 Task: Find connections with filter location Fāqūs with filter topic #personalbrandingwith filter profile language Potuguese with filter current company Board International with filter school Uttaranchal University with filter industry Primary Metal Manufacturing with filter service category Training with filter keywords title Community Volunteer Jobs
Action: Mouse moved to (588, 81)
Screenshot: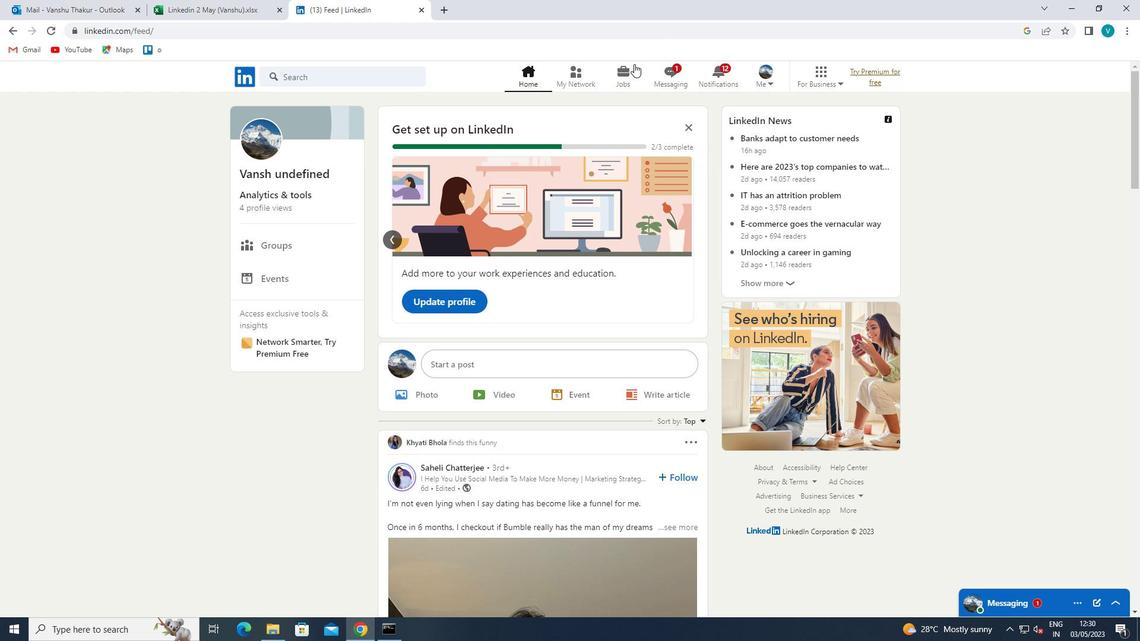 
Action: Mouse pressed left at (588, 81)
Screenshot: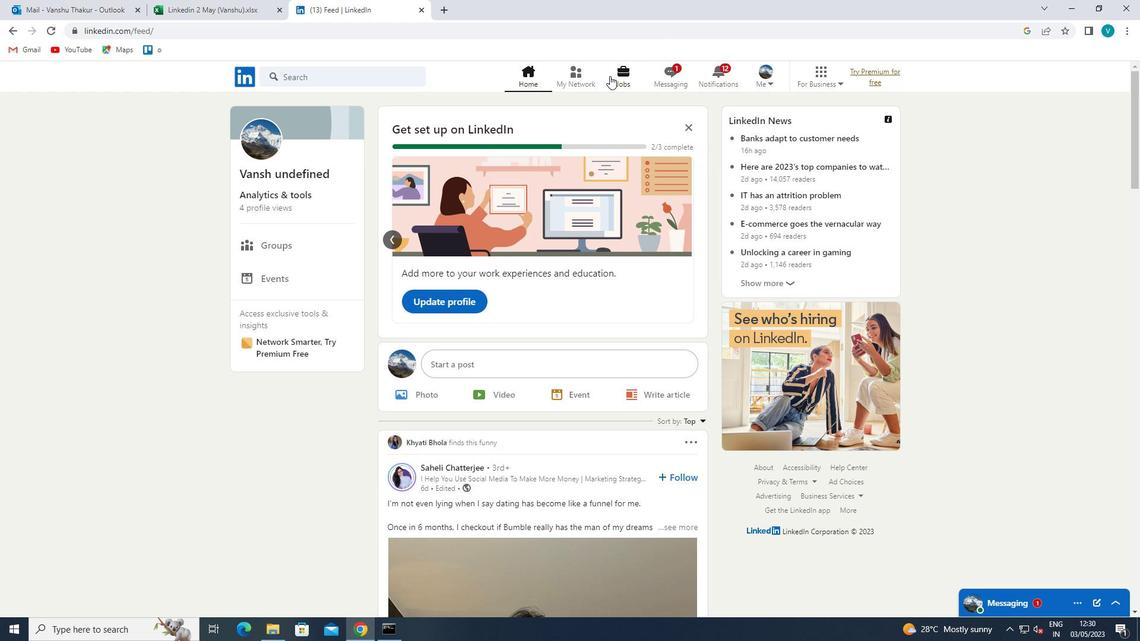
Action: Mouse moved to (324, 137)
Screenshot: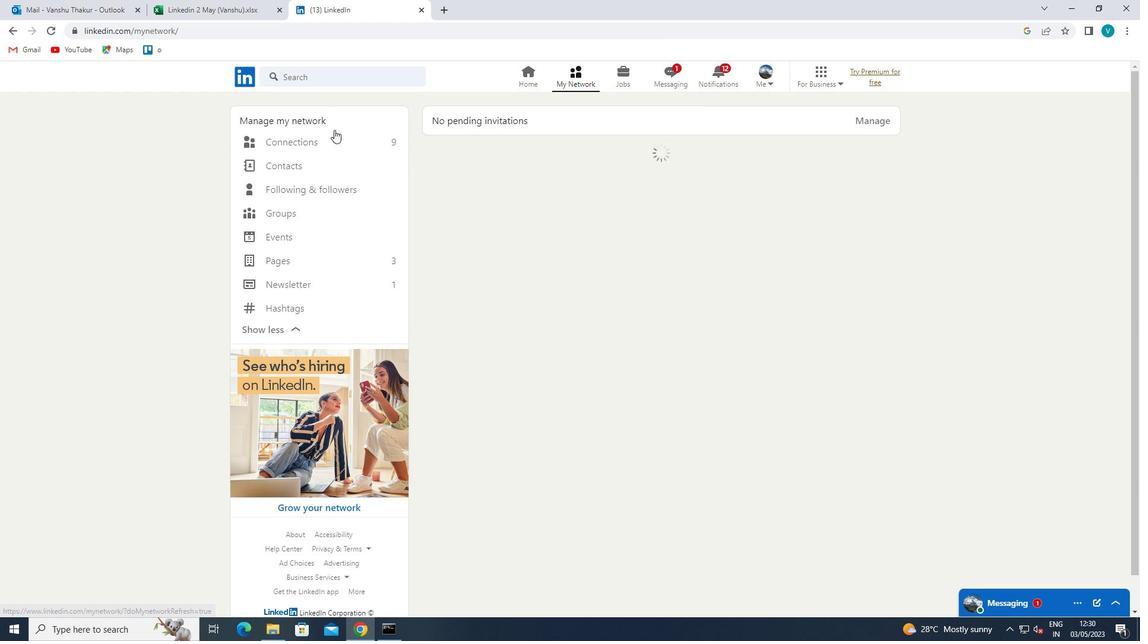 
Action: Mouse pressed left at (324, 137)
Screenshot: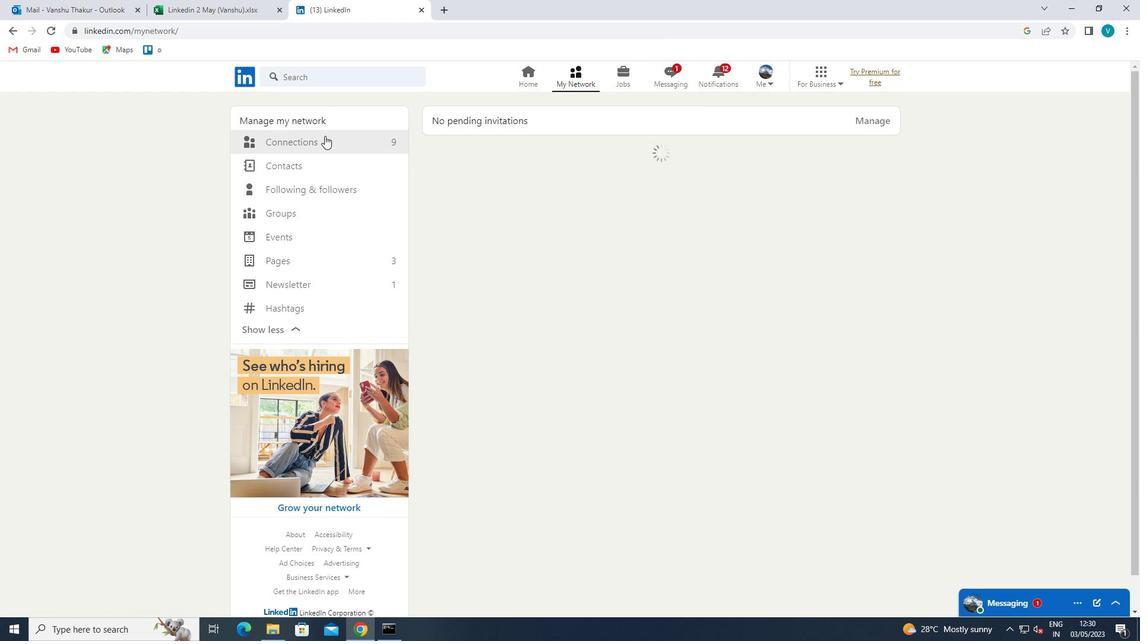 
Action: Mouse moved to (678, 150)
Screenshot: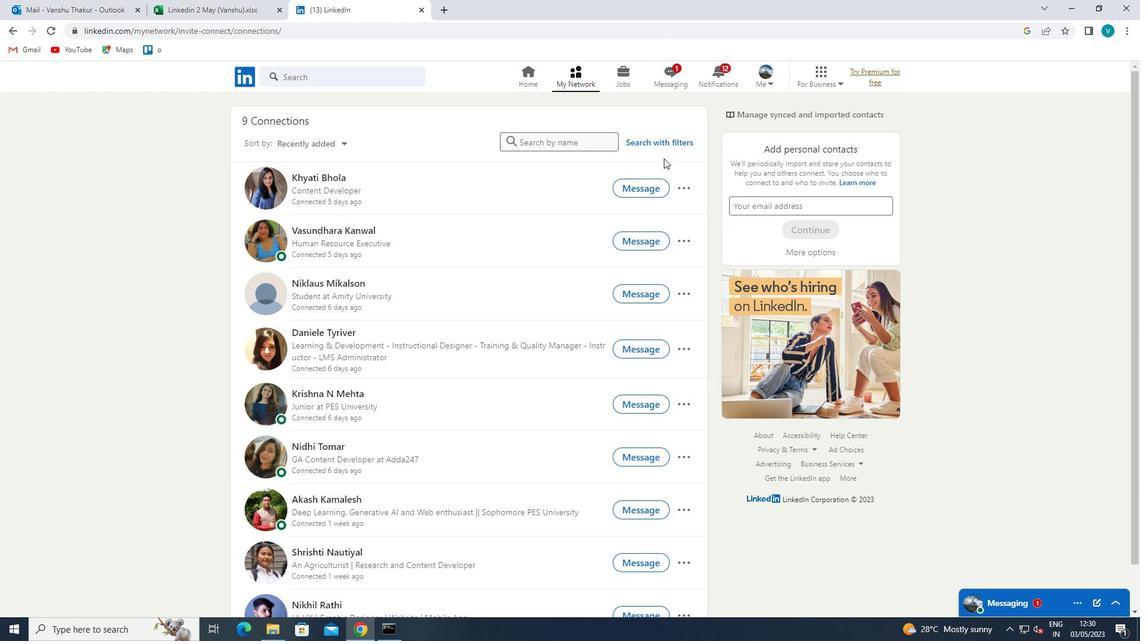 
Action: Mouse pressed left at (678, 150)
Screenshot: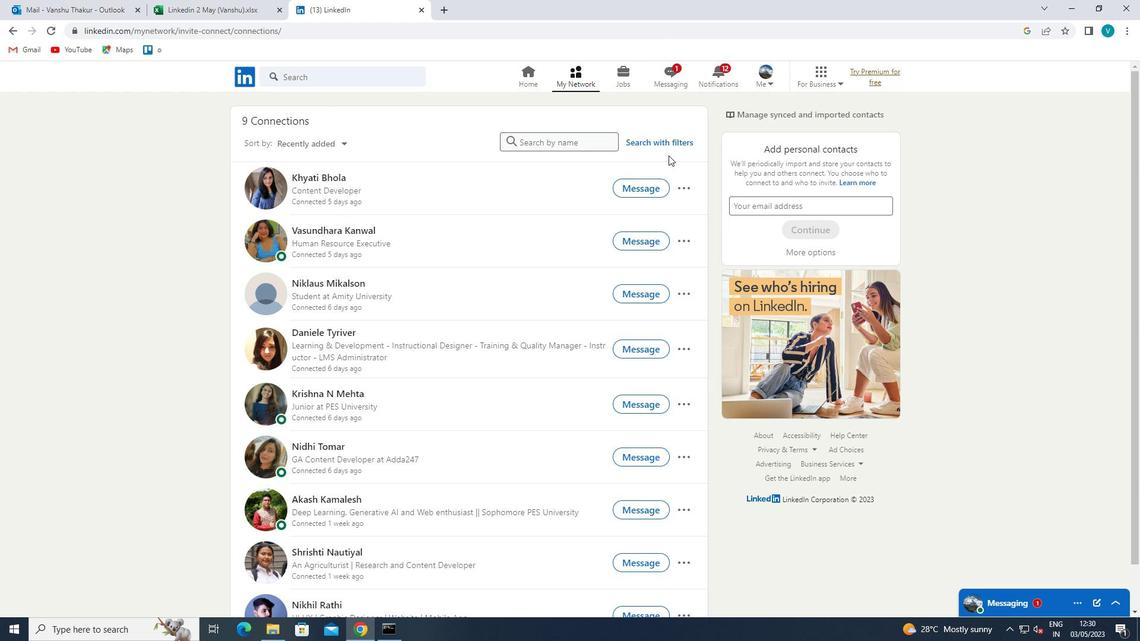 
Action: Mouse moved to (683, 147)
Screenshot: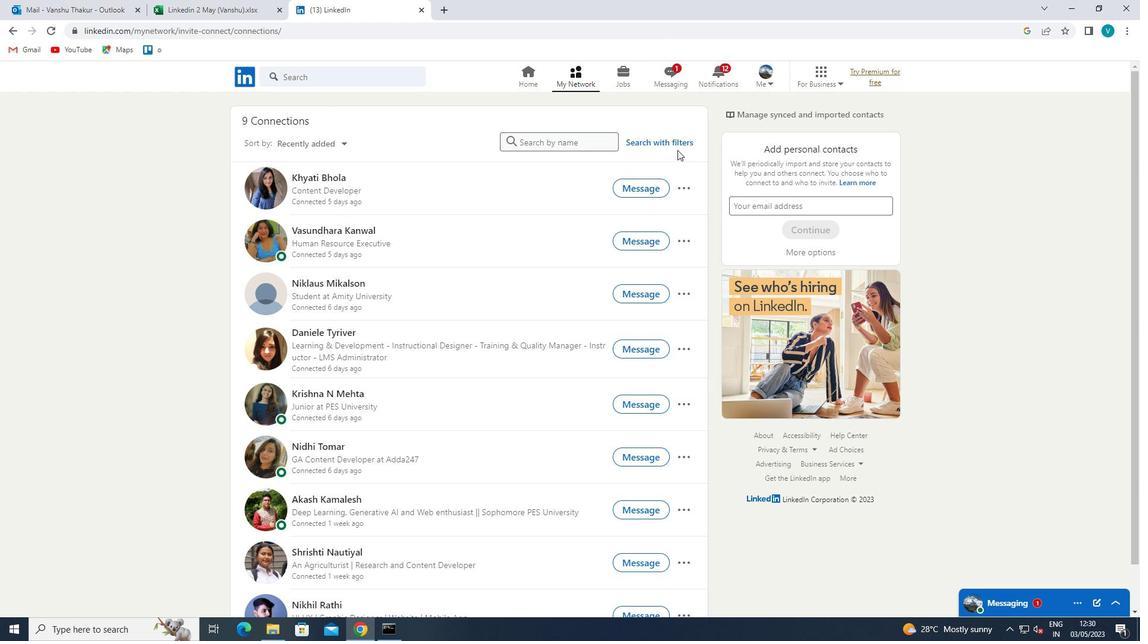 
Action: Mouse pressed left at (683, 147)
Screenshot: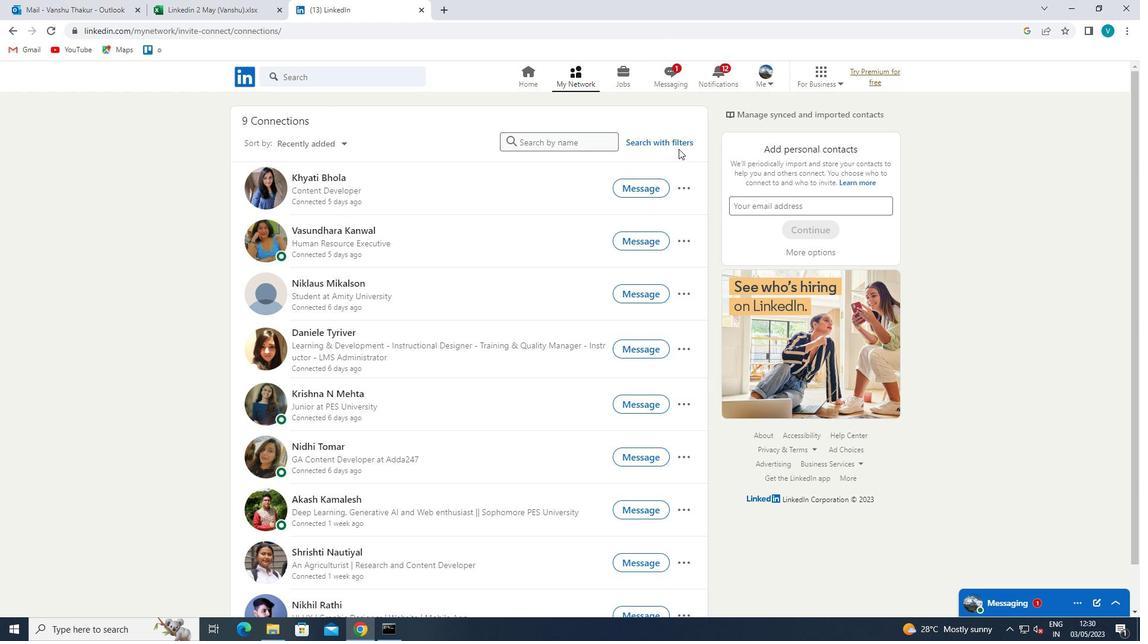 
Action: Mouse moved to (574, 114)
Screenshot: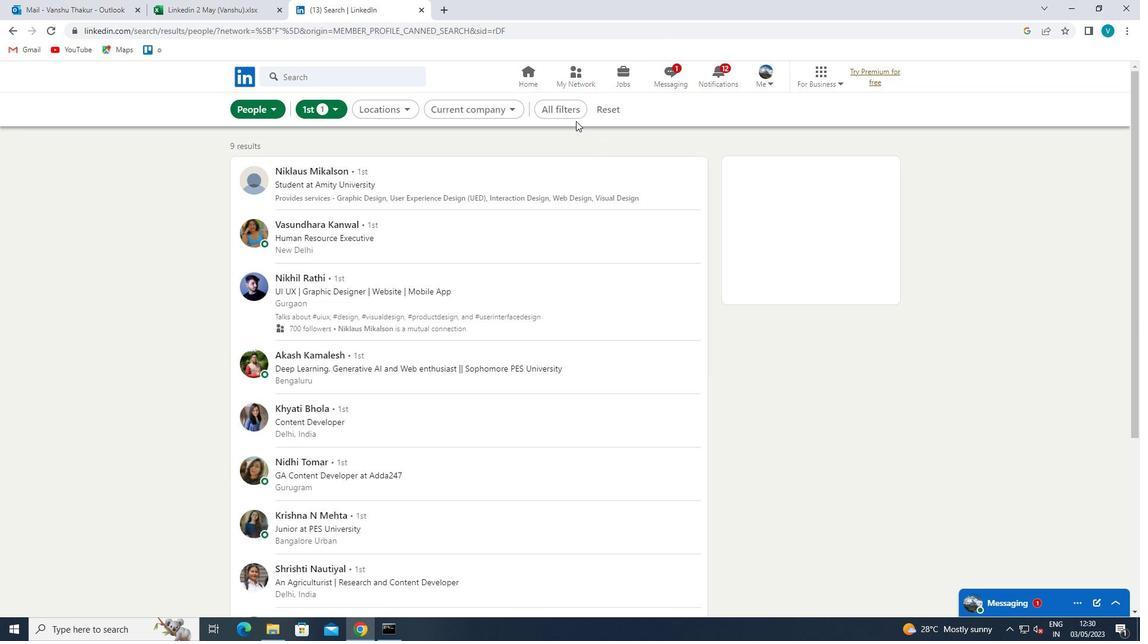
Action: Mouse pressed left at (574, 114)
Screenshot: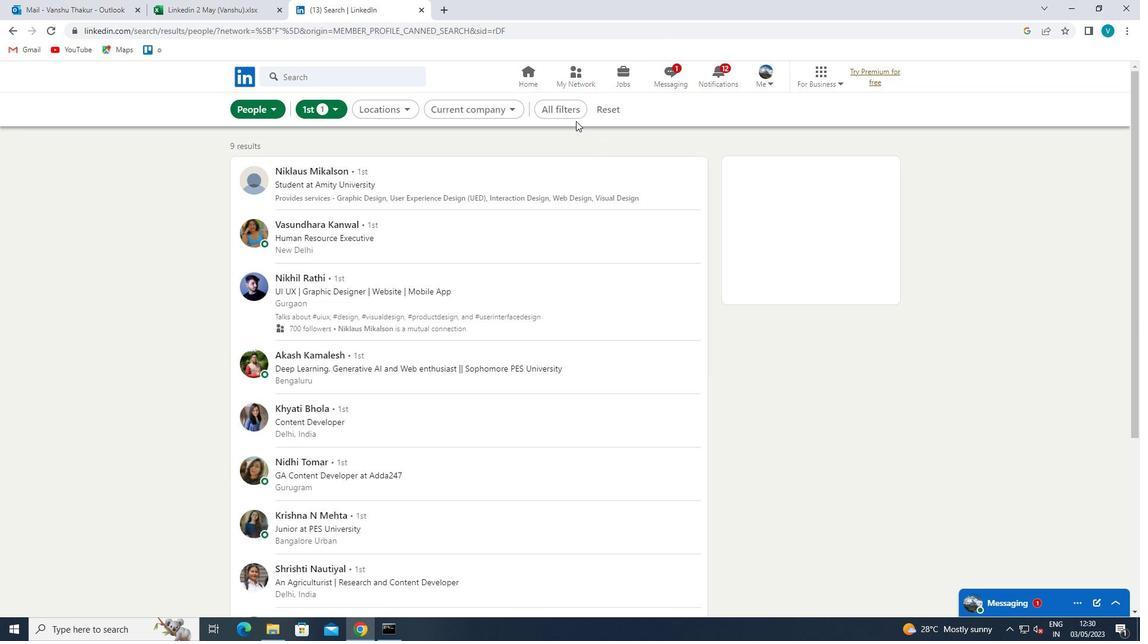 
Action: Mouse moved to (916, 253)
Screenshot: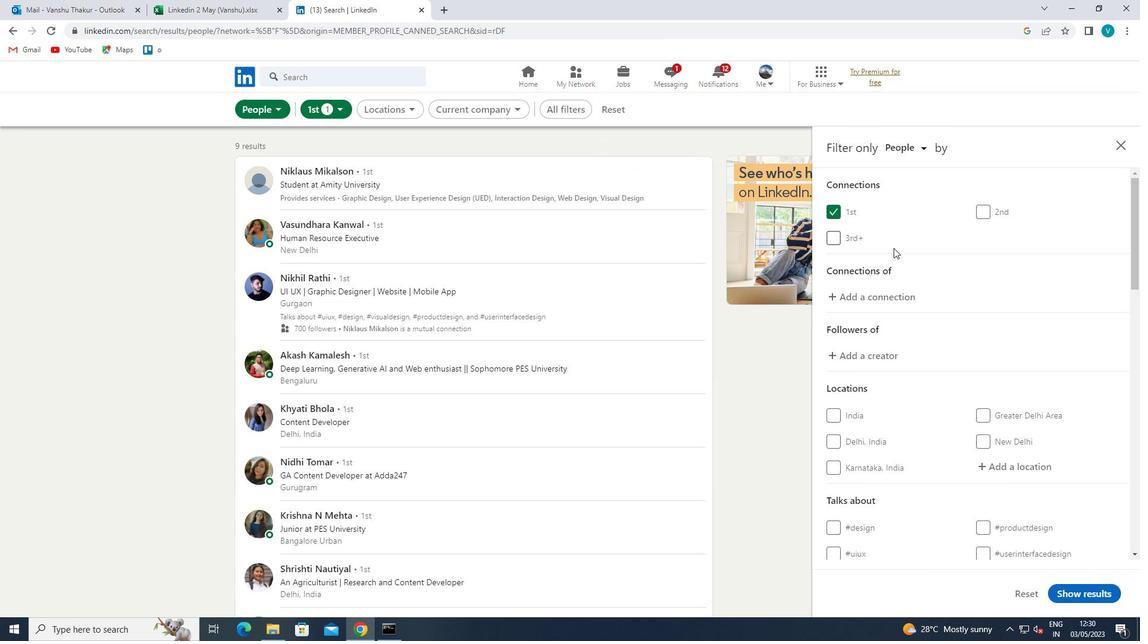 
Action: Mouse scrolled (916, 252) with delta (0, 0)
Screenshot: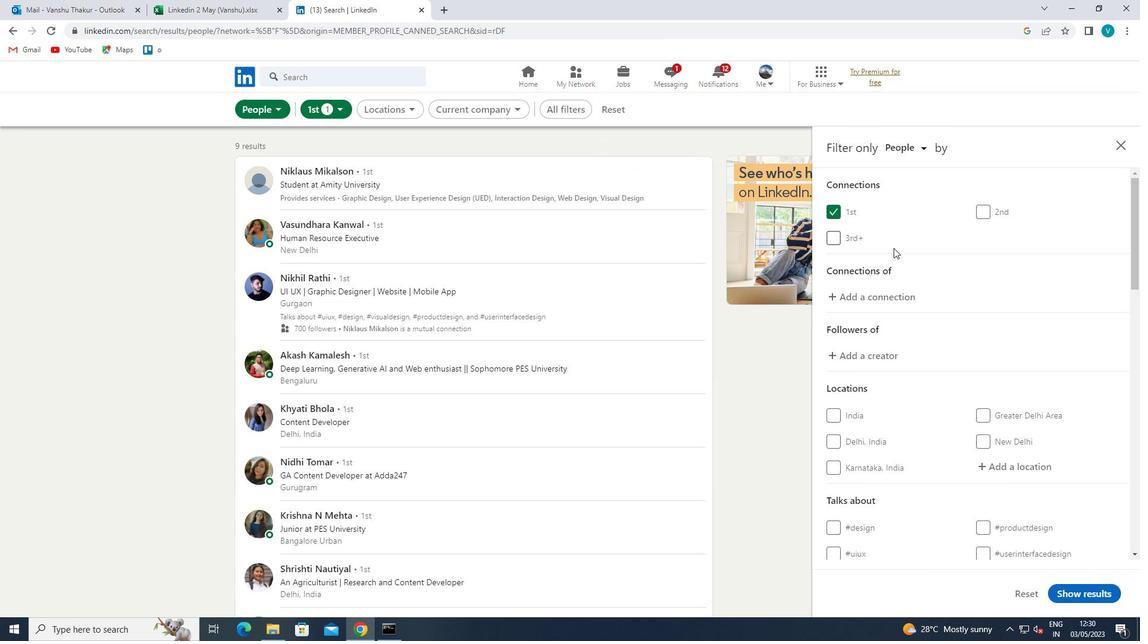
Action: Mouse moved to (918, 254)
Screenshot: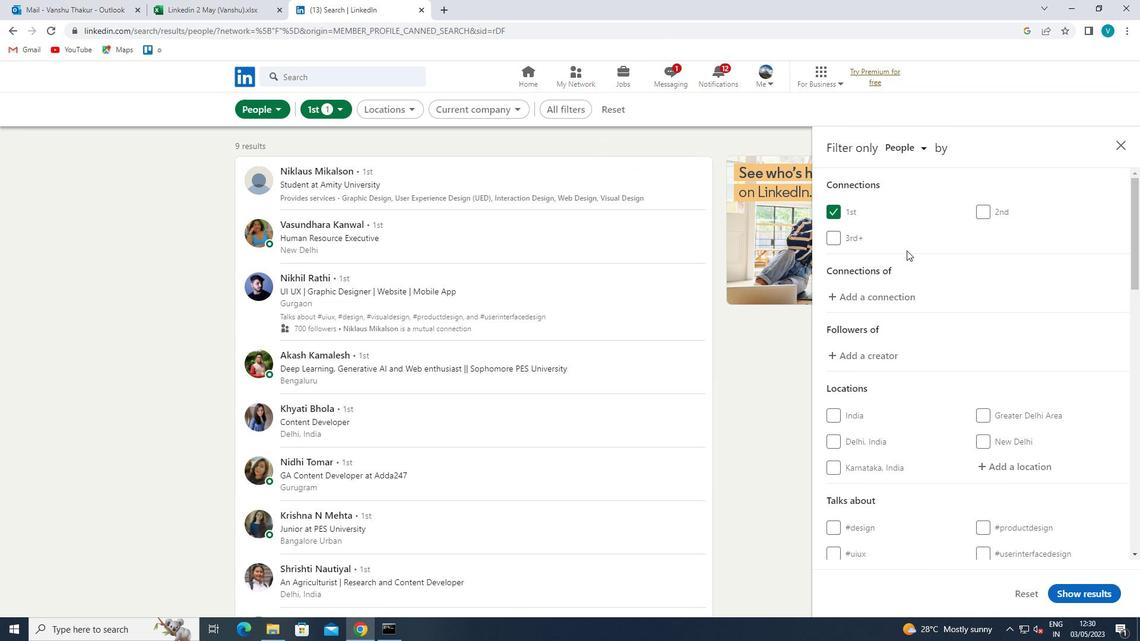 
Action: Mouse scrolled (918, 253) with delta (0, 0)
Screenshot: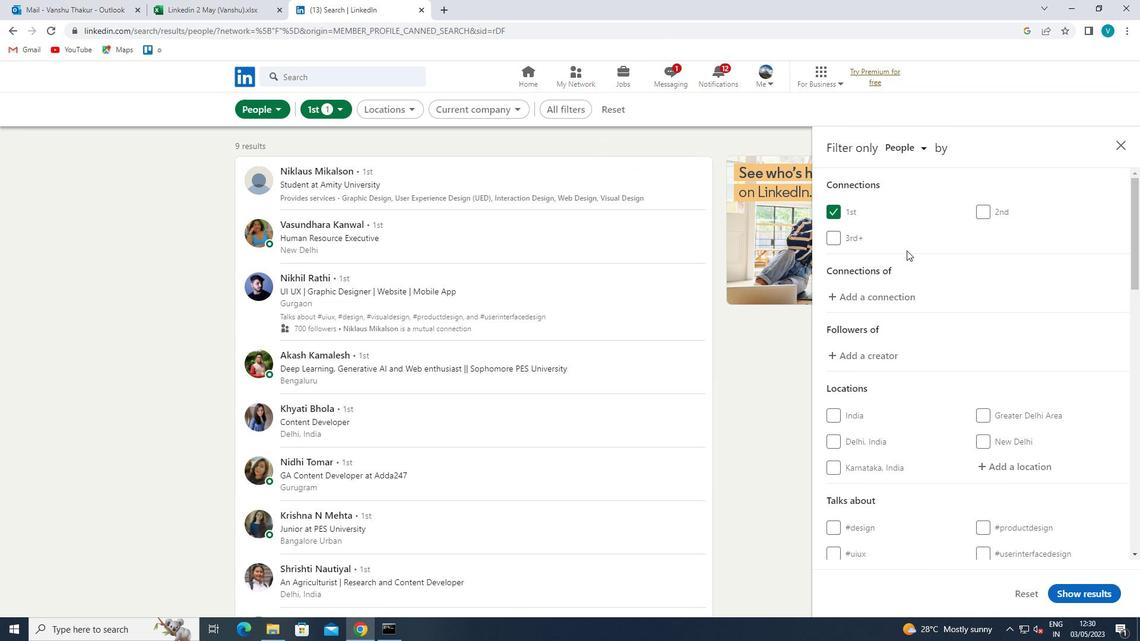 
Action: Mouse moved to (1027, 349)
Screenshot: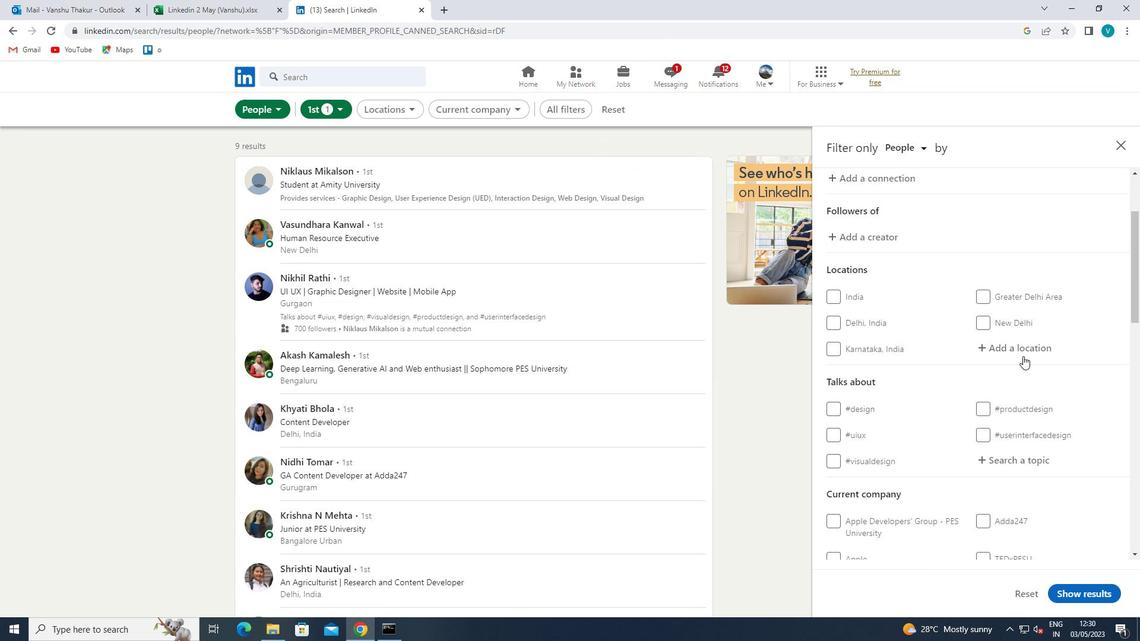 
Action: Mouse pressed left at (1027, 349)
Screenshot: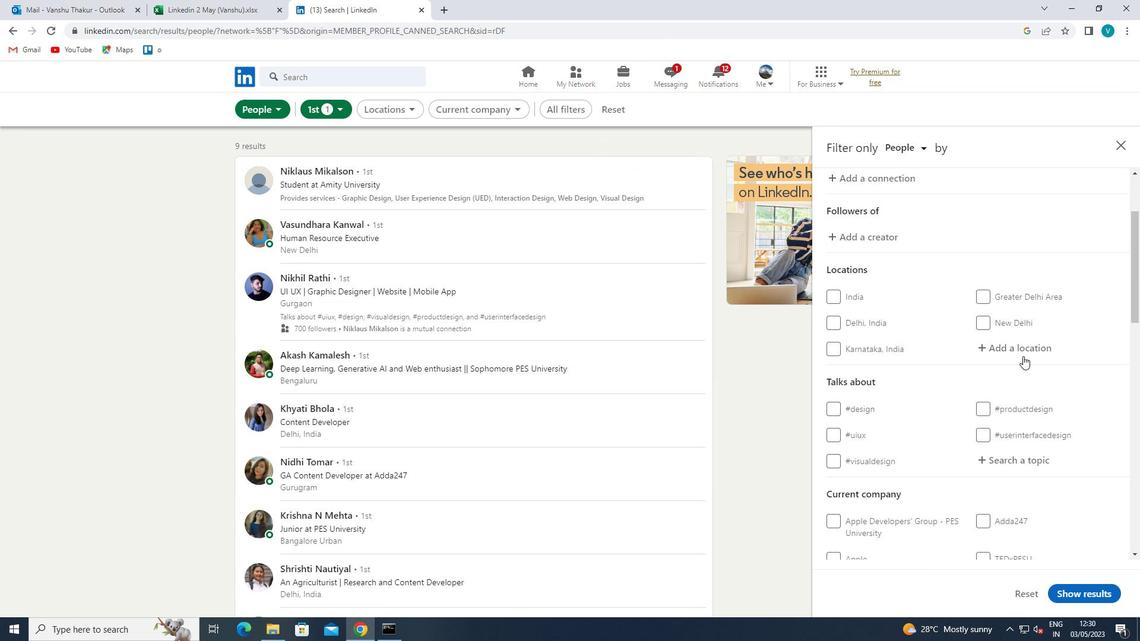 
Action: Mouse moved to (885, 265)
Screenshot: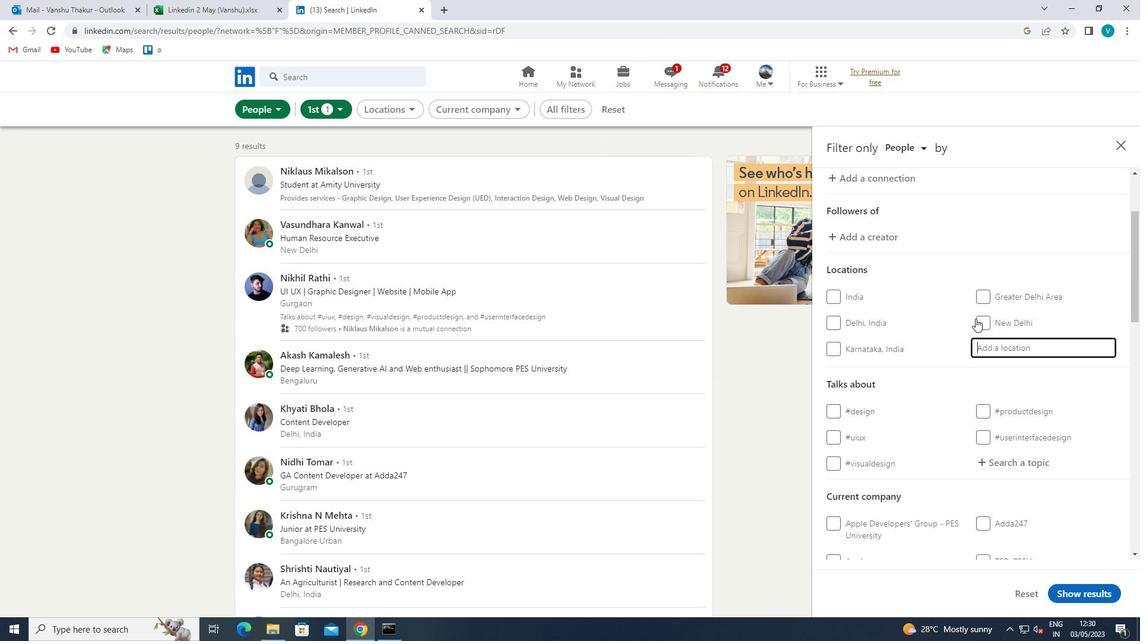 
Action: Key pressed <Key.shift>FAAS
Screenshot: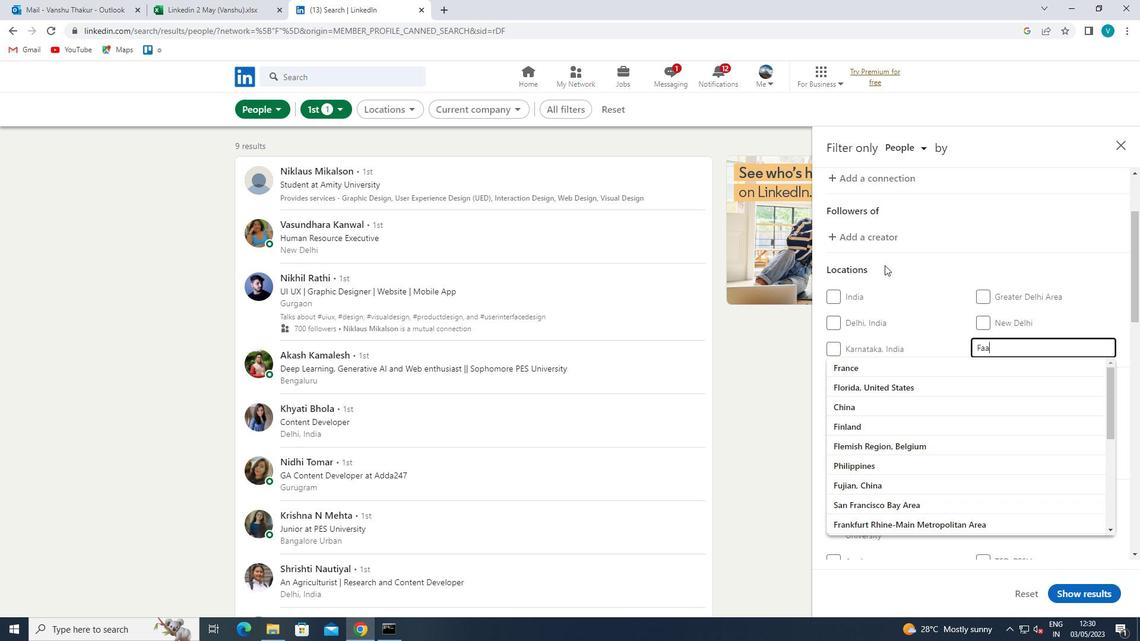 
Action: Mouse moved to (935, 298)
Screenshot: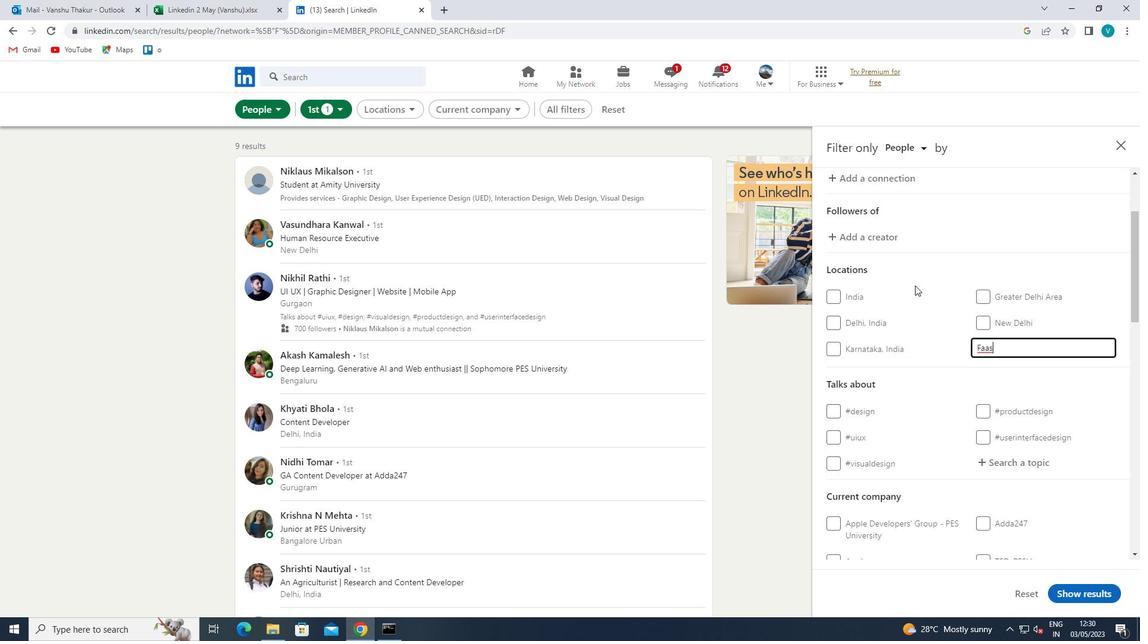 
Action: Key pressed <Key.backspace><Key.backspace>QUS
Screenshot: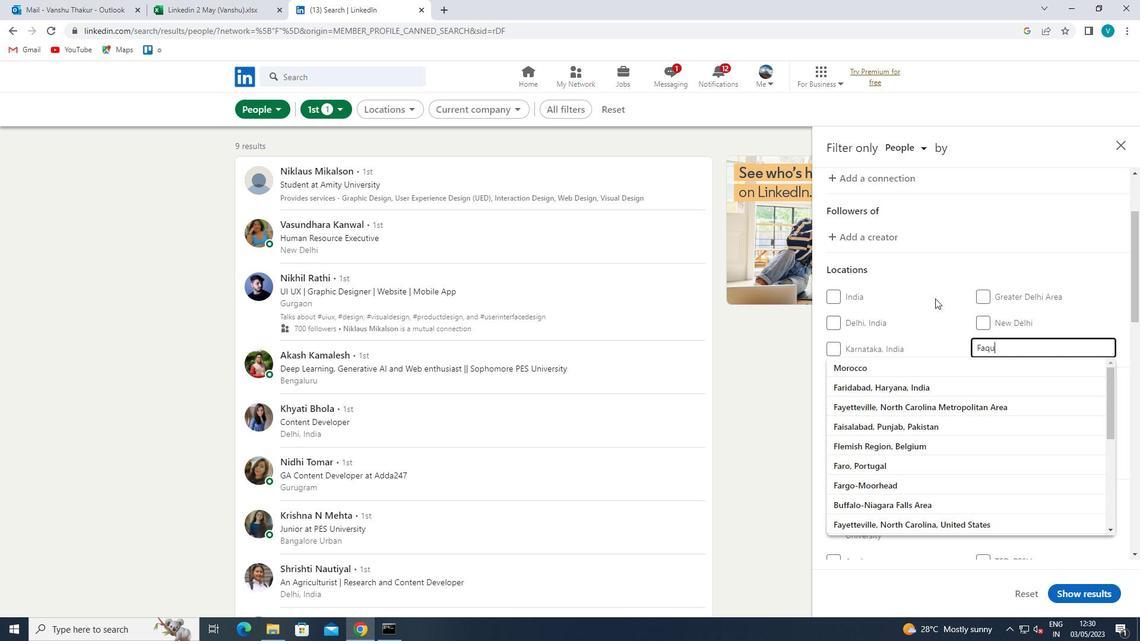 
Action: Mouse moved to (938, 366)
Screenshot: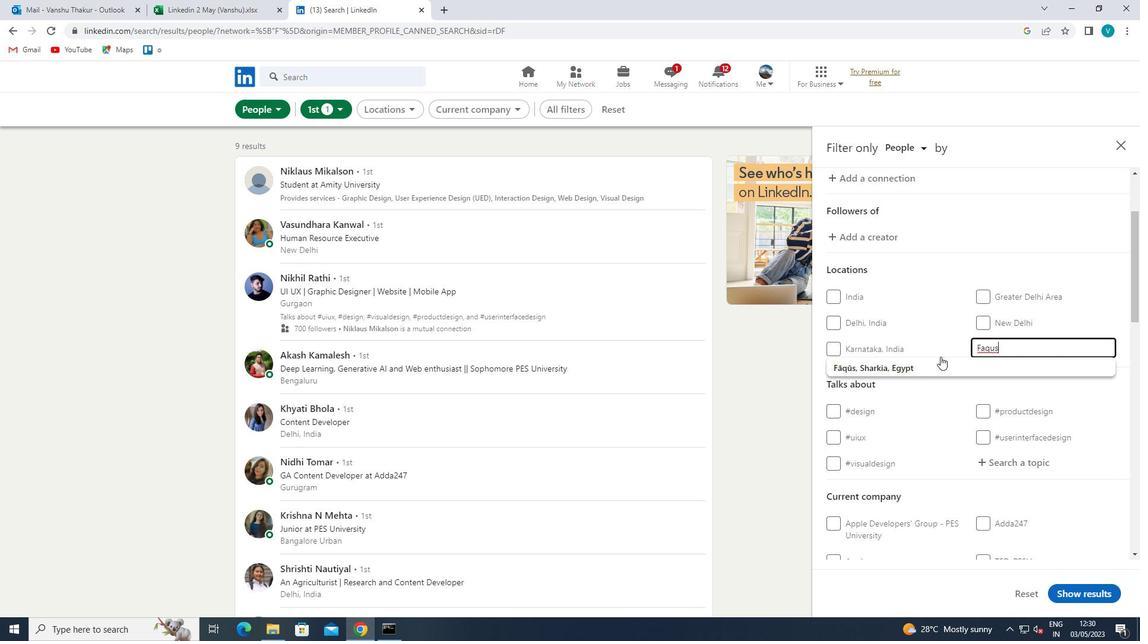 
Action: Mouse pressed left at (938, 366)
Screenshot: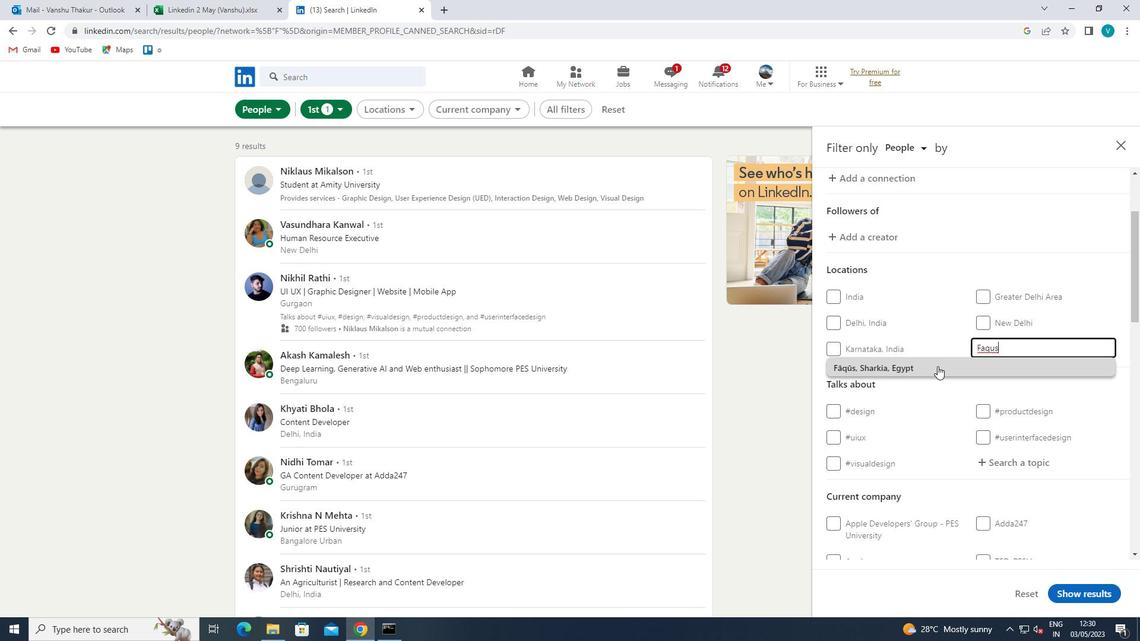 
Action: Mouse moved to (962, 351)
Screenshot: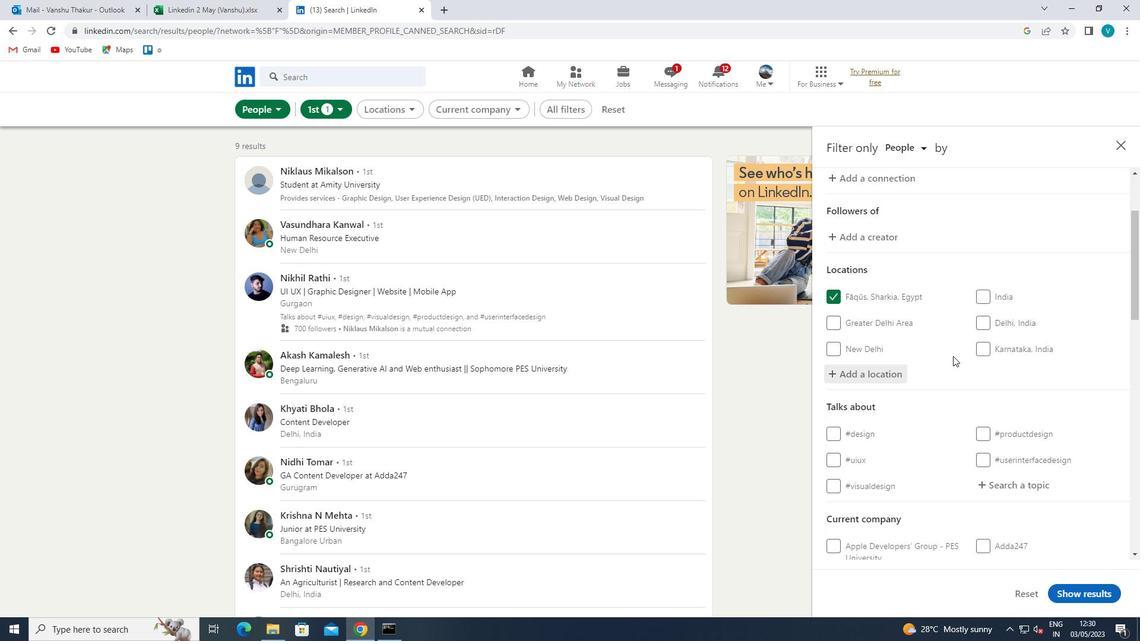 
Action: Mouse scrolled (962, 351) with delta (0, 0)
Screenshot: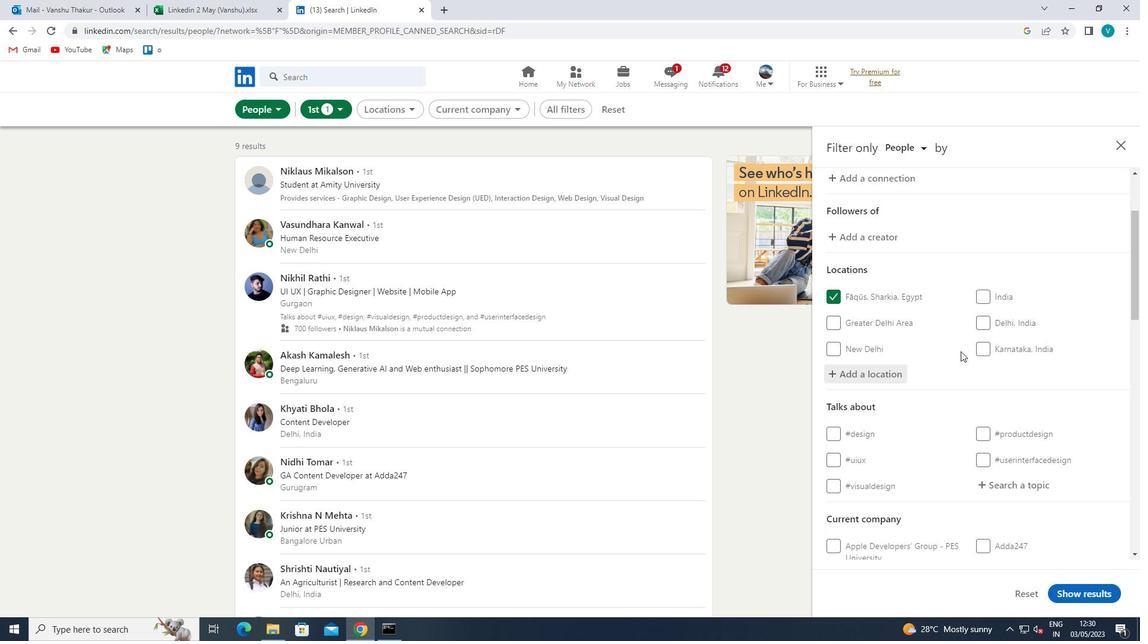 
Action: Mouse scrolled (962, 351) with delta (0, 0)
Screenshot: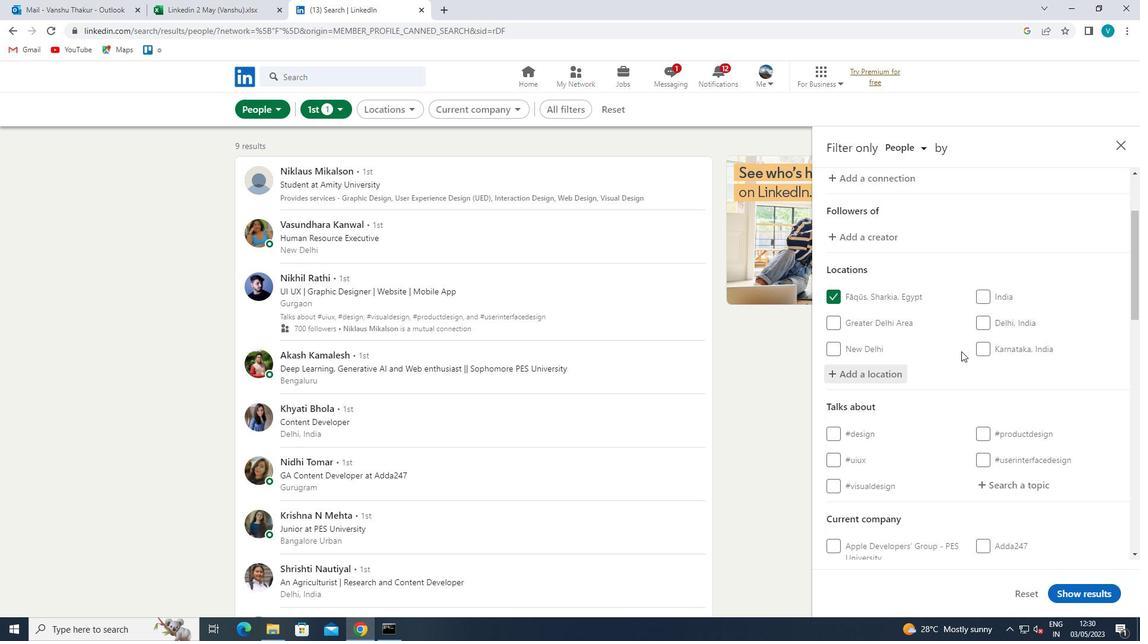 
Action: Mouse moved to (985, 362)
Screenshot: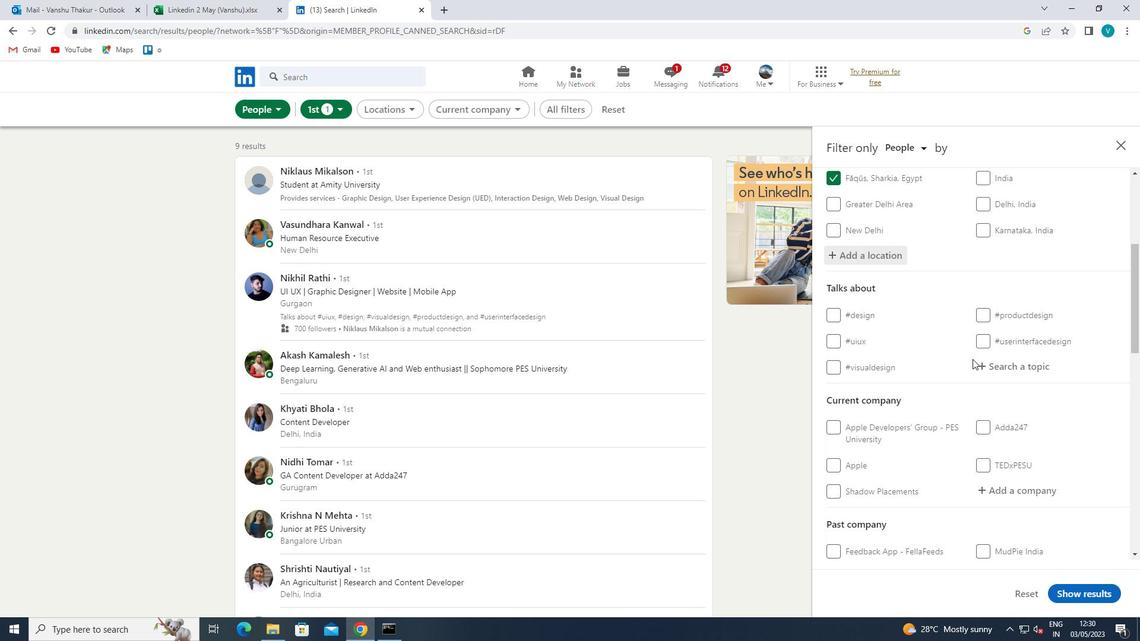 
Action: Mouse pressed left at (985, 362)
Screenshot: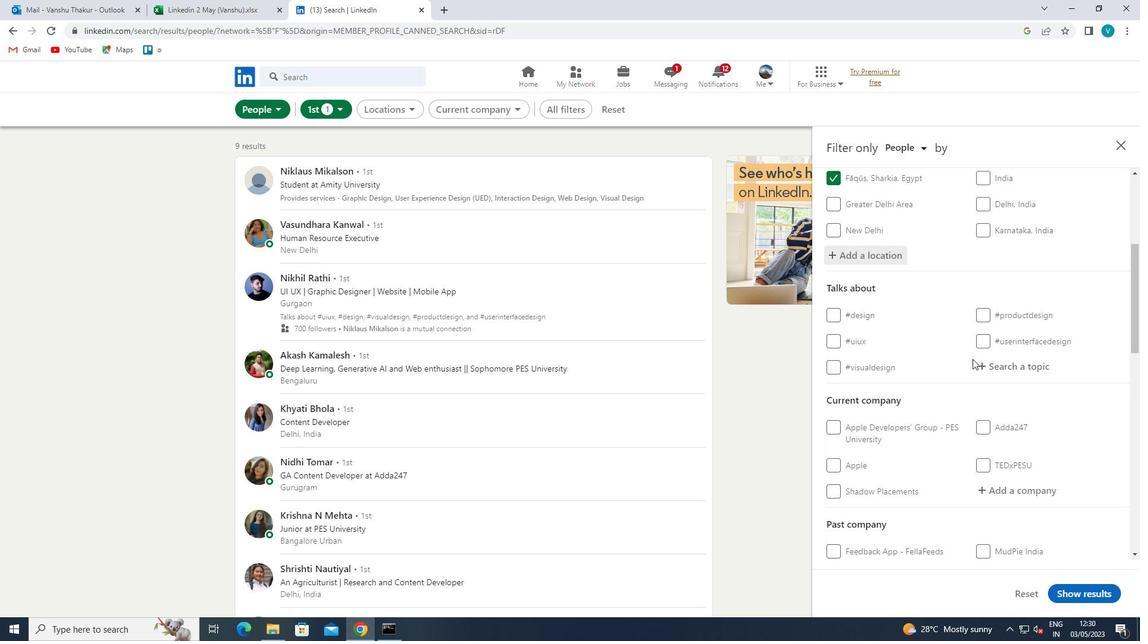 
Action: Mouse moved to (986, 362)
Screenshot: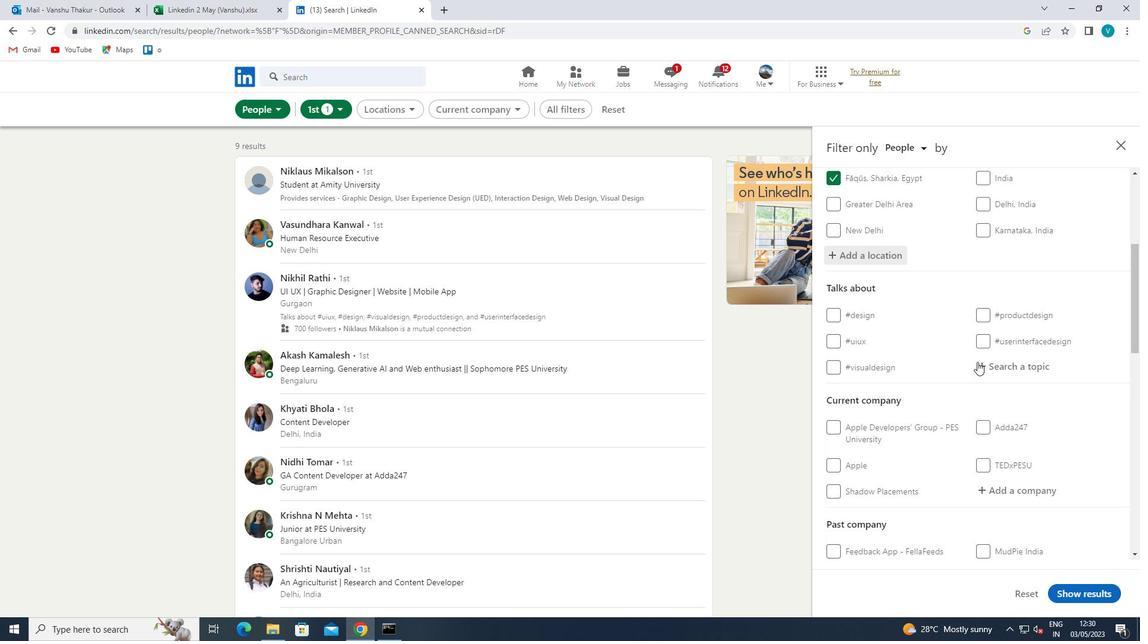 
Action: Key pressed PERSONAL
Screenshot: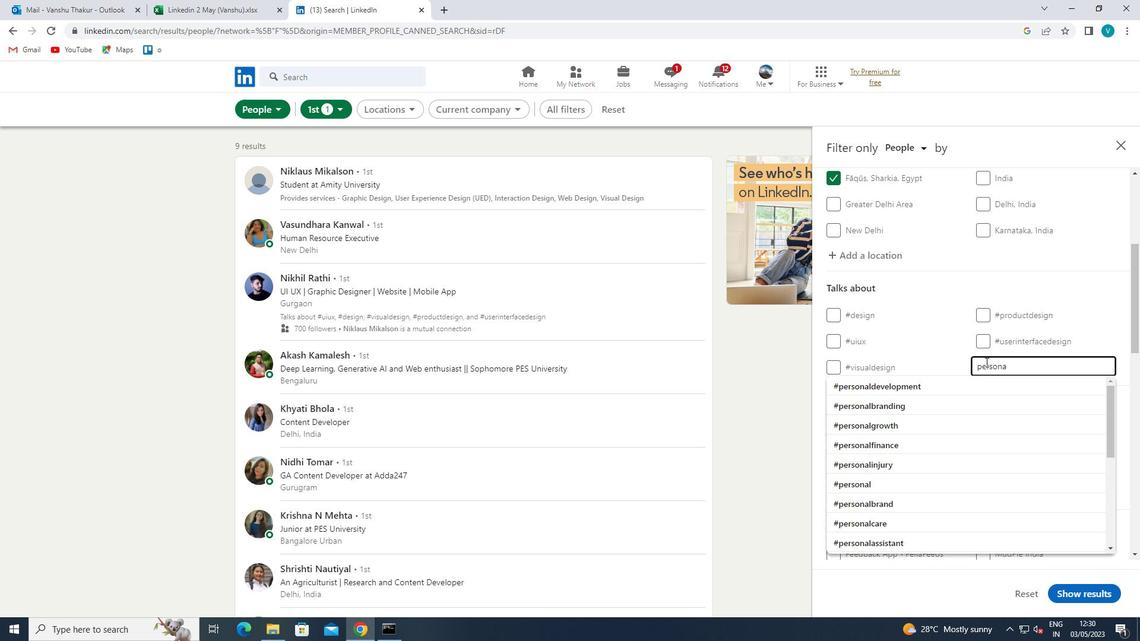 
Action: Mouse moved to (939, 403)
Screenshot: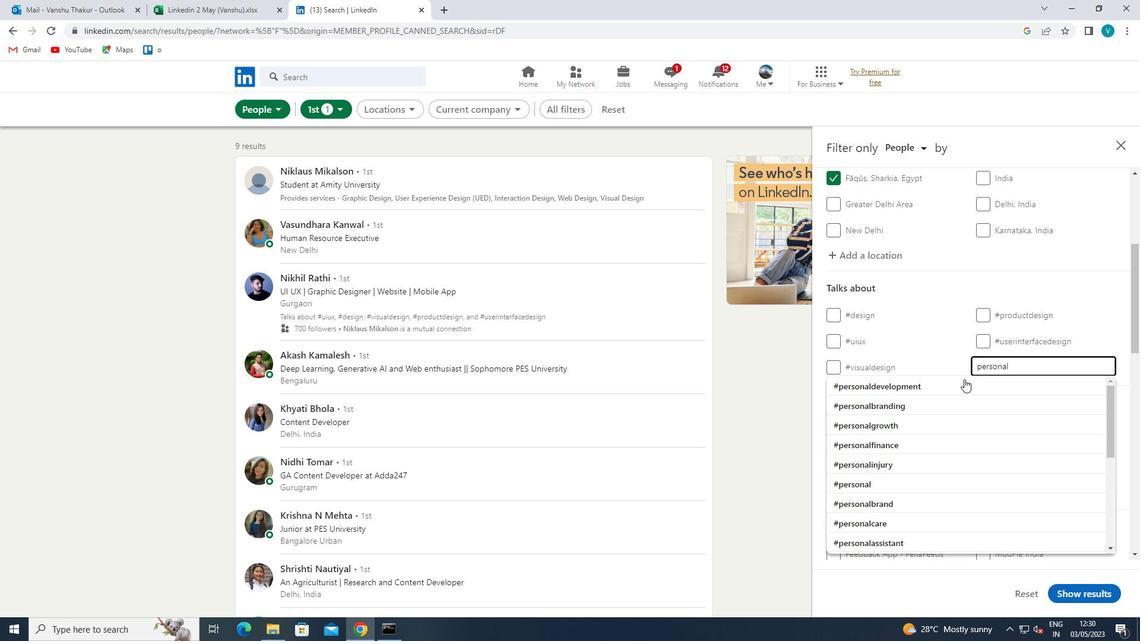
Action: Mouse pressed left at (939, 403)
Screenshot: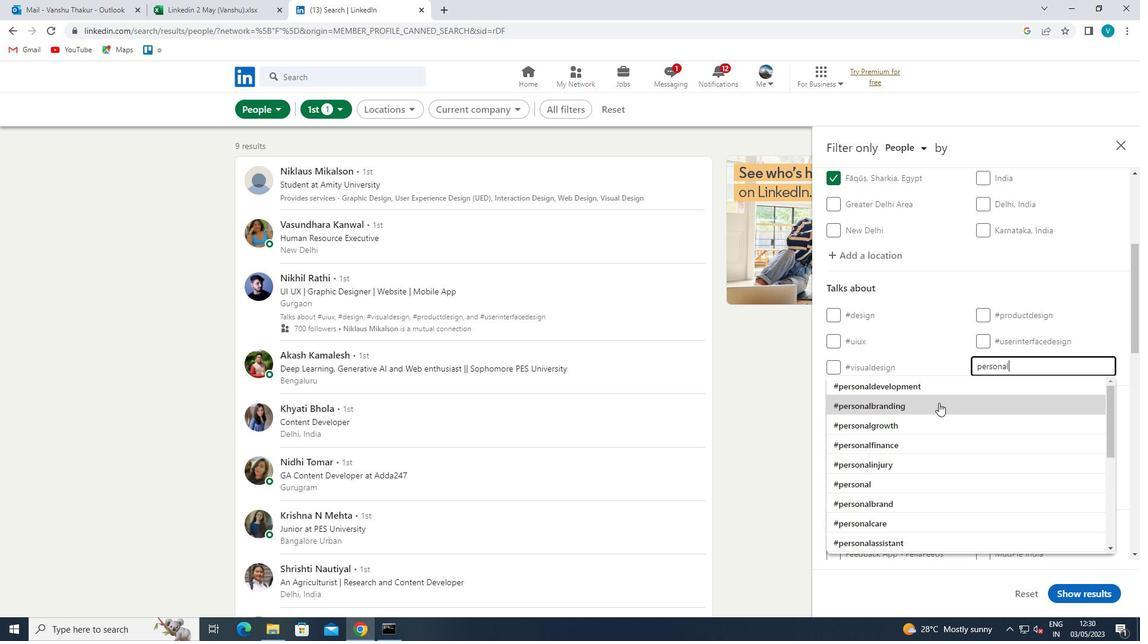 
Action: Mouse scrolled (939, 402) with delta (0, 0)
Screenshot: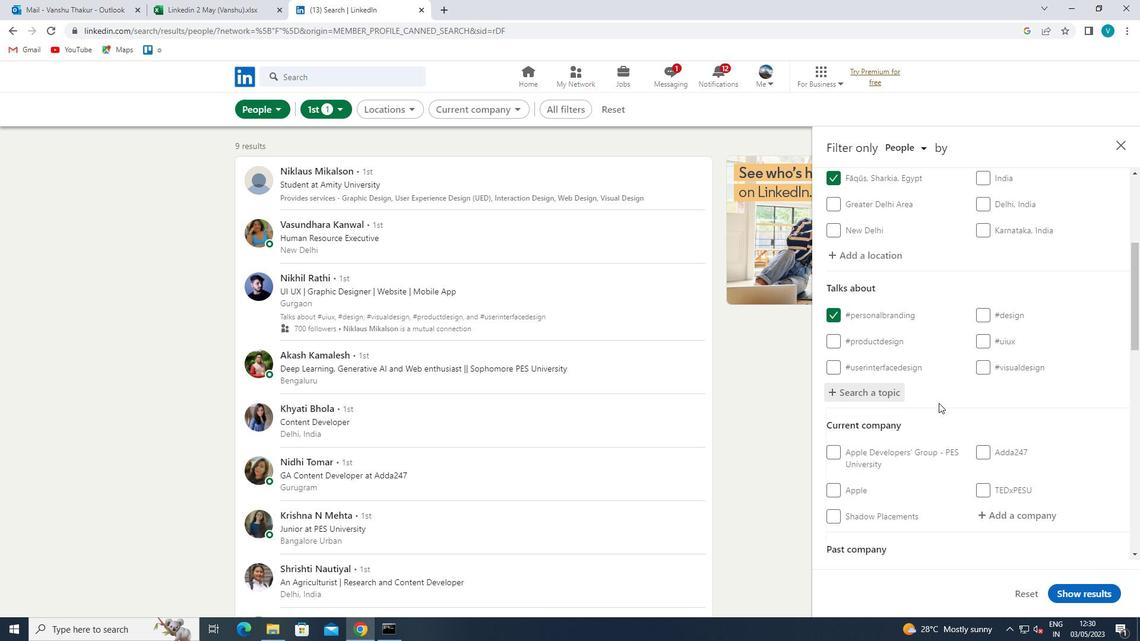 
Action: Mouse scrolled (939, 402) with delta (0, 0)
Screenshot: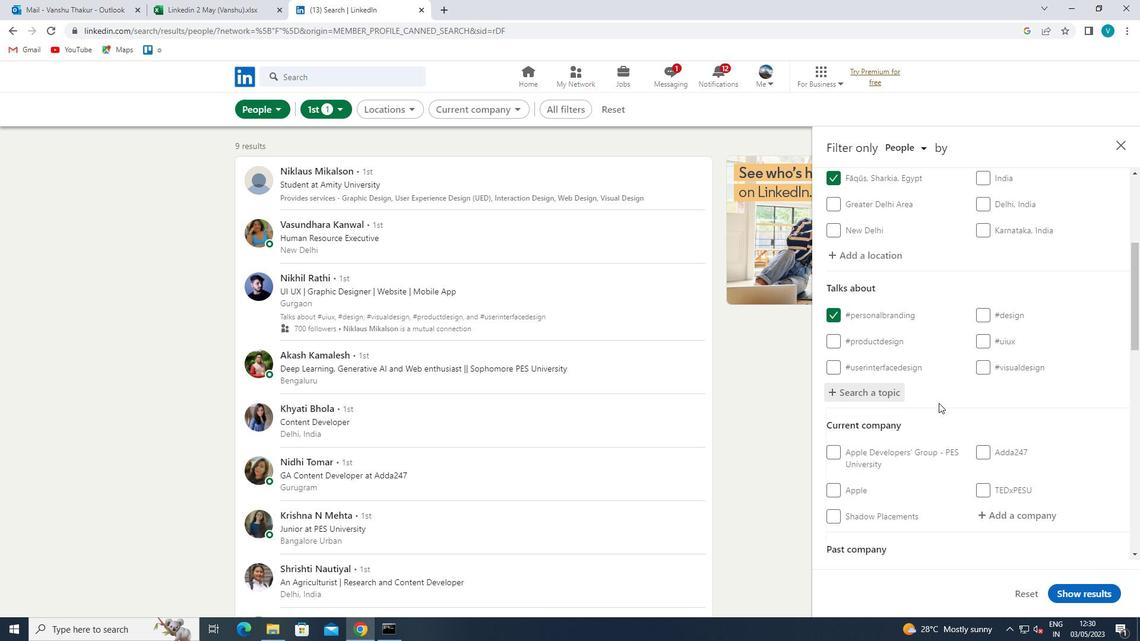 
Action: Mouse scrolled (939, 402) with delta (0, 0)
Screenshot: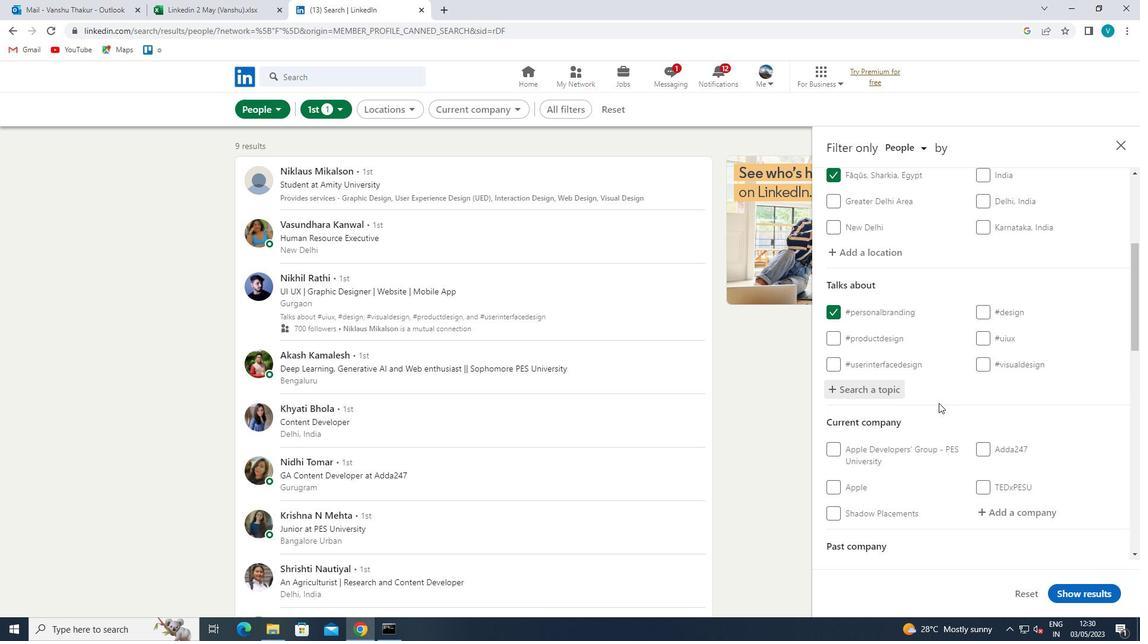 
Action: Mouse moved to (1007, 338)
Screenshot: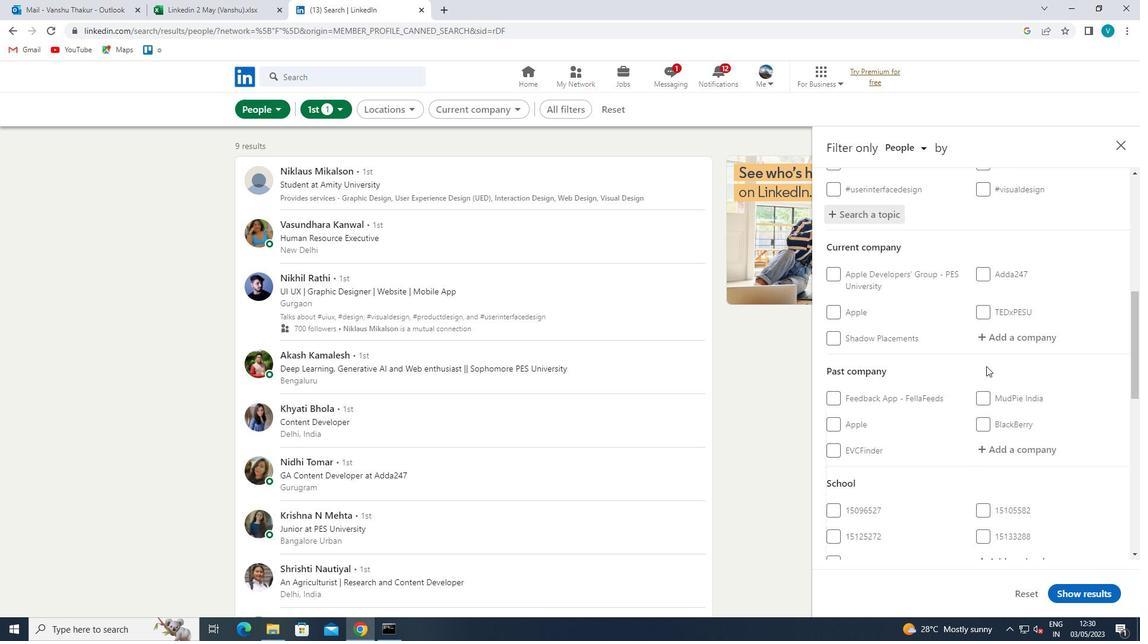
Action: Mouse pressed left at (1007, 338)
Screenshot: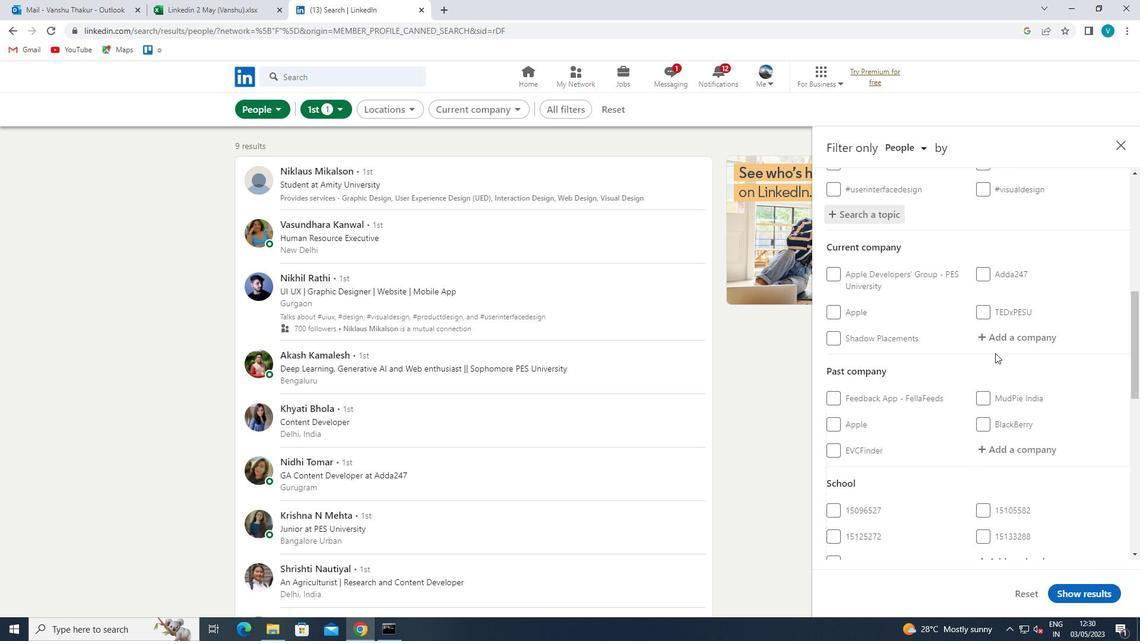 
Action: Key pressed <Key.shift><Key.shift><Key.shift><Key.shift><Key.shift>BOARD<Key.space><Key.shift>IN
Screenshot: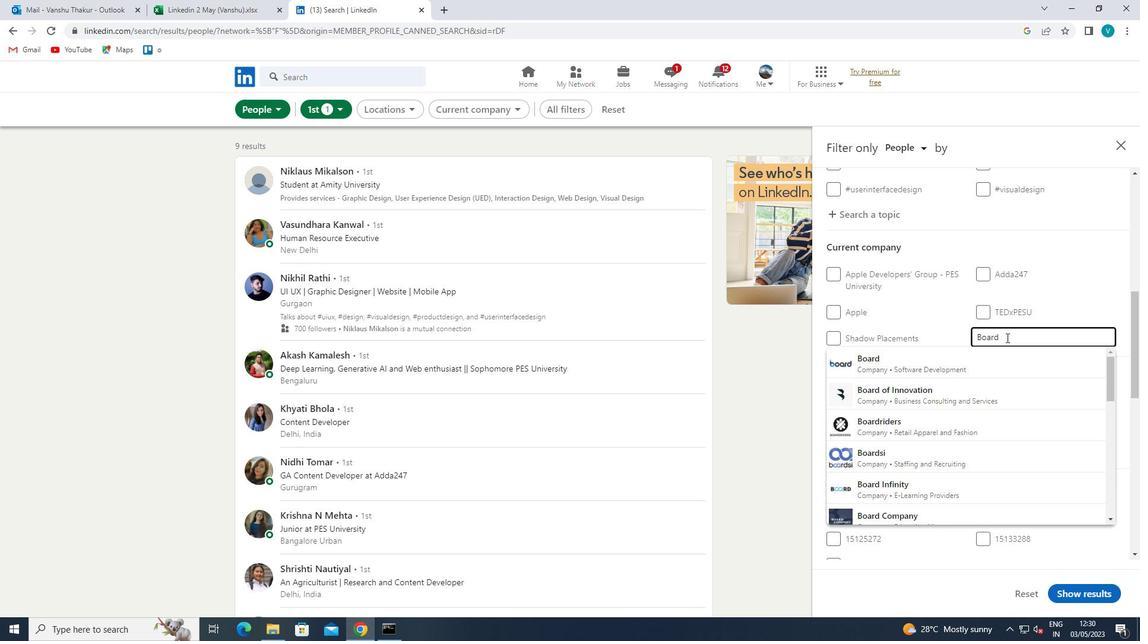 
Action: Mouse moved to (983, 355)
Screenshot: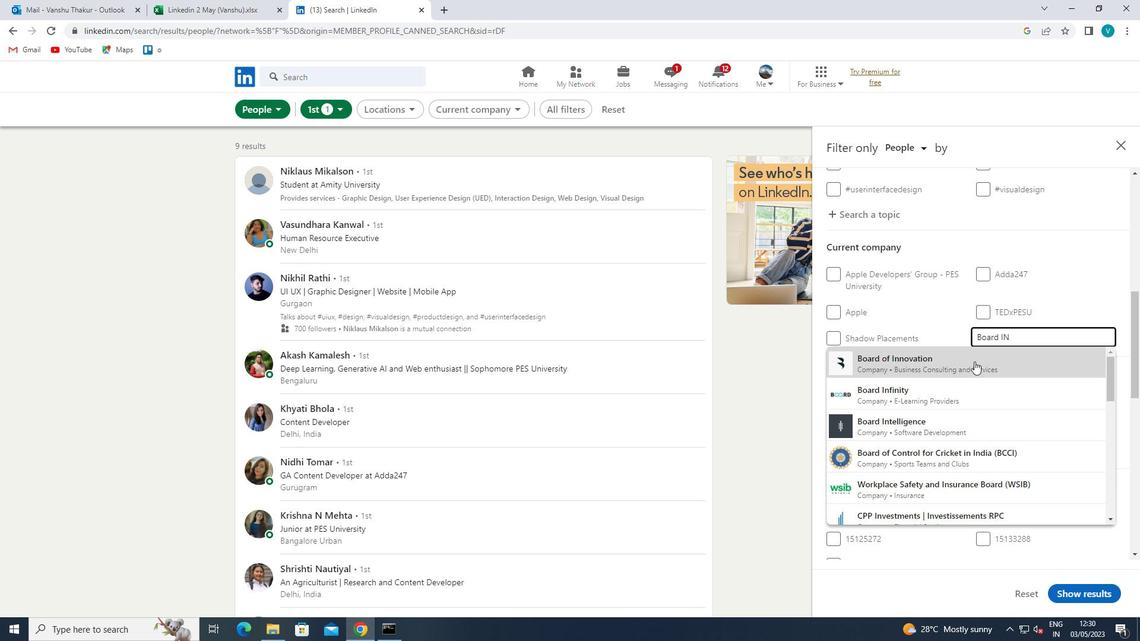 
Action: Key pressed <Key.backspace>NTERNATIONAL
Screenshot: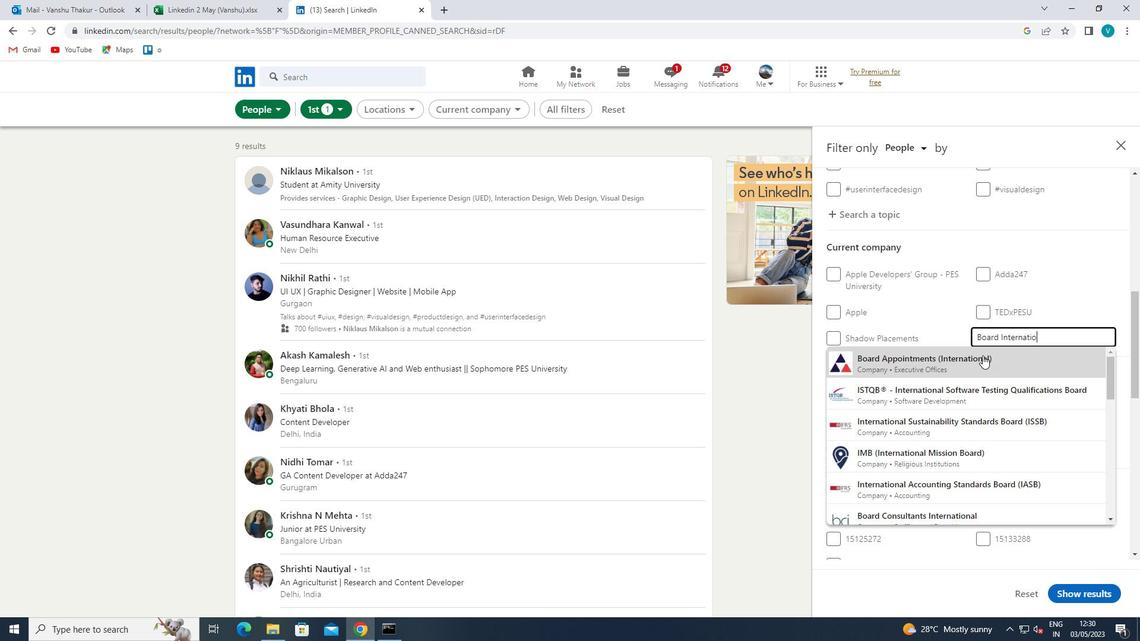 
Action: Mouse moved to (950, 338)
Screenshot: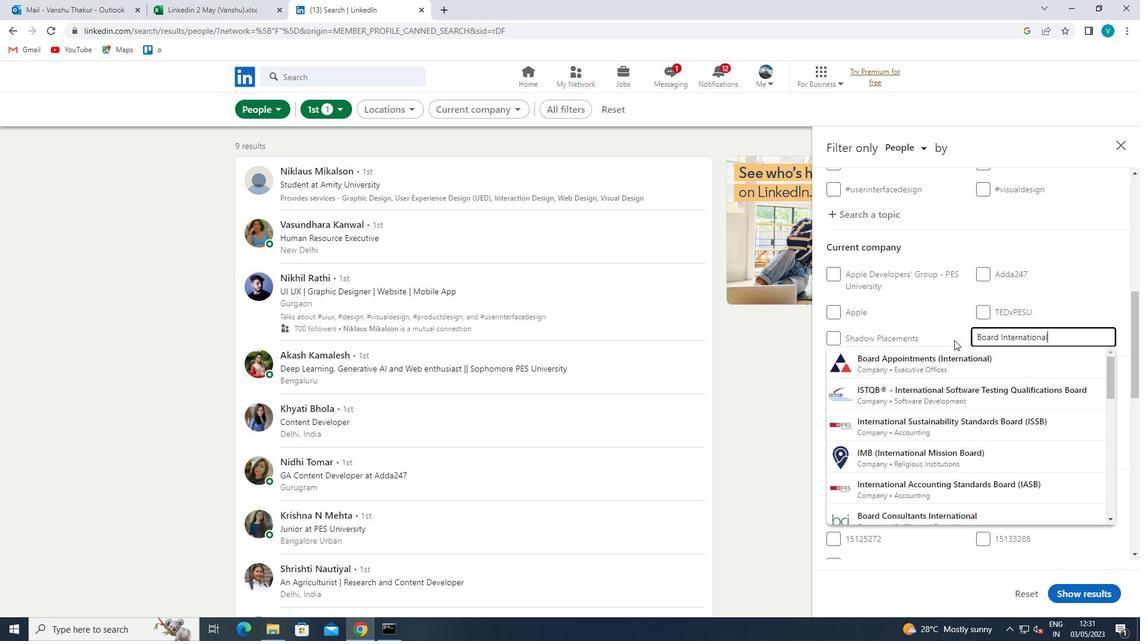 
Action: Mouse pressed left at (950, 338)
Screenshot: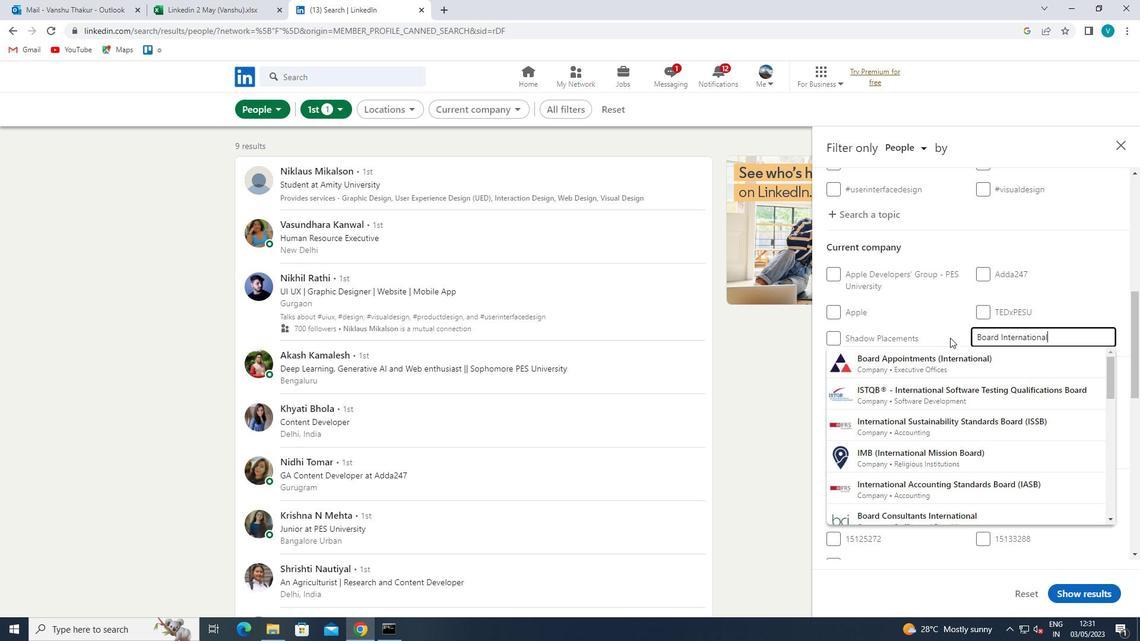 
Action: Mouse moved to (983, 367)
Screenshot: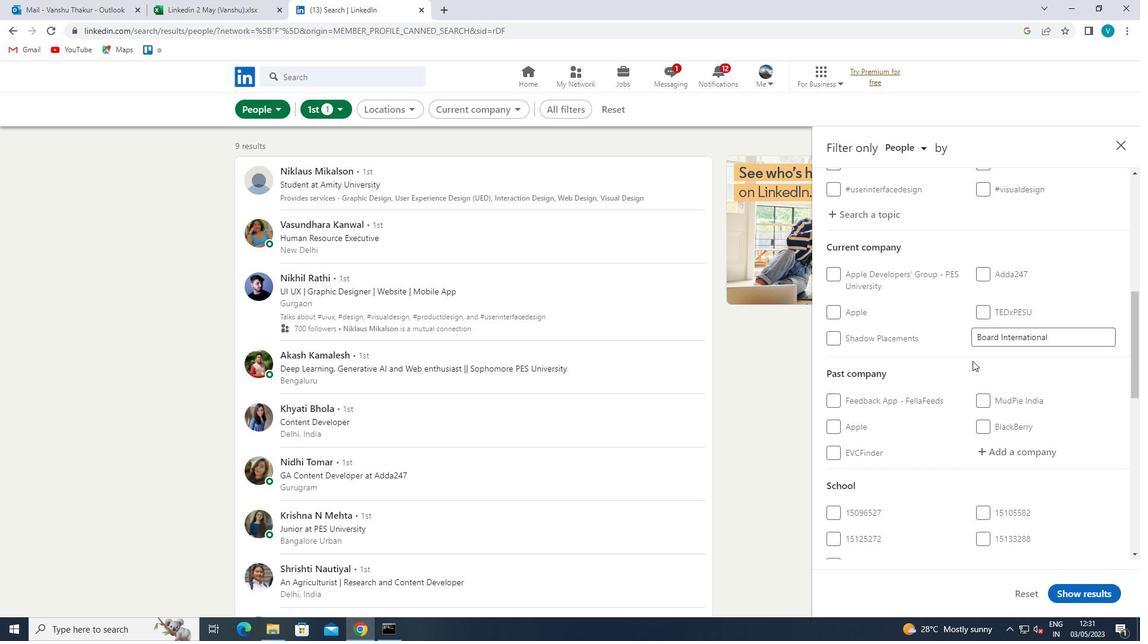 
Action: Mouse scrolled (983, 366) with delta (0, 0)
Screenshot: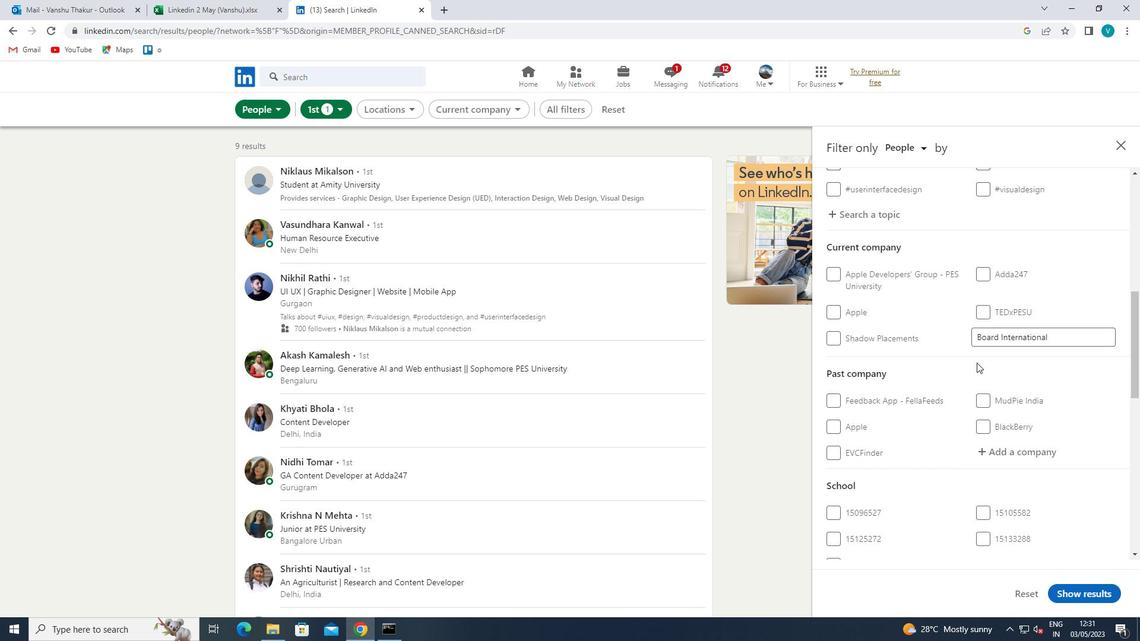 
Action: Mouse moved to (984, 367)
Screenshot: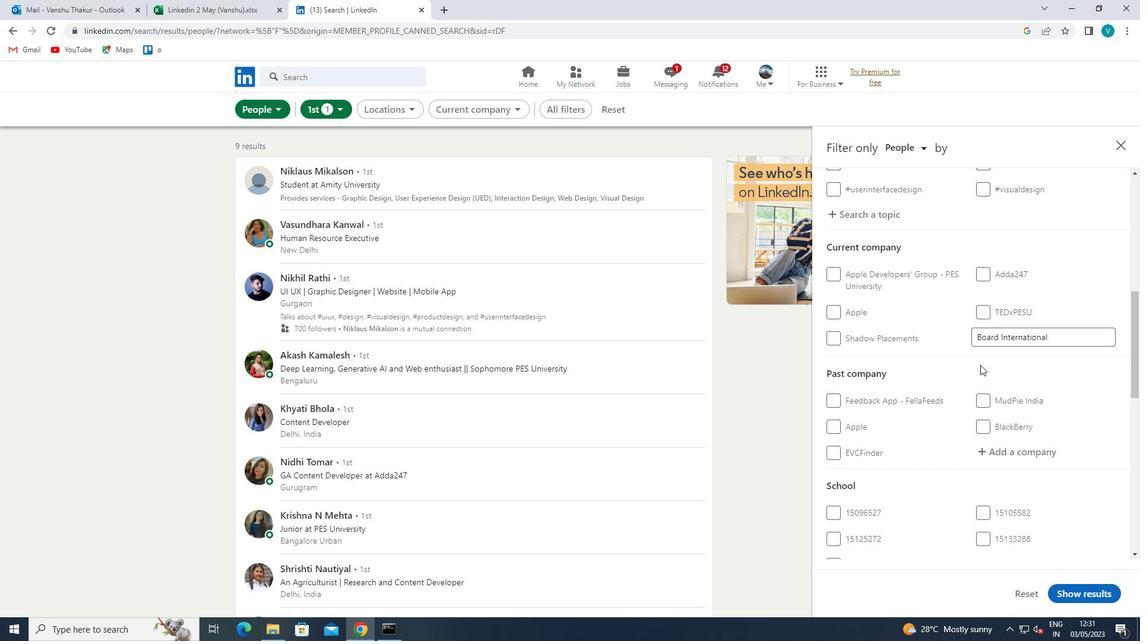 
Action: Mouse scrolled (984, 366) with delta (0, 0)
Screenshot: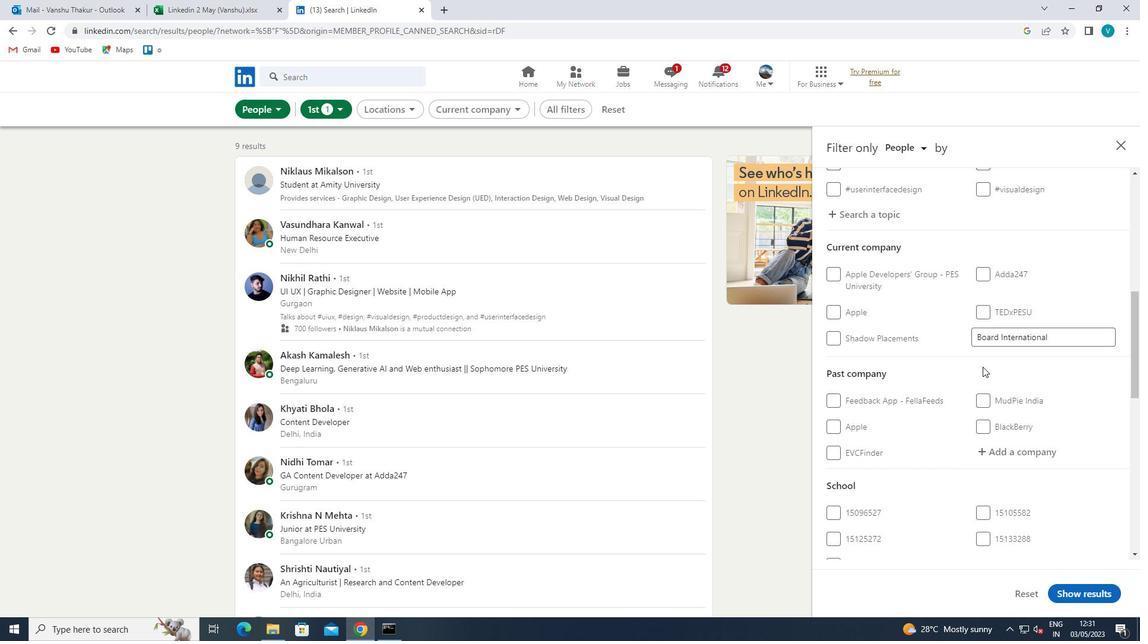 
Action: Mouse scrolled (984, 366) with delta (0, 0)
Screenshot: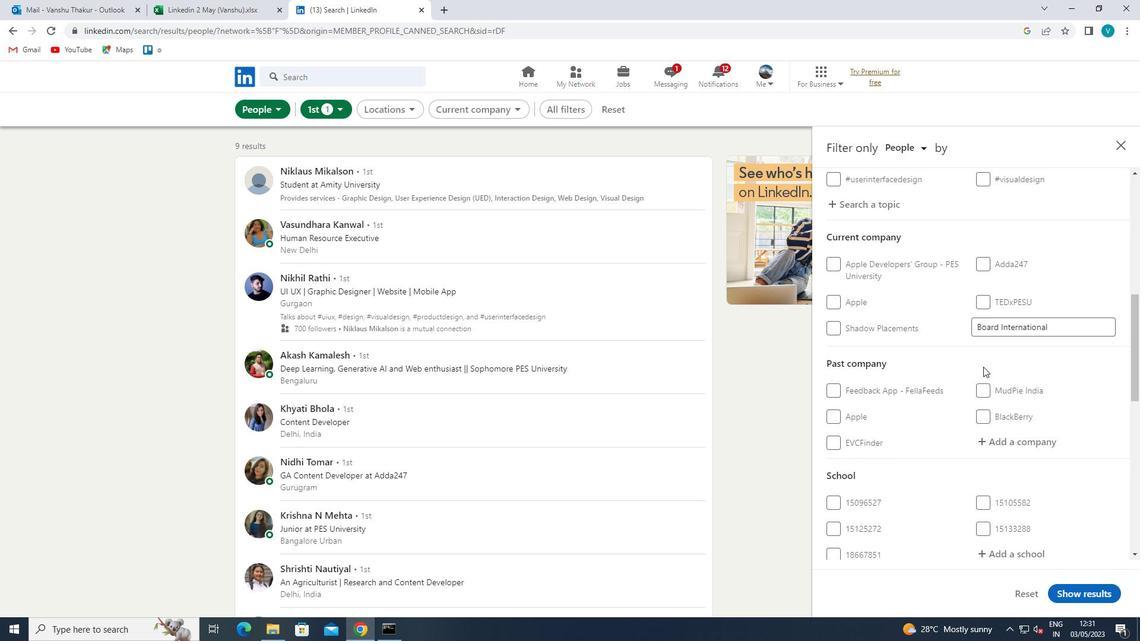 
Action: Mouse moved to (994, 385)
Screenshot: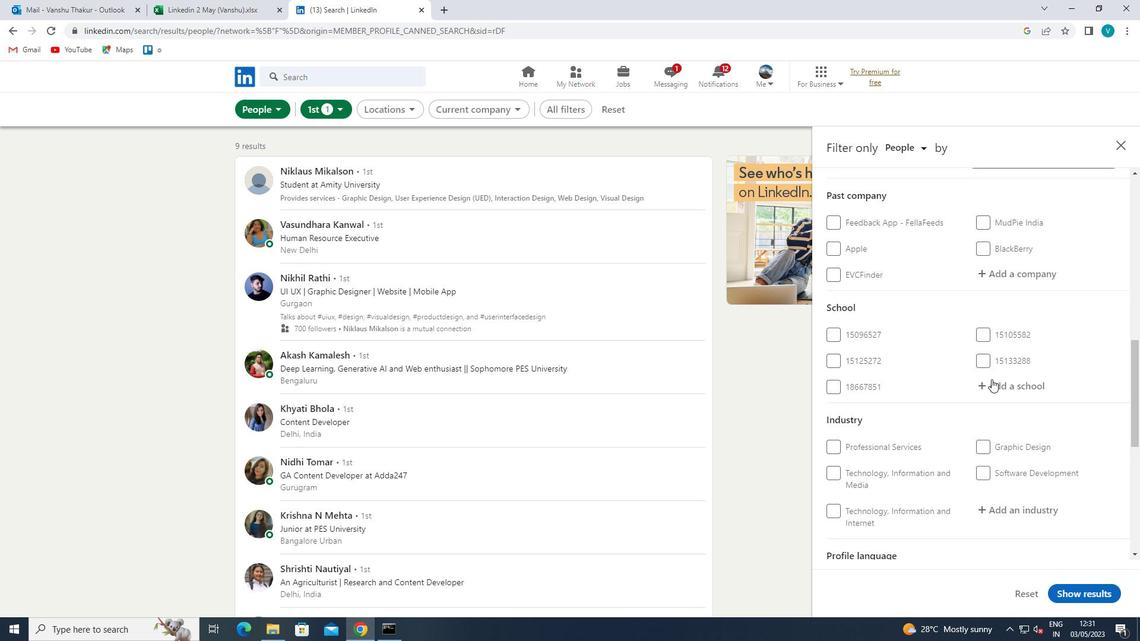 
Action: Mouse pressed left at (994, 385)
Screenshot: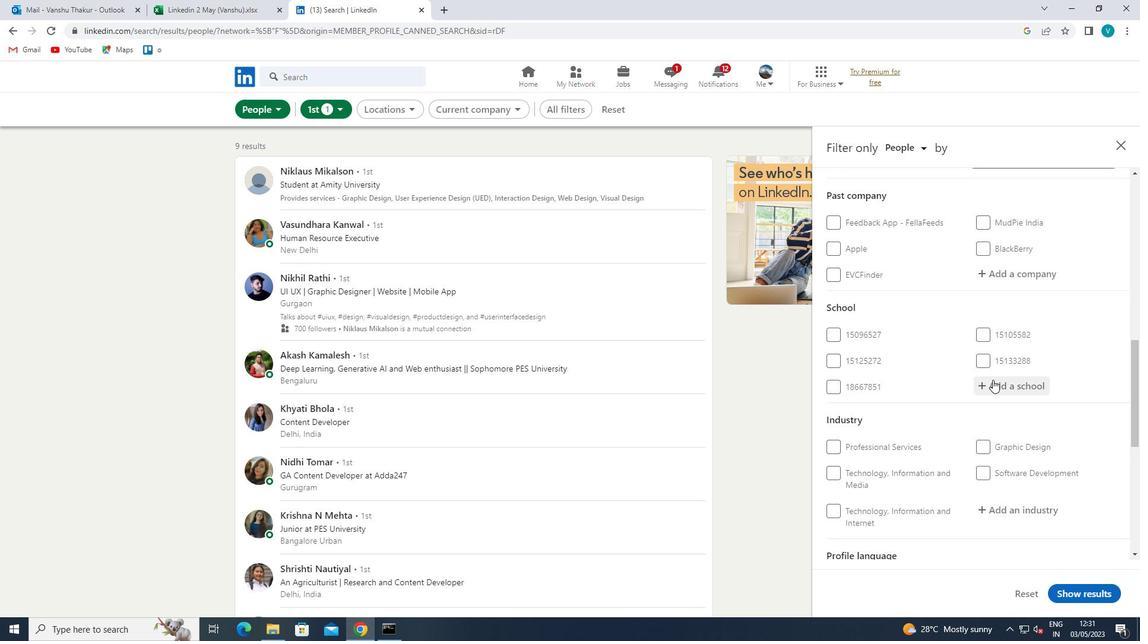 
Action: Key pressed <Key.shift>UTTRANCHAL<Key.space>
Screenshot: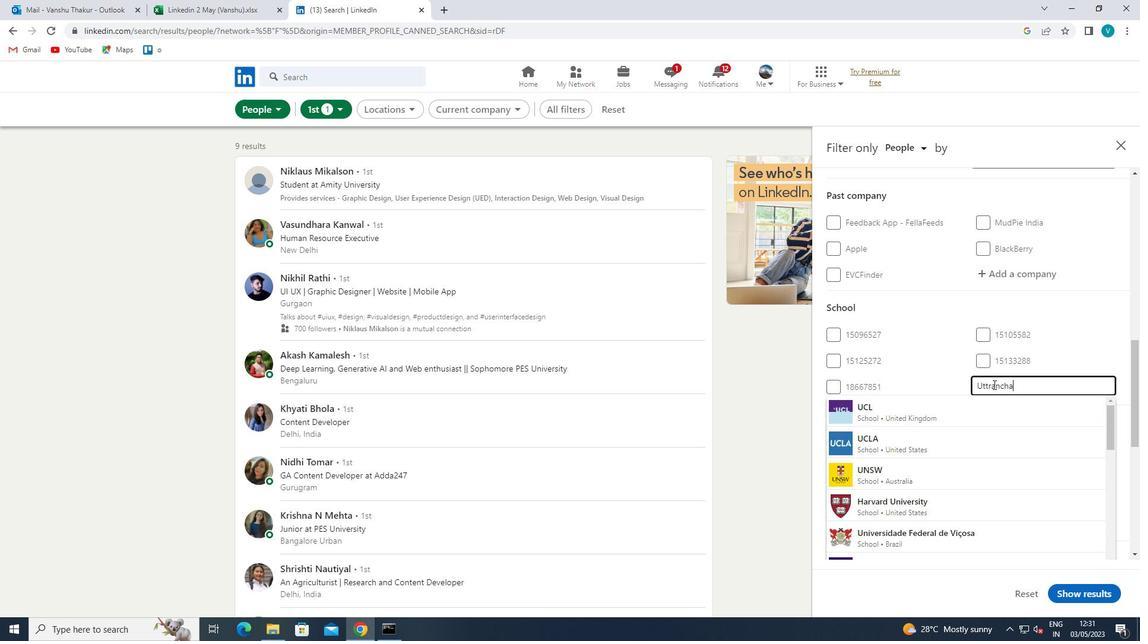 
Action: Mouse moved to (987, 387)
Screenshot: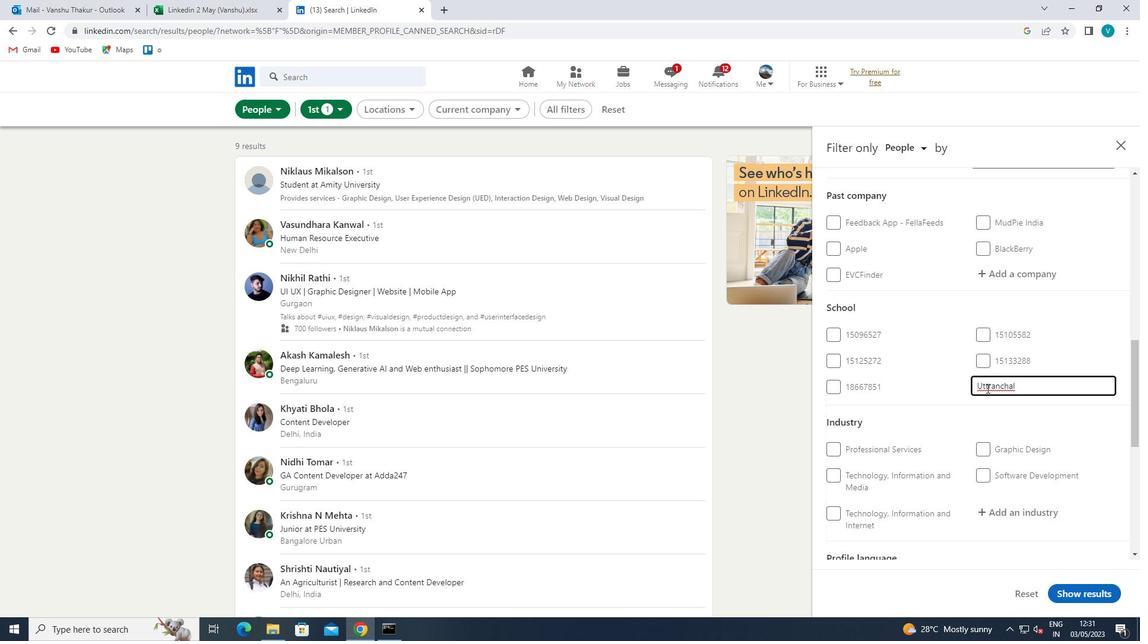 
Action: Mouse pressed left at (987, 387)
Screenshot: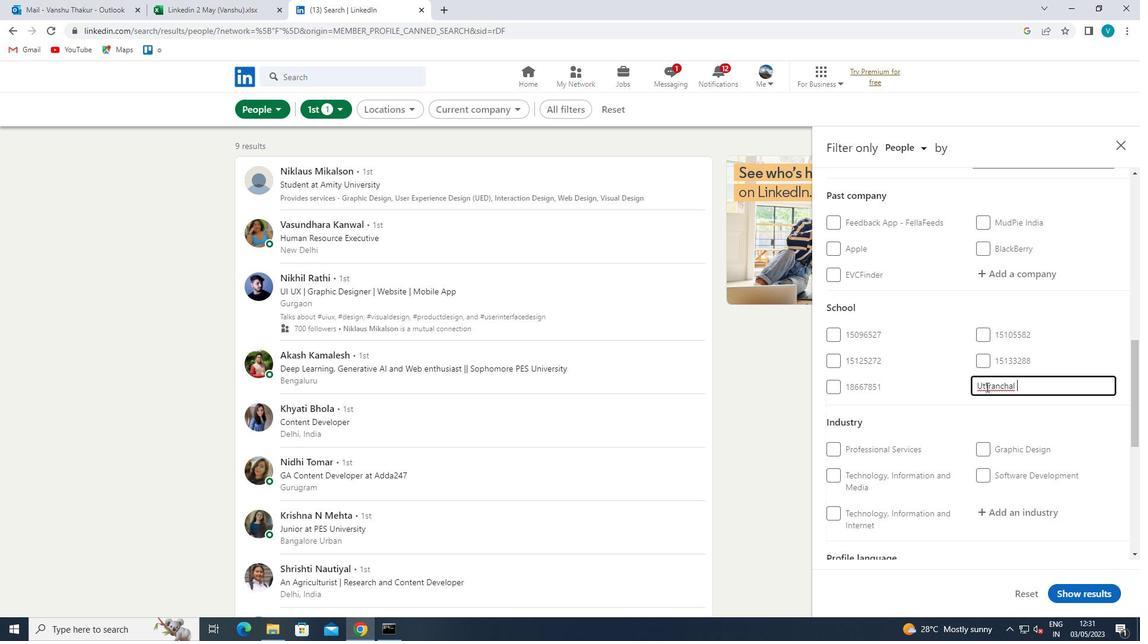 
Action: Mouse moved to (989, 386)
Screenshot: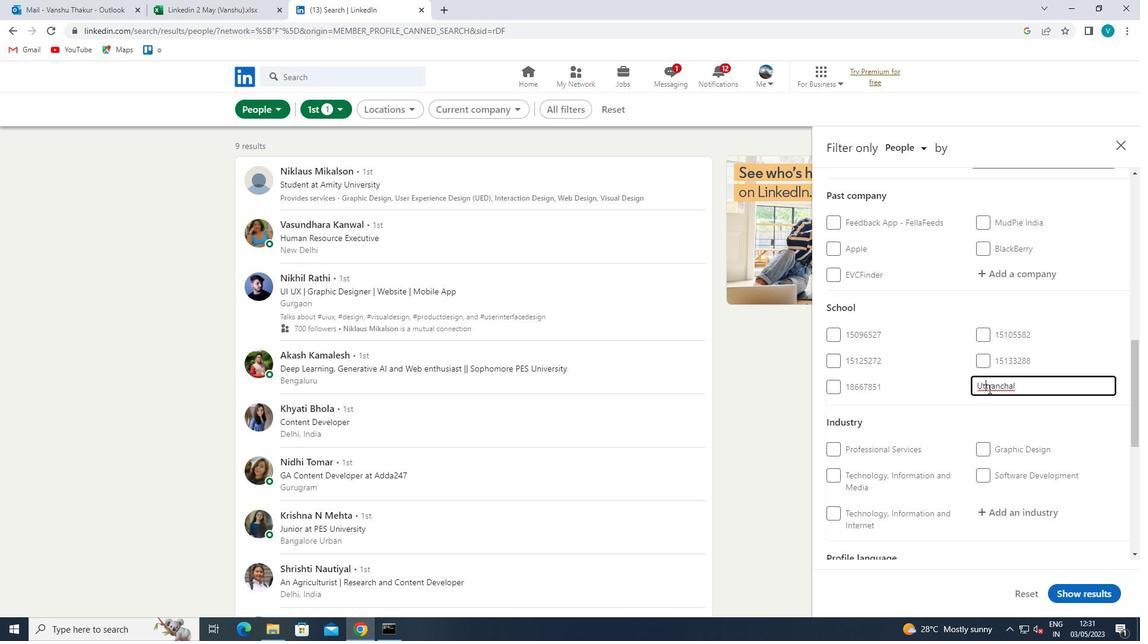 
Action: Mouse pressed left at (989, 386)
Screenshot: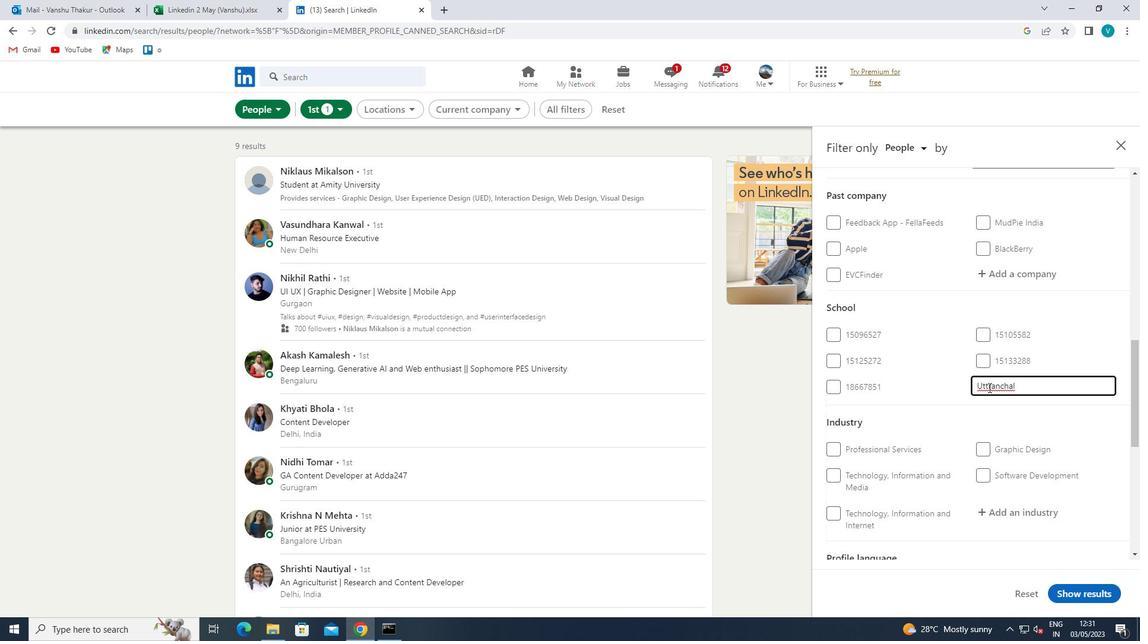 
Action: Mouse moved to (999, 411)
Screenshot: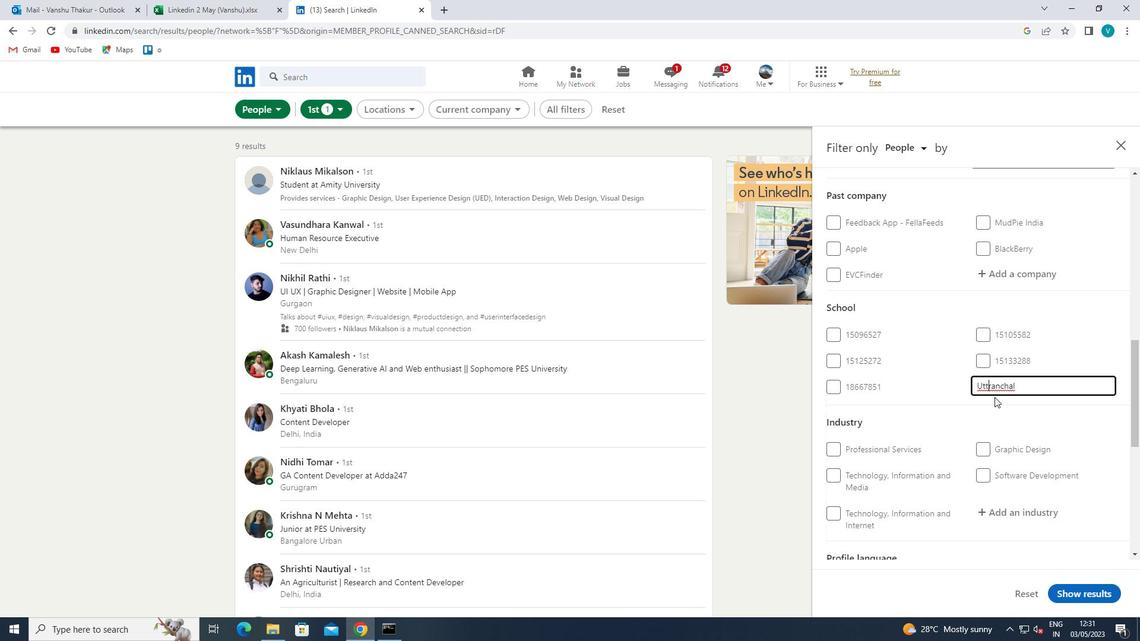 
Action: Key pressed A
Screenshot: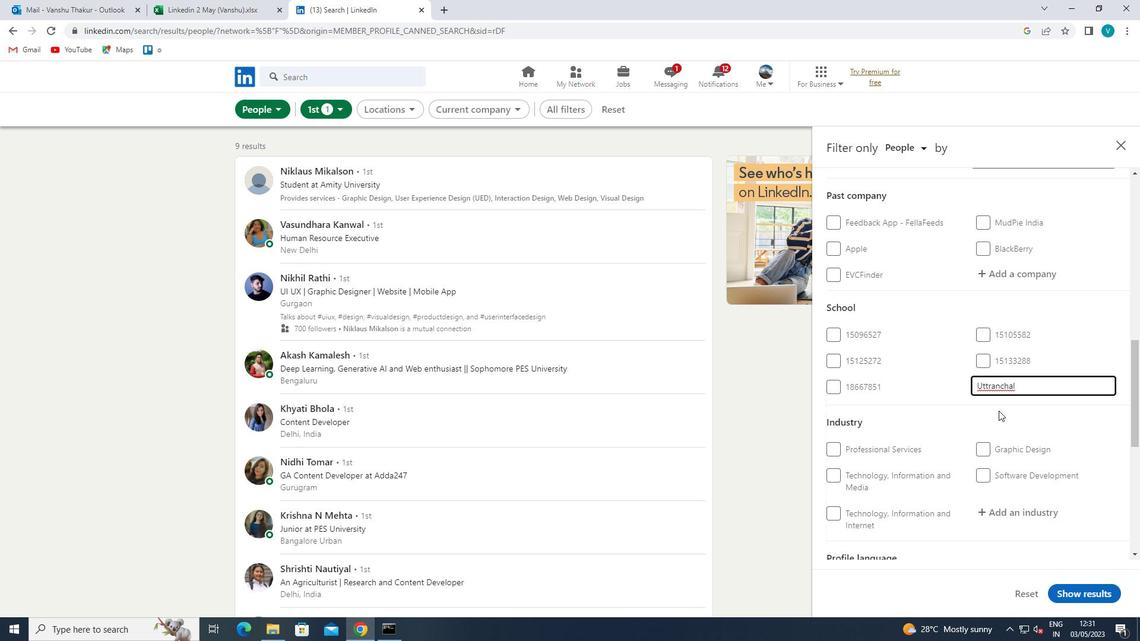 
Action: Mouse moved to (1022, 388)
Screenshot: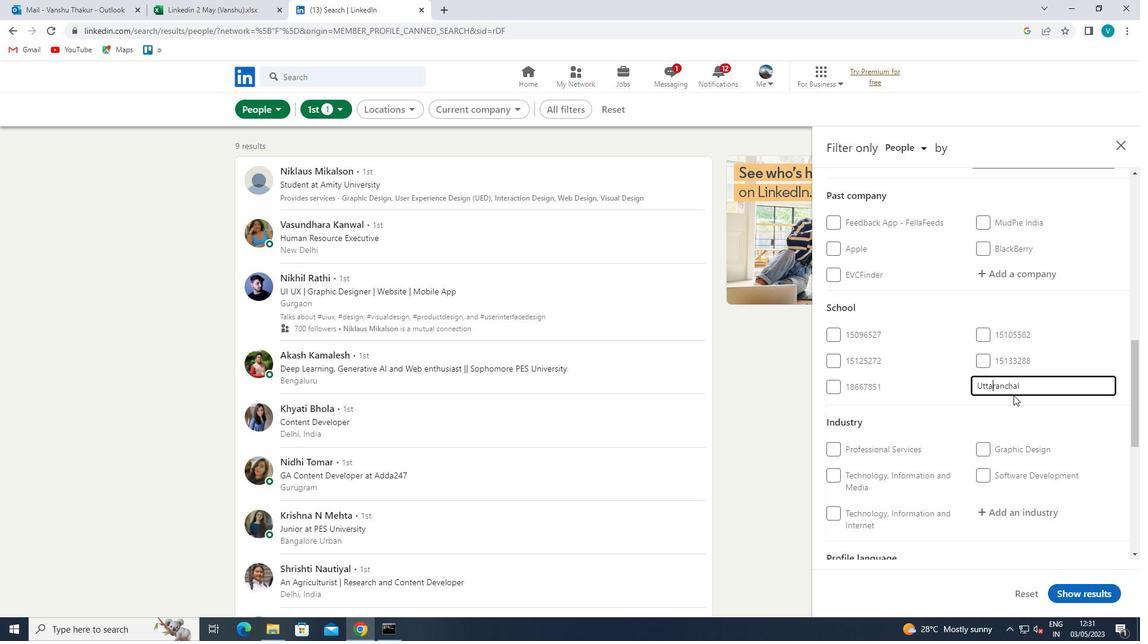 
Action: Mouse pressed left at (1022, 388)
Screenshot: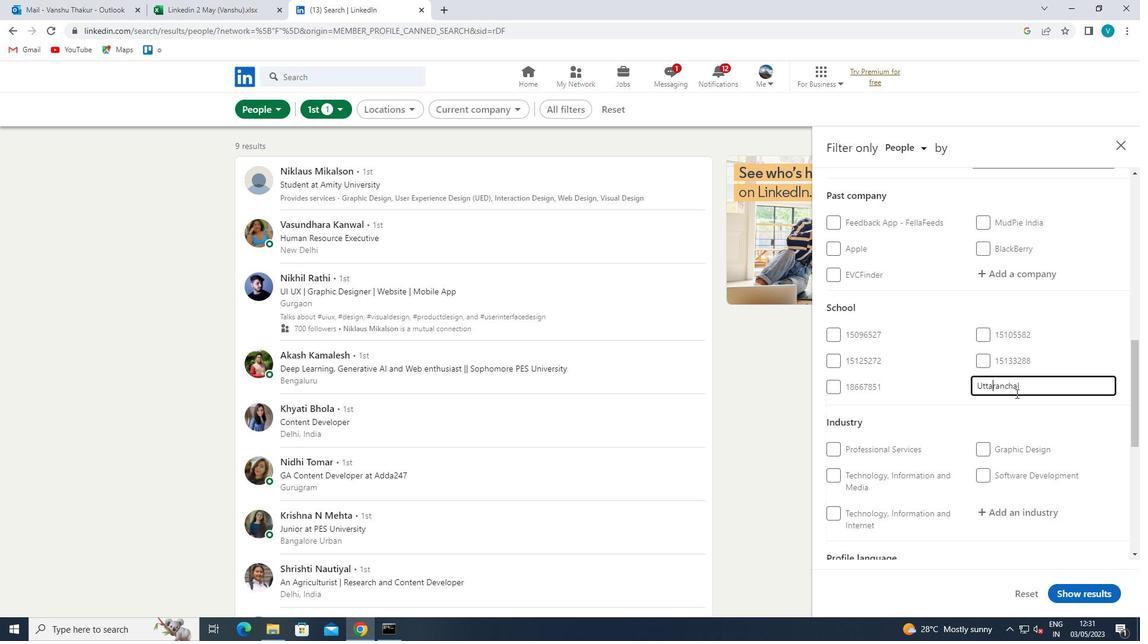 
Action: Mouse moved to (951, 412)
Screenshot: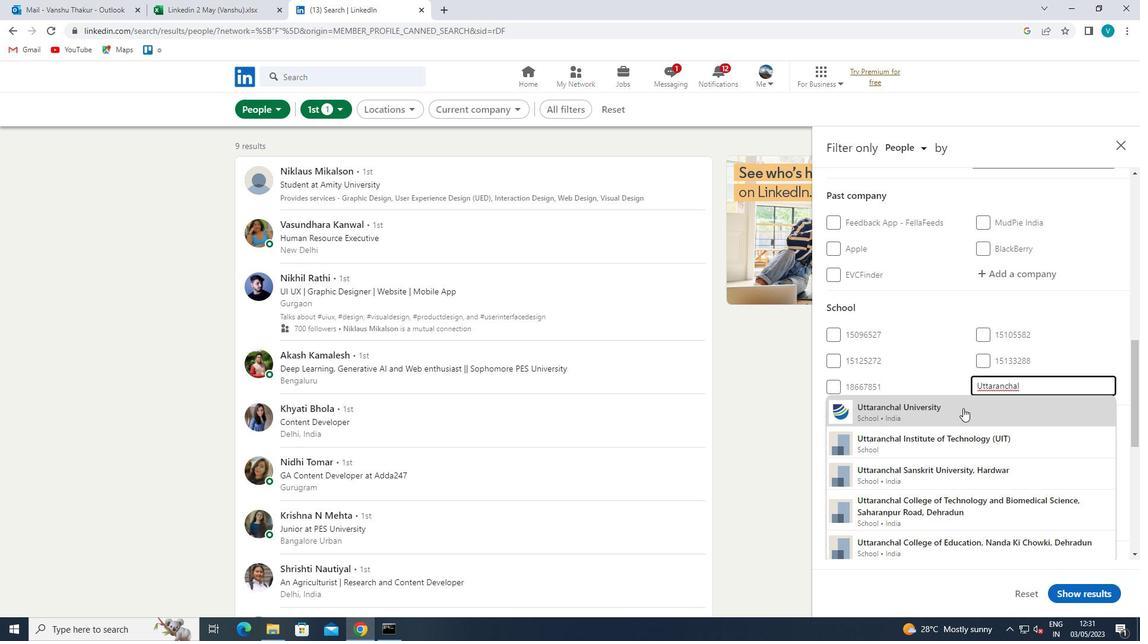 
Action: Mouse pressed left at (951, 412)
Screenshot: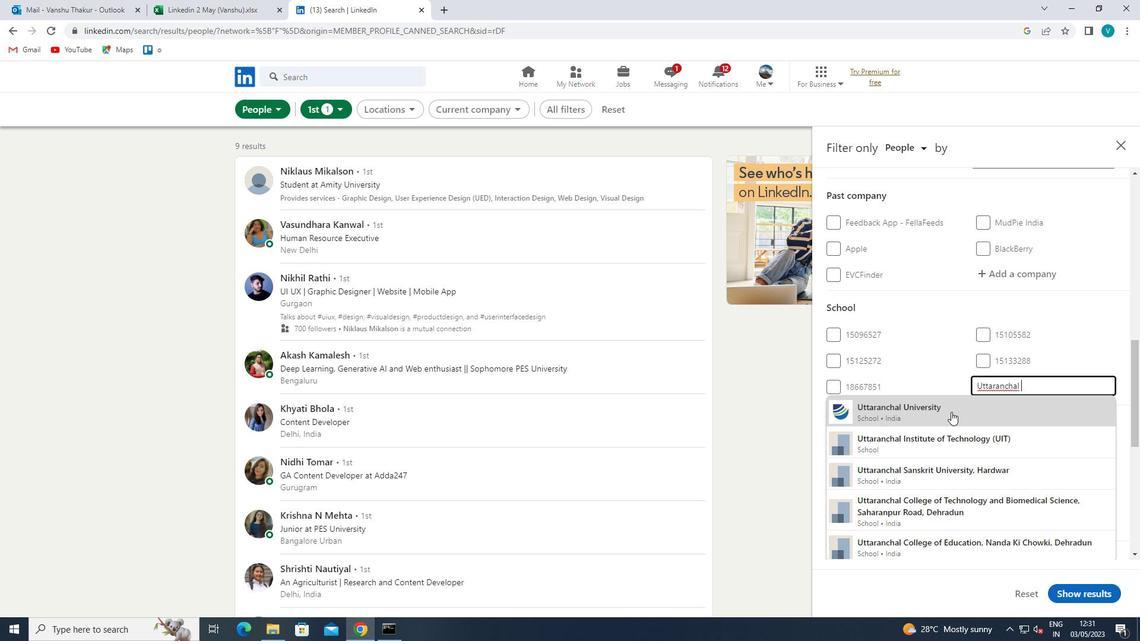 
Action: Mouse moved to (951, 412)
Screenshot: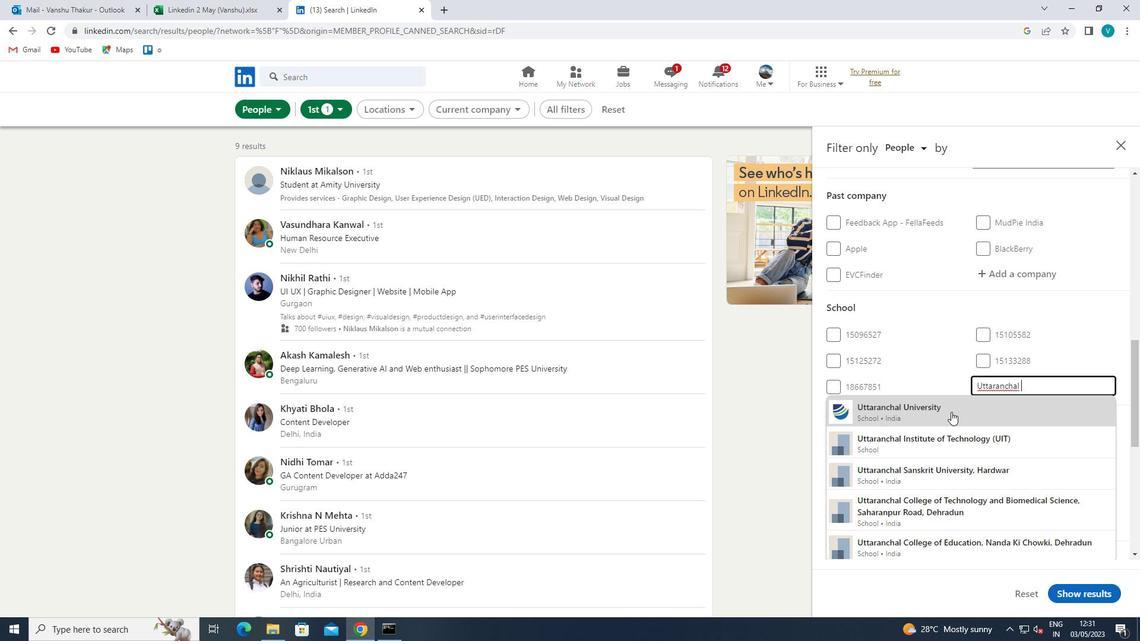 
Action: Mouse scrolled (951, 411) with delta (0, 0)
Screenshot: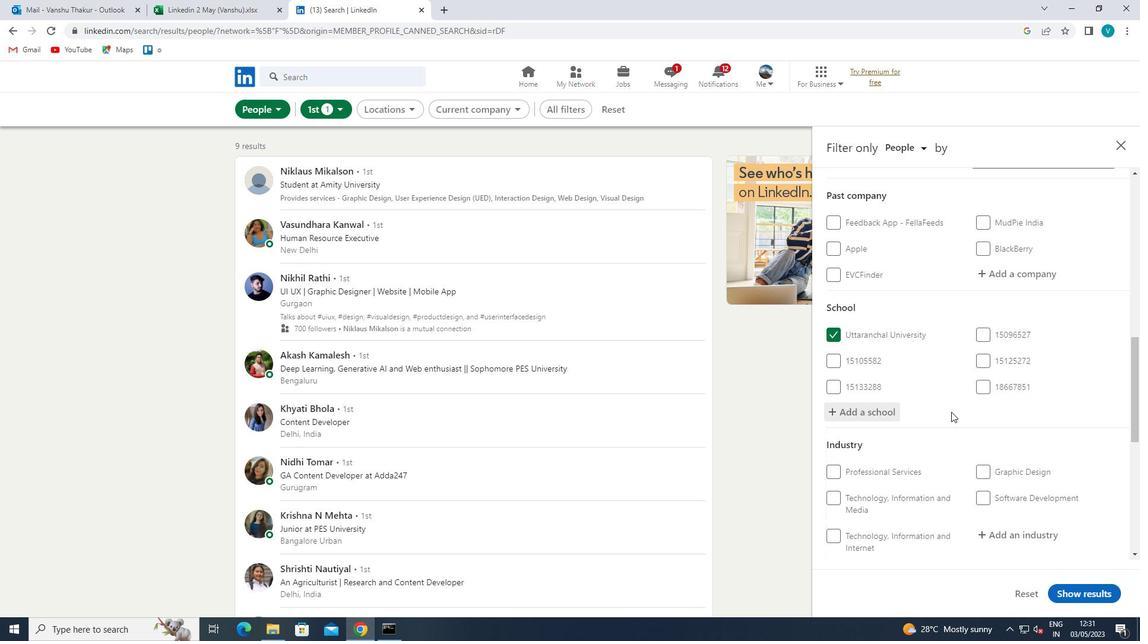 
Action: Mouse scrolled (951, 411) with delta (0, 0)
Screenshot: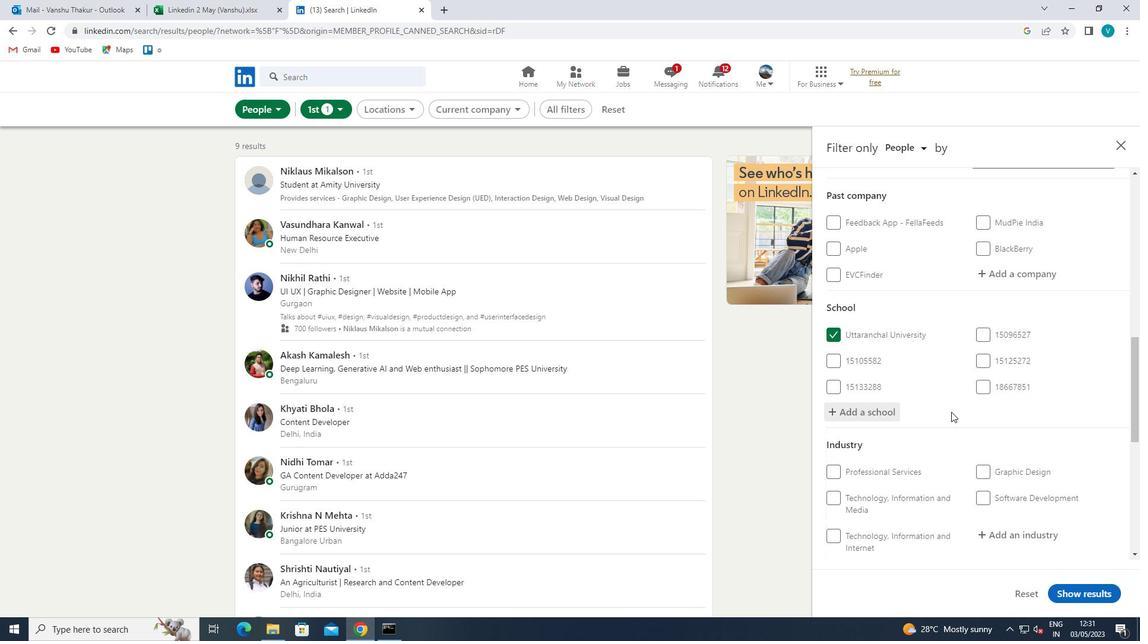 
Action: Mouse scrolled (951, 411) with delta (0, 0)
Screenshot: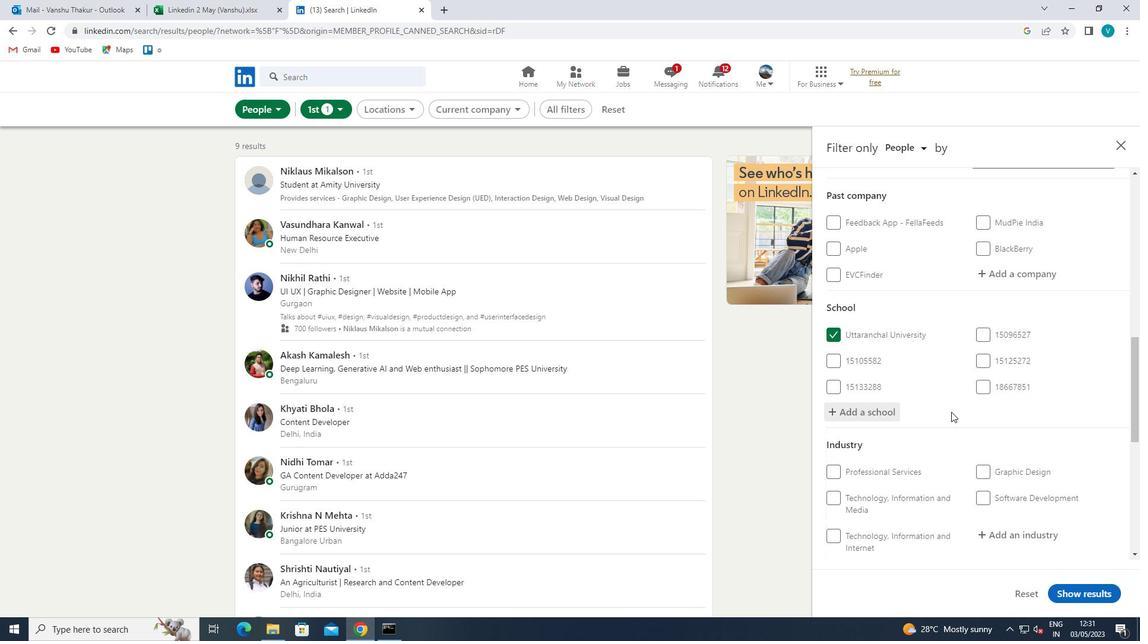 
Action: Mouse moved to (1037, 355)
Screenshot: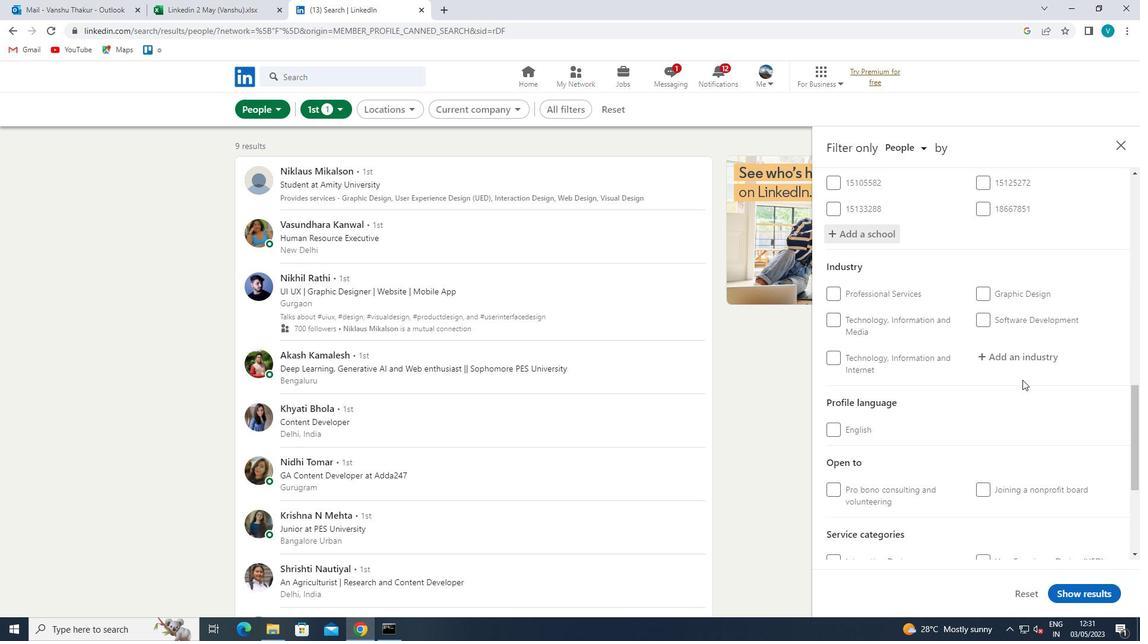 
Action: Mouse pressed left at (1037, 355)
Screenshot: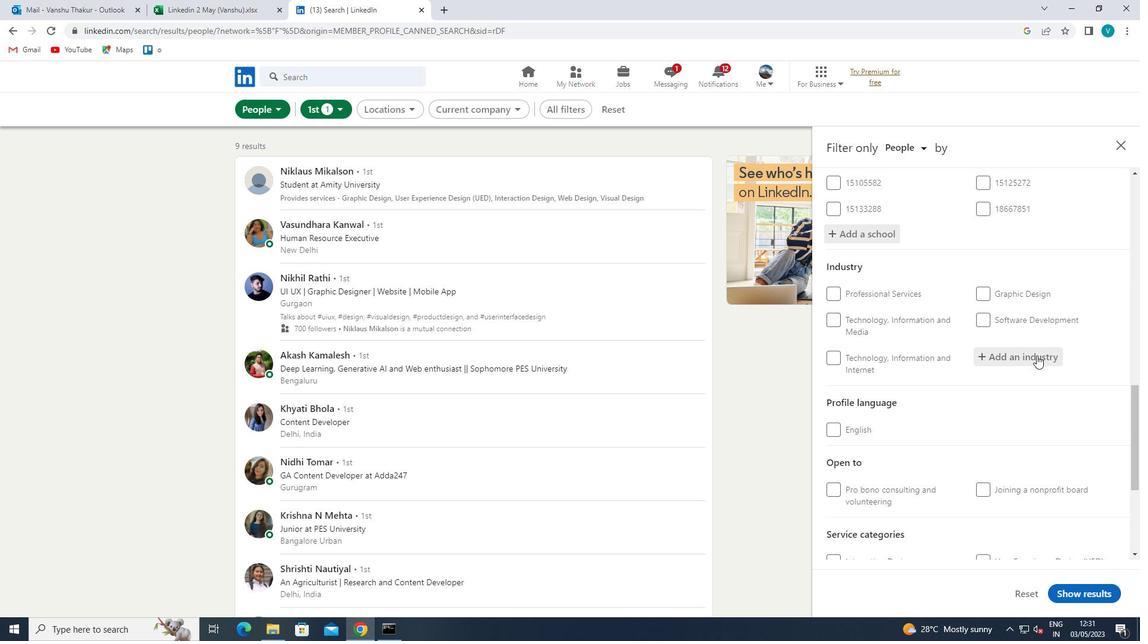
Action: Key pressed <Key.shift>PRIMARY<Key.space>
Screenshot: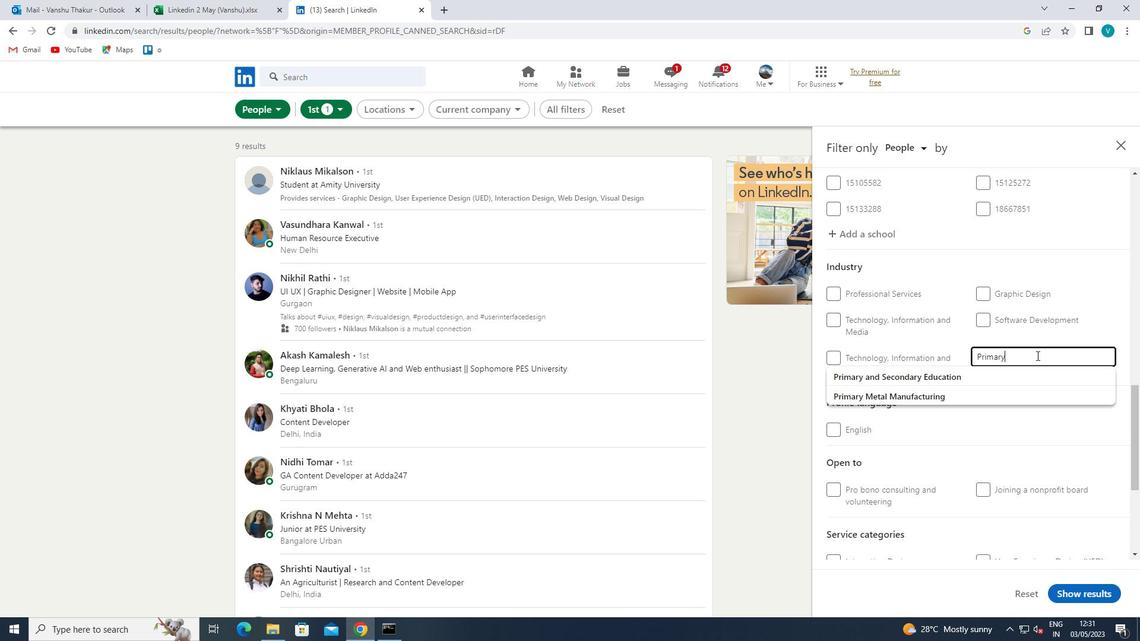 
Action: Mouse moved to (981, 387)
Screenshot: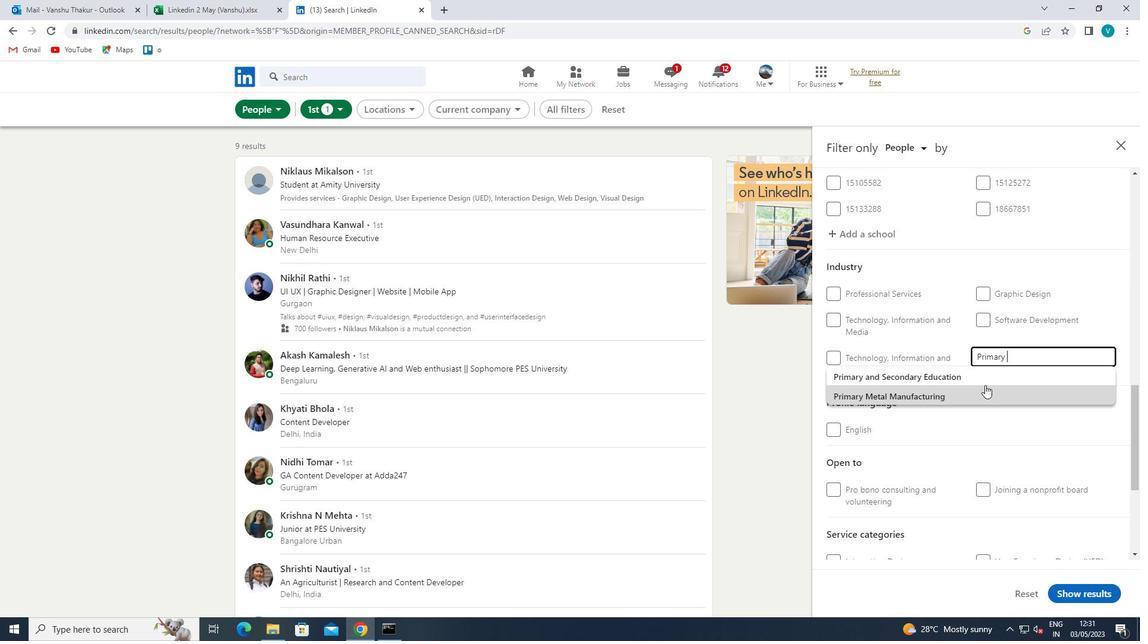 
Action: Mouse pressed left at (981, 387)
Screenshot: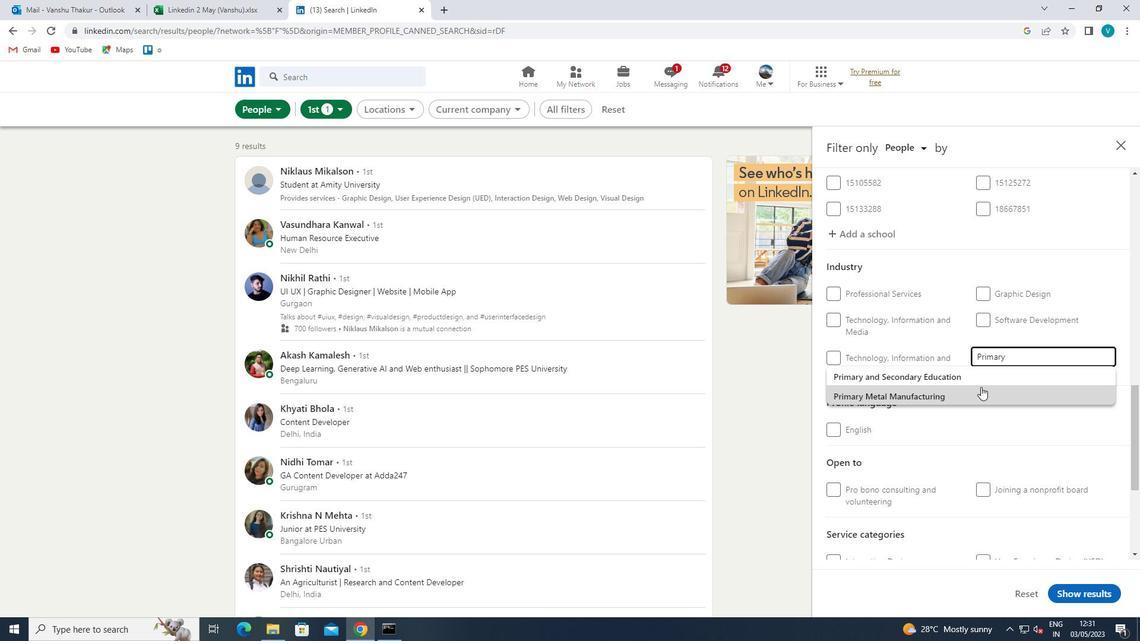 
Action: Mouse scrolled (981, 386) with delta (0, 0)
Screenshot: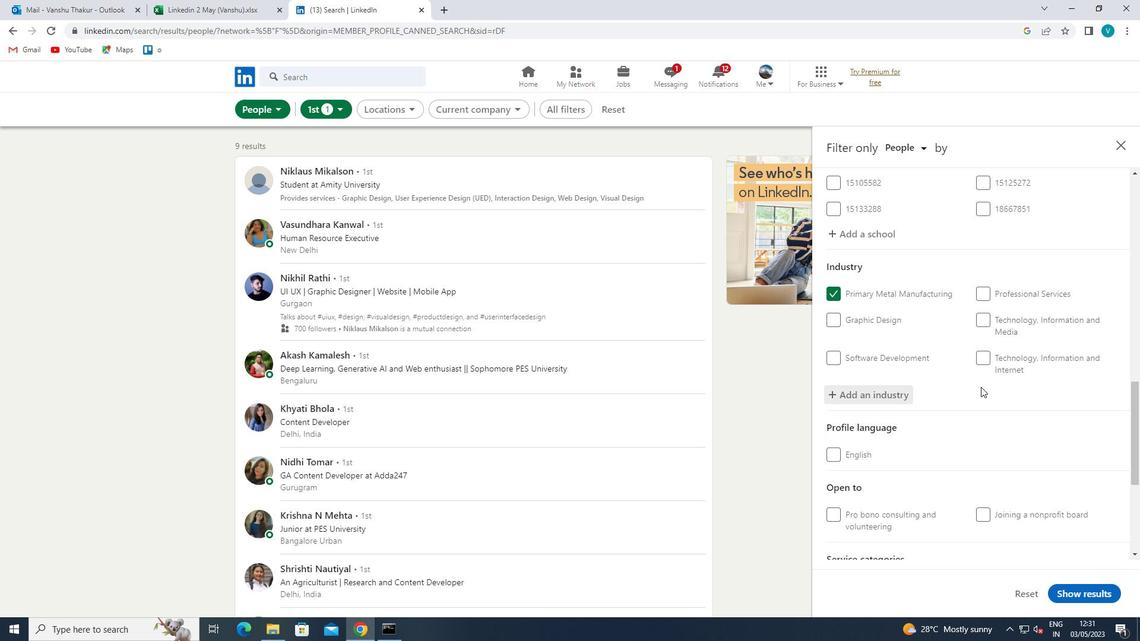 
Action: Mouse moved to (981, 388)
Screenshot: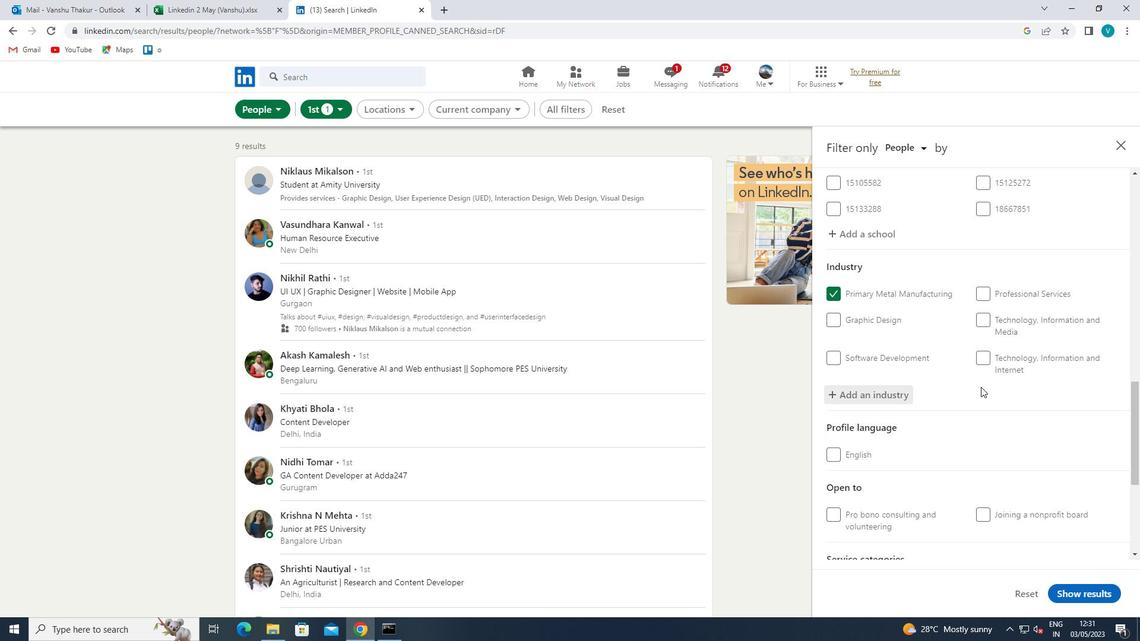 
Action: Mouse scrolled (981, 387) with delta (0, 0)
Screenshot: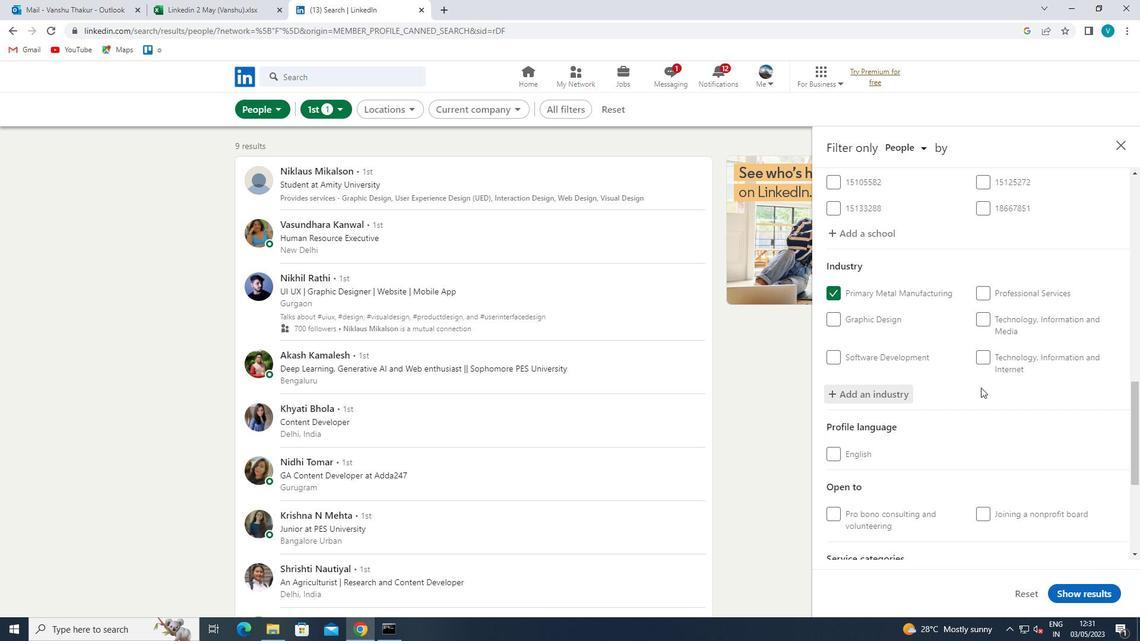 
Action: Mouse scrolled (981, 387) with delta (0, 0)
Screenshot: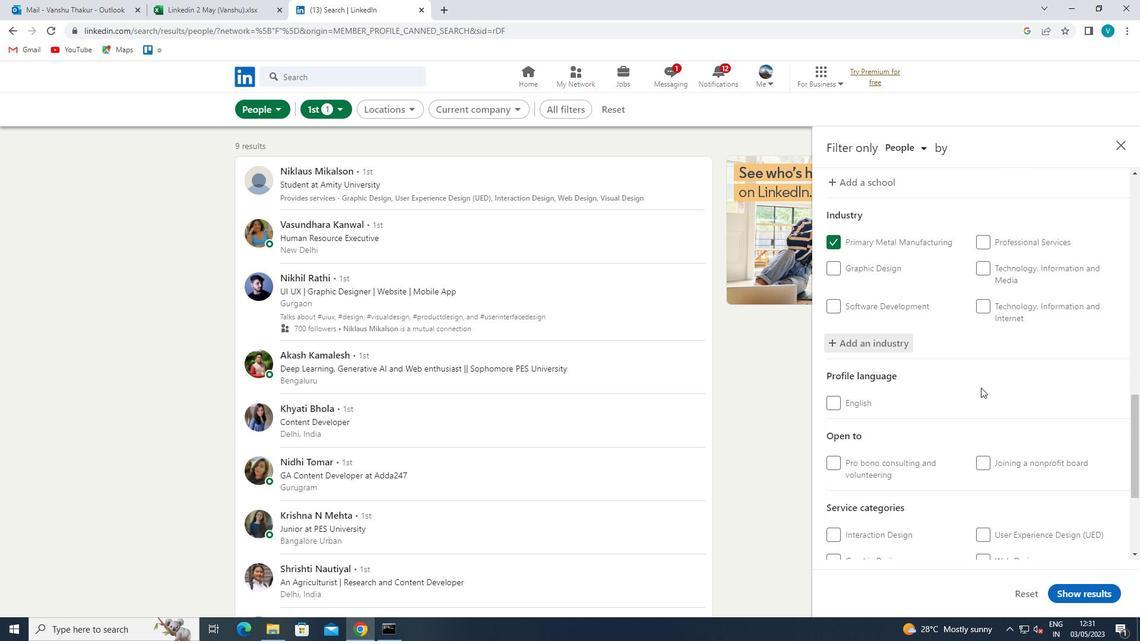 
Action: Mouse scrolled (981, 387) with delta (0, 0)
Screenshot: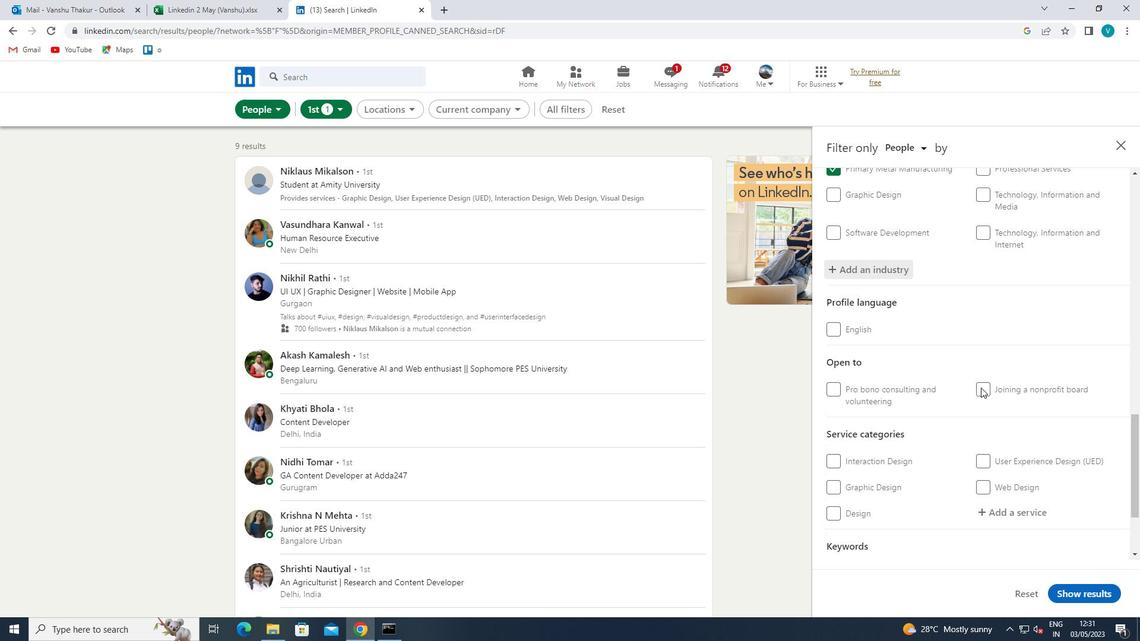 
Action: Mouse moved to (990, 396)
Screenshot: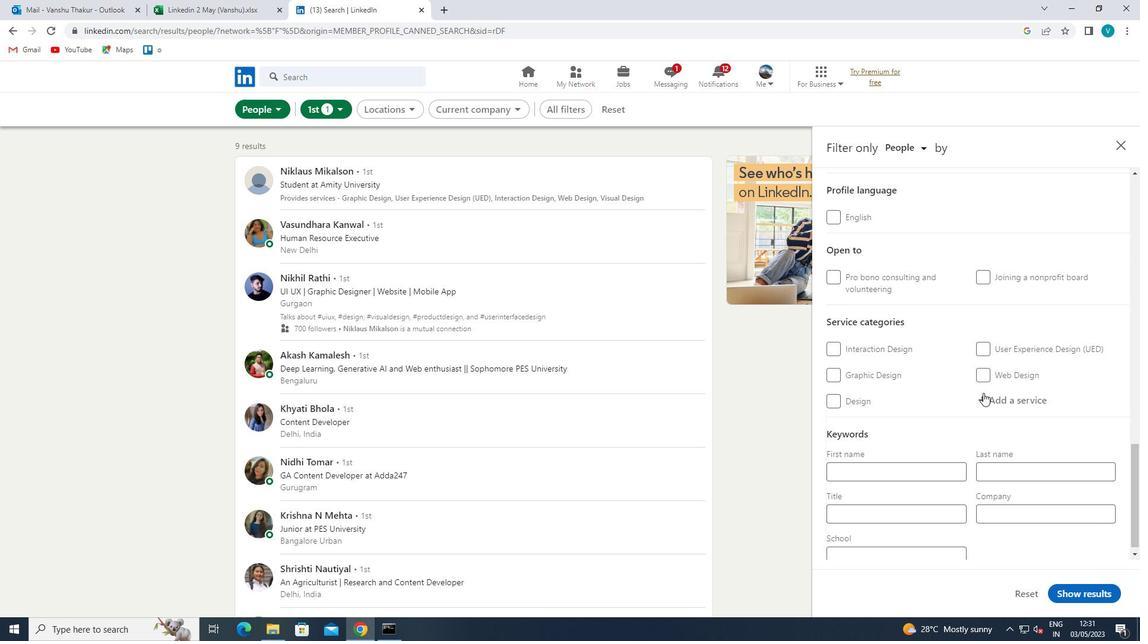 
Action: Mouse pressed left at (990, 396)
Screenshot: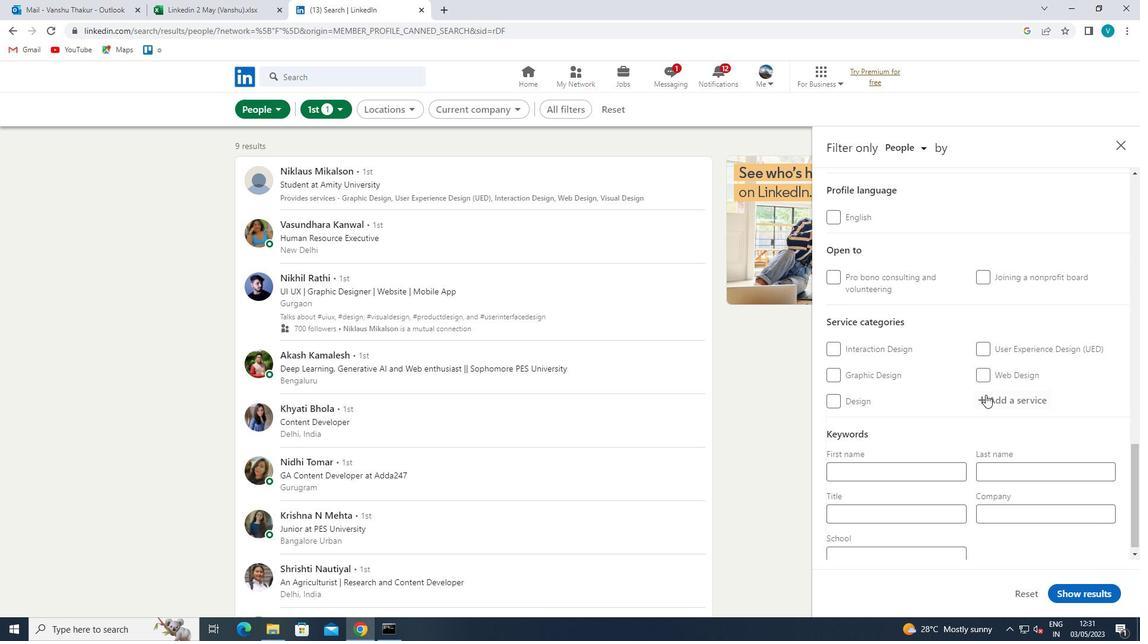 
Action: Key pressed <Key.shift>TRAINING
Screenshot: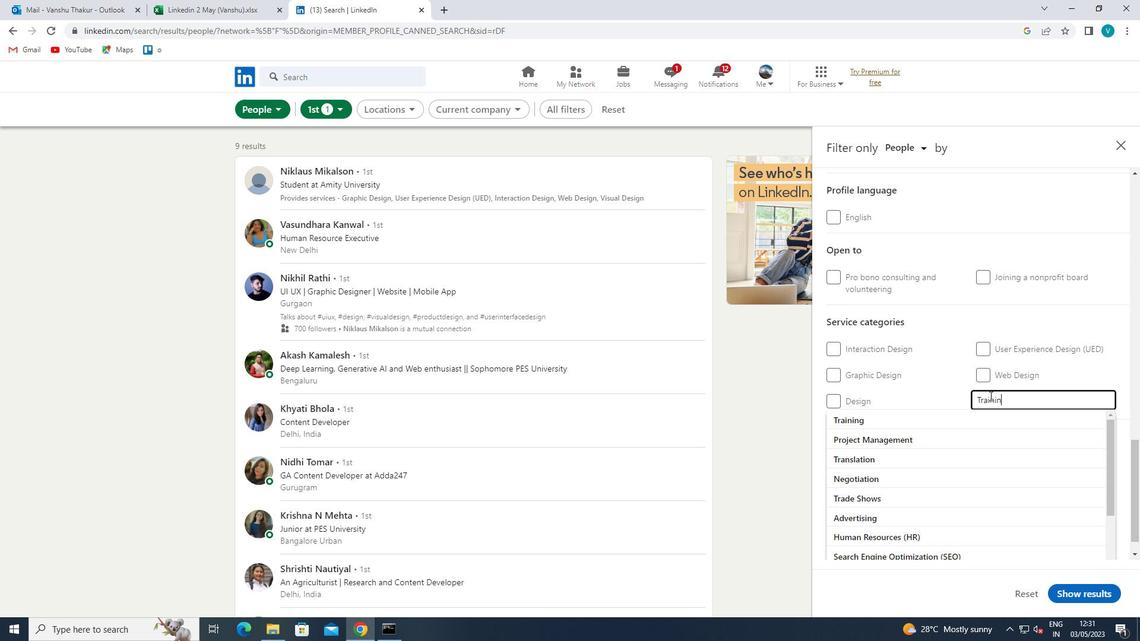 
Action: Mouse moved to (966, 423)
Screenshot: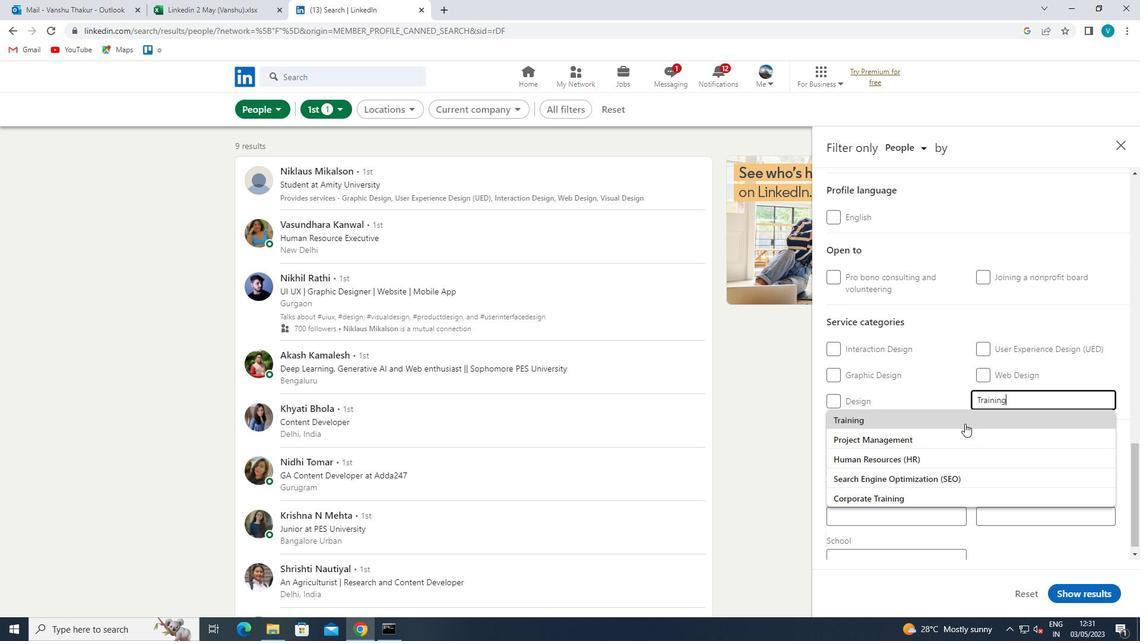 
Action: Mouse pressed left at (966, 423)
Screenshot: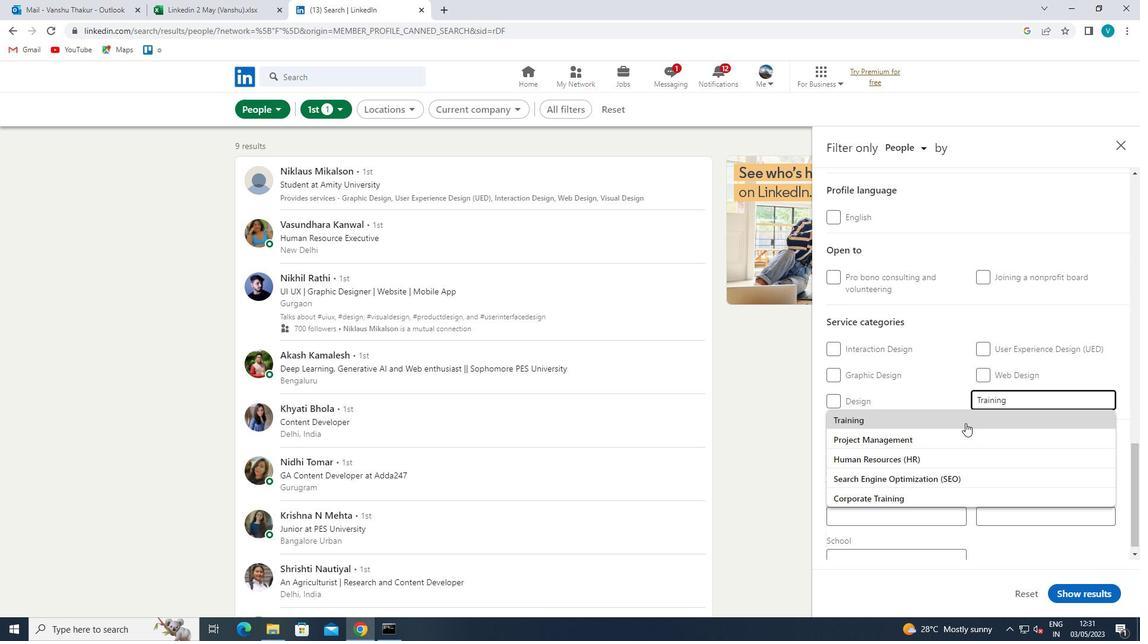
Action: Mouse moved to (966, 423)
Screenshot: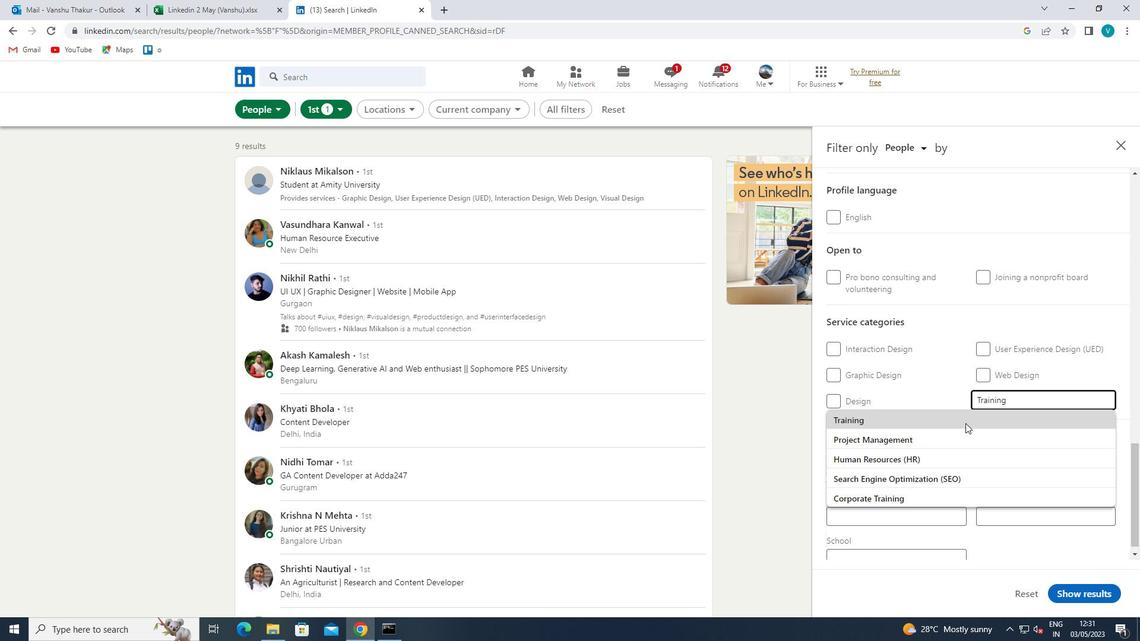 
Action: Mouse scrolled (966, 422) with delta (0, 0)
Screenshot: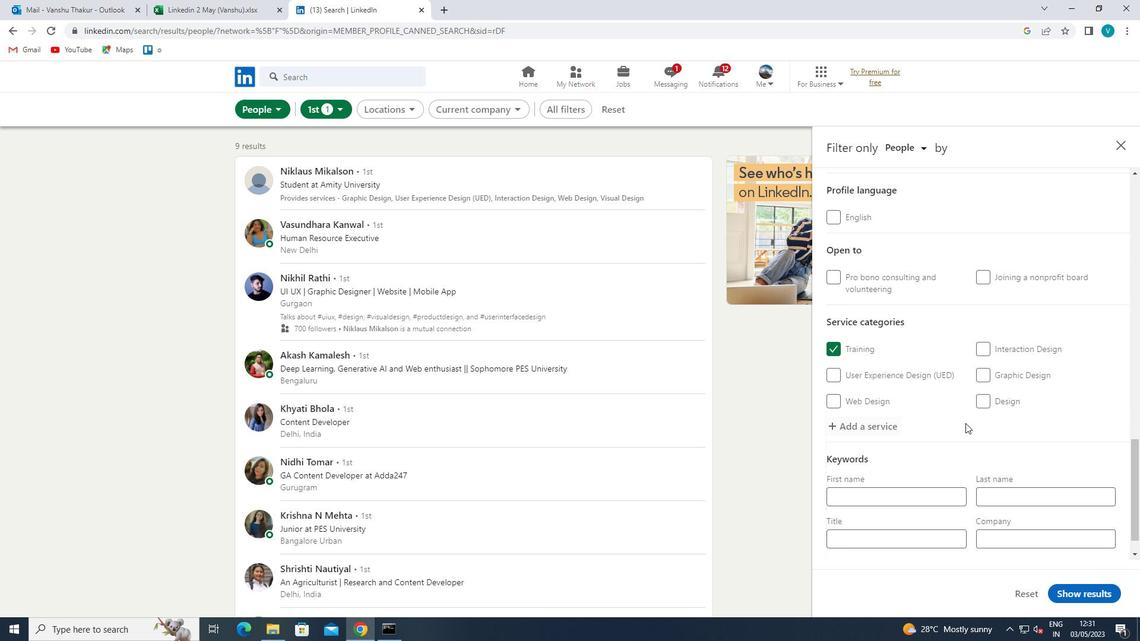 
Action: Mouse scrolled (966, 422) with delta (0, 0)
Screenshot: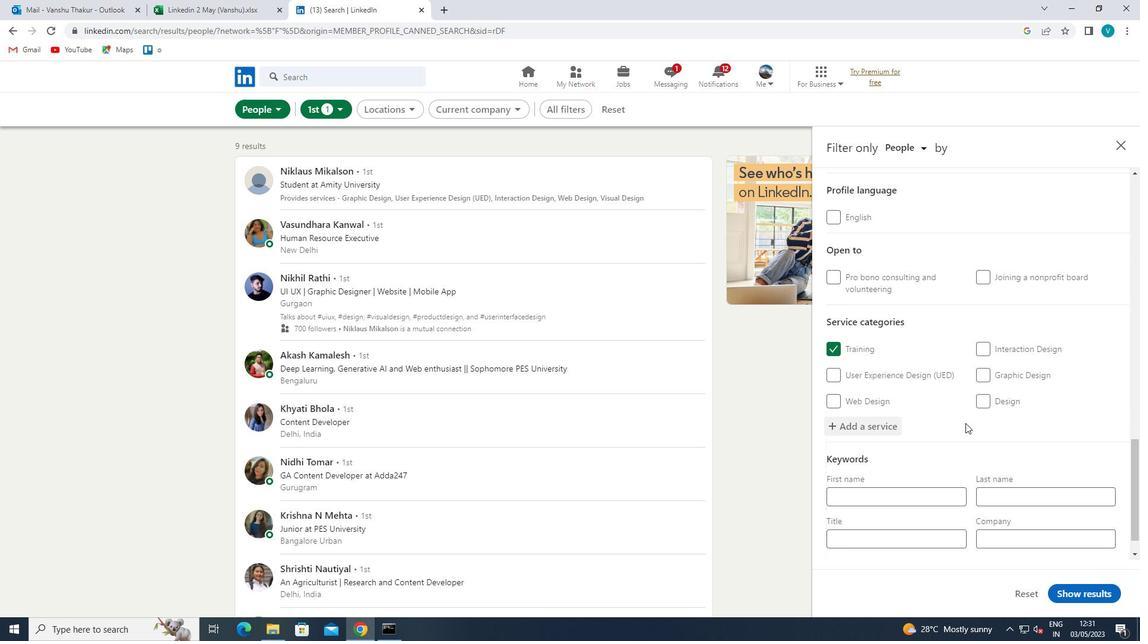
Action: Mouse moved to (965, 422)
Screenshot: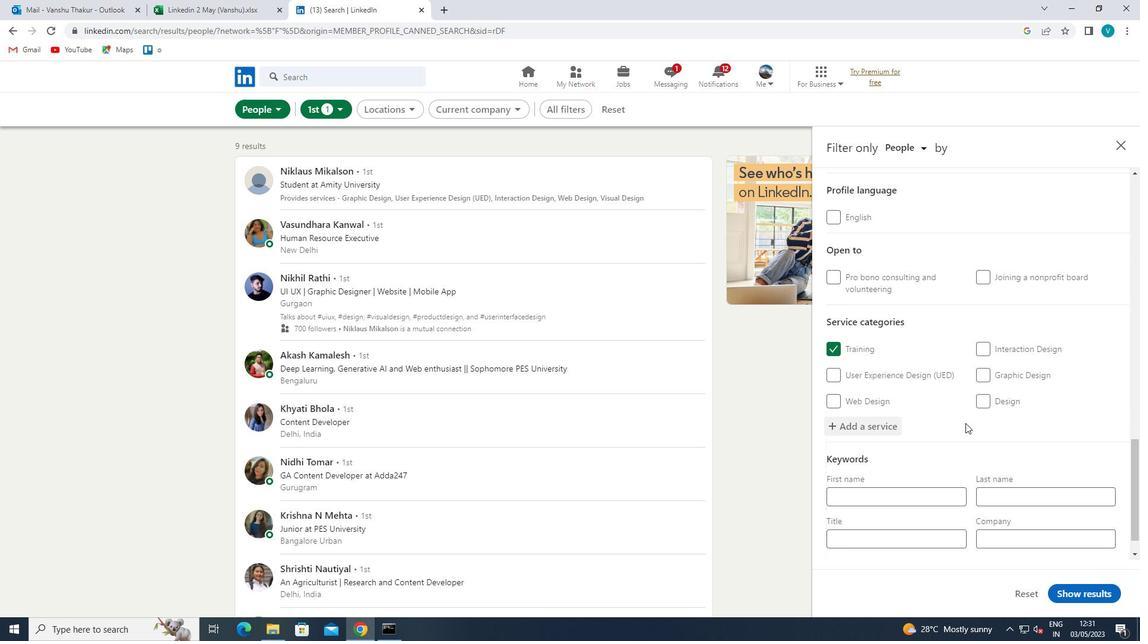
Action: Mouse scrolled (965, 421) with delta (0, 0)
Screenshot: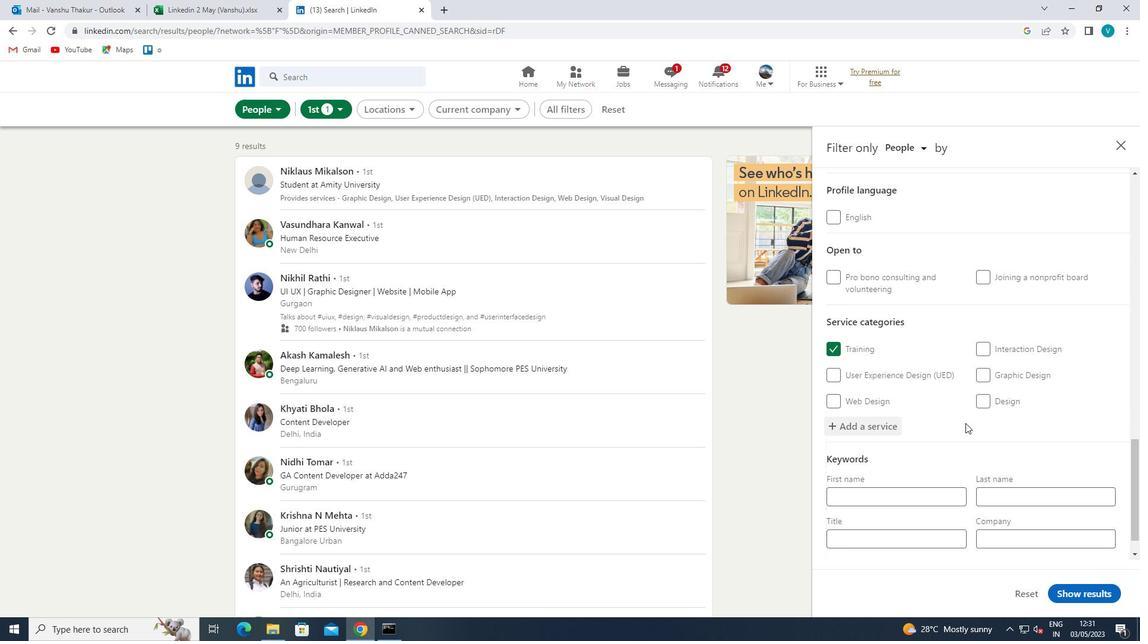 
Action: Mouse scrolled (965, 421) with delta (0, 0)
Screenshot: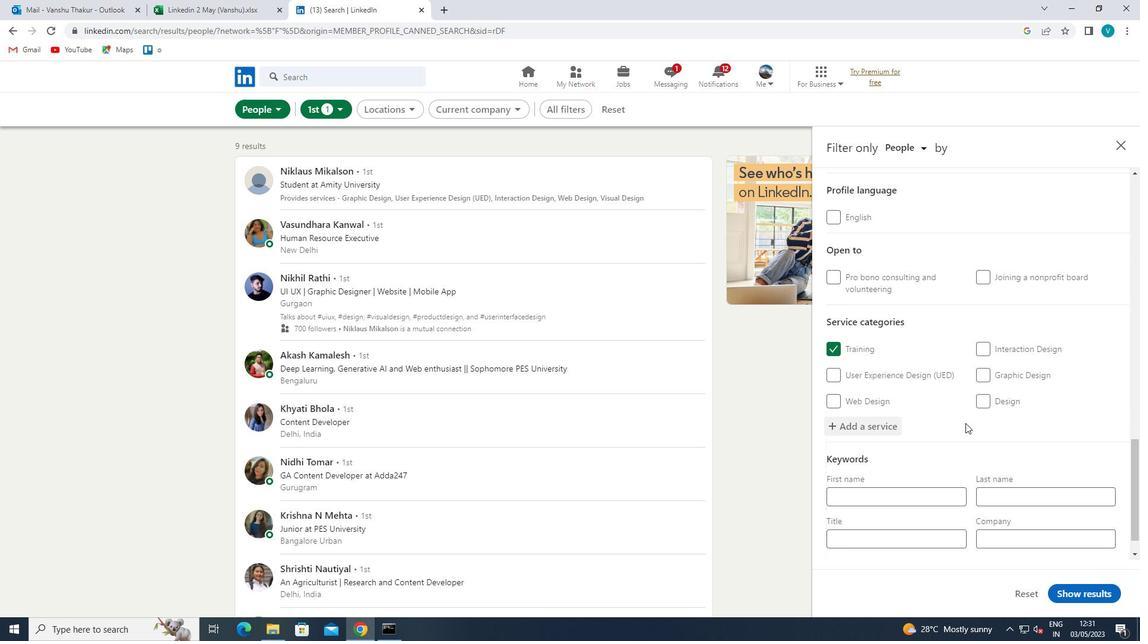 
Action: Mouse moved to (921, 501)
Screenshot: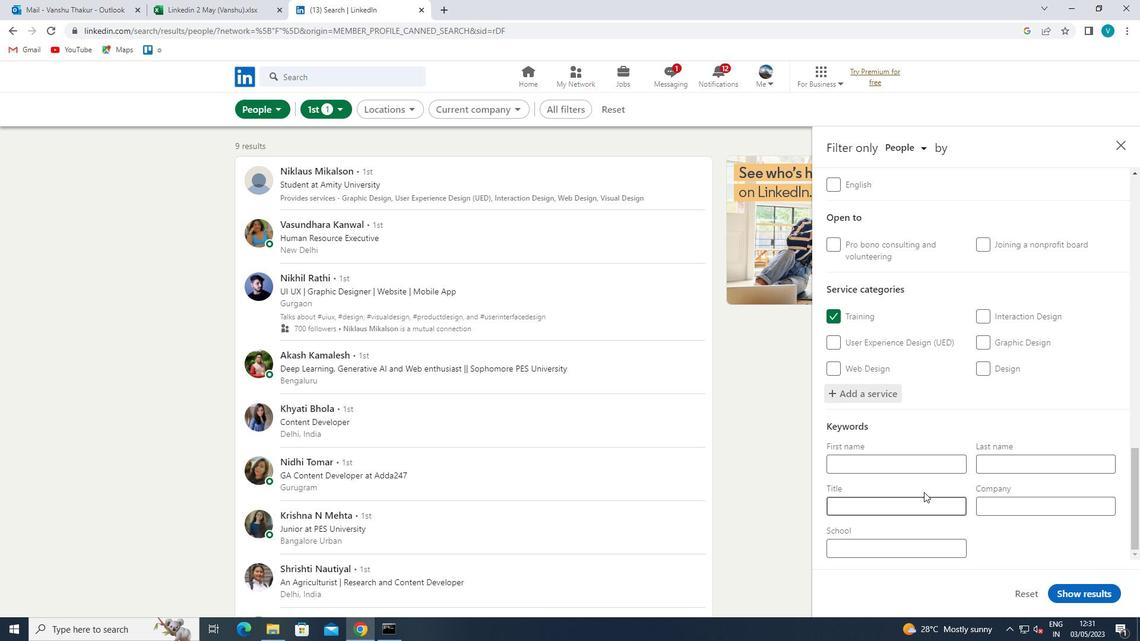 
Action: Mouse pressed left at (921, 501)
Screenshot: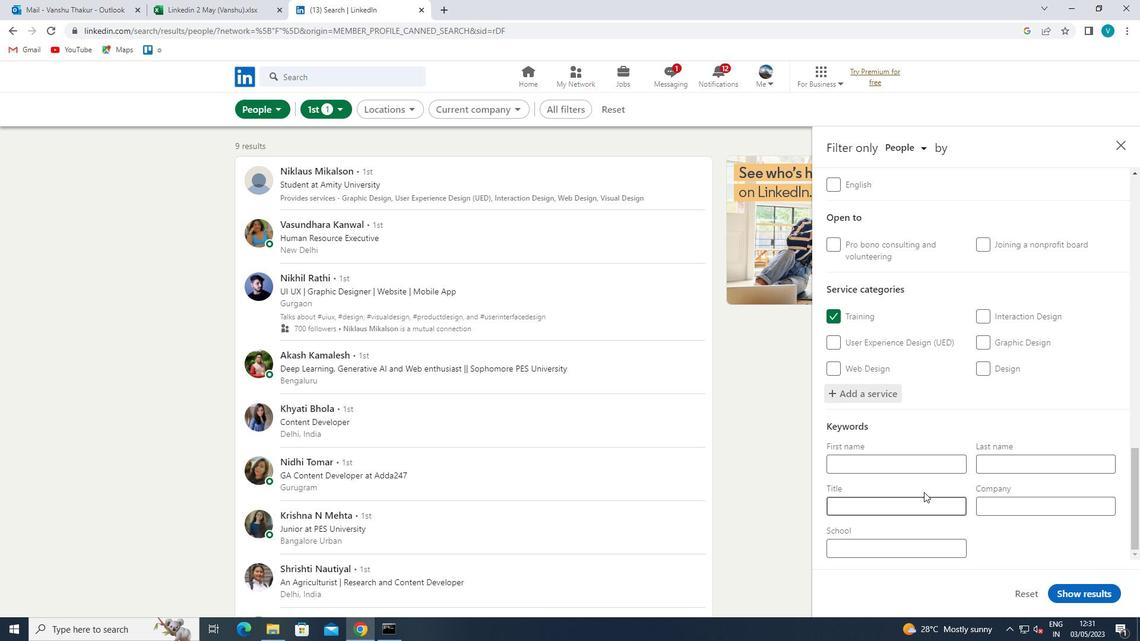 
Action: Key pressed <Key.shift>COMMUNITY<Key.space><Key.shift>VOLUNTEER<Key.space><Key.shift>JBS<Key.space>
Screenshot: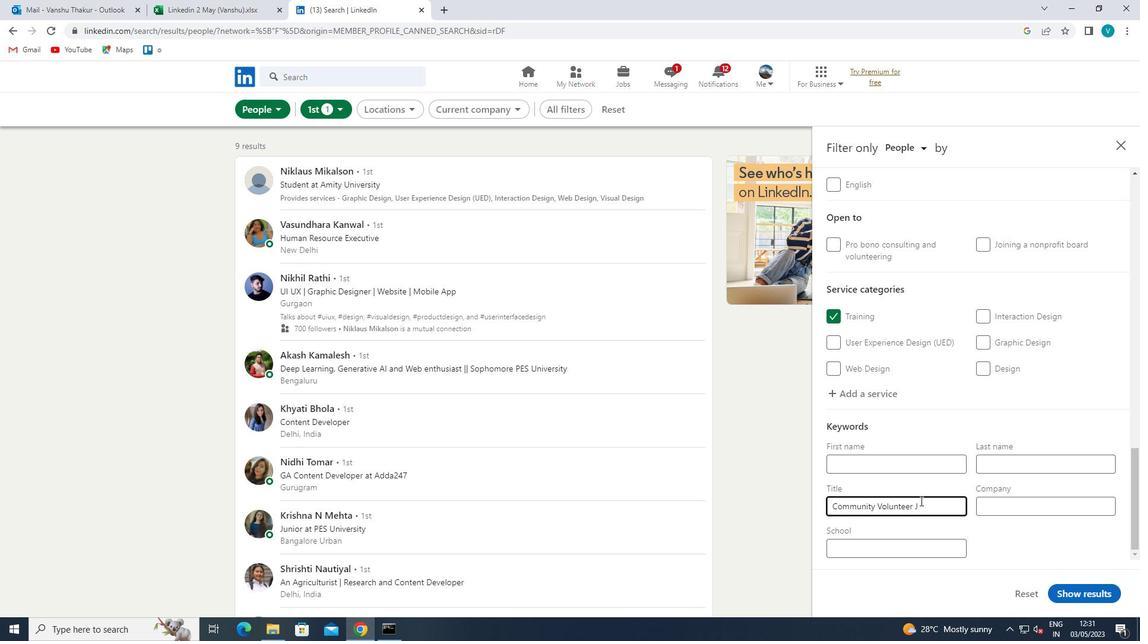 
Action: Mouse moved to (918, 505)
Screenshot: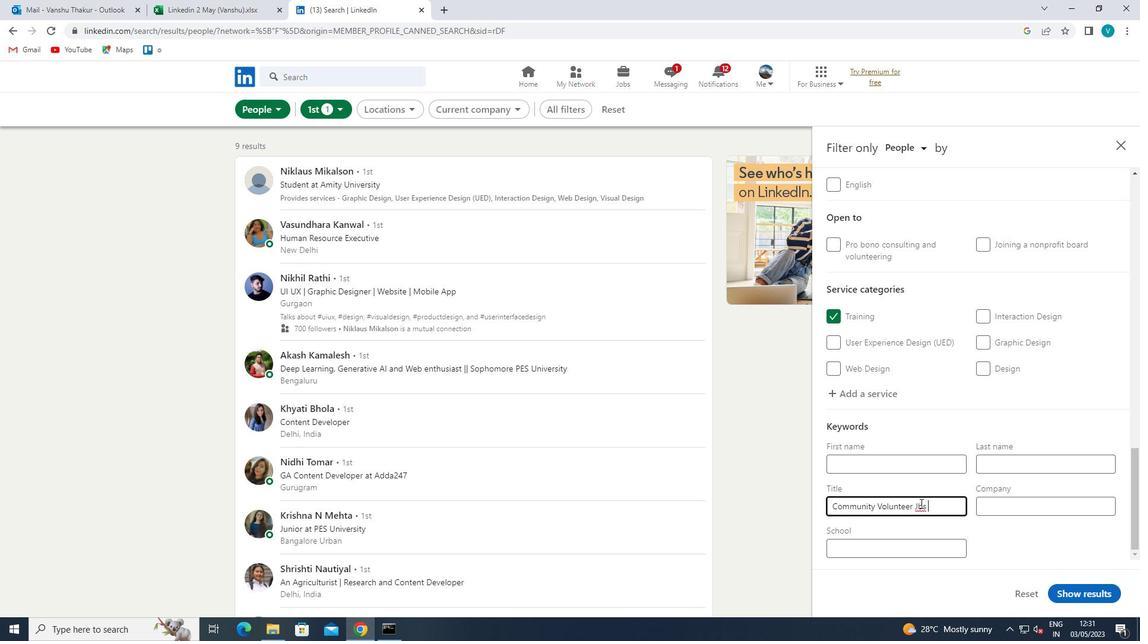 
Action: Mouse pressed left at (918, 505)
Screenshot: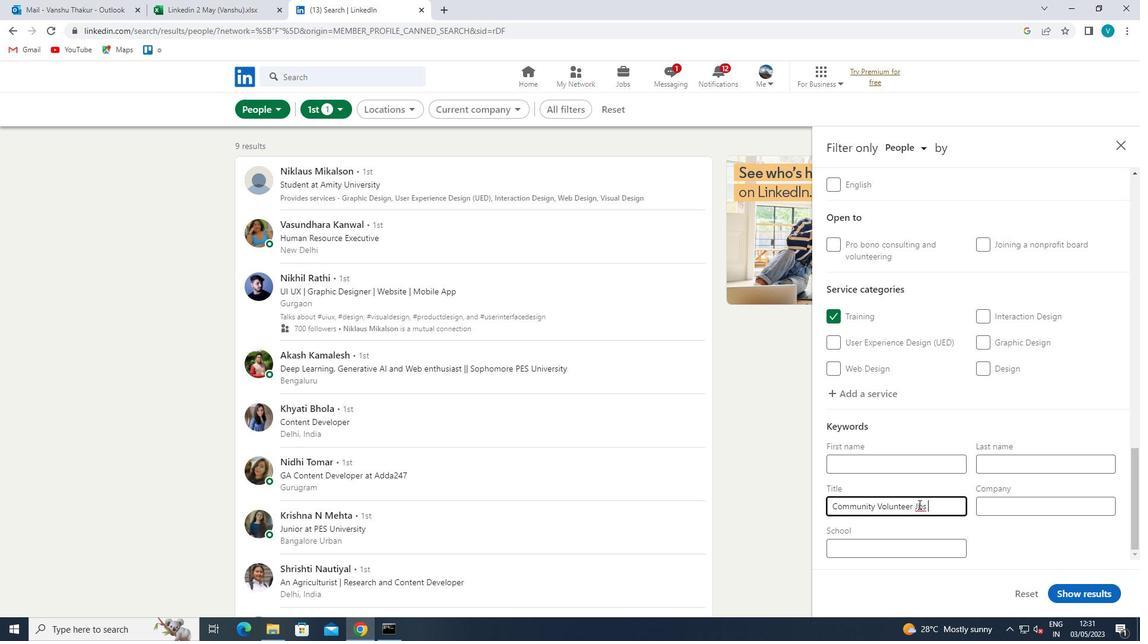 
Action: Mouse moved to (929, 533)
Screenshot: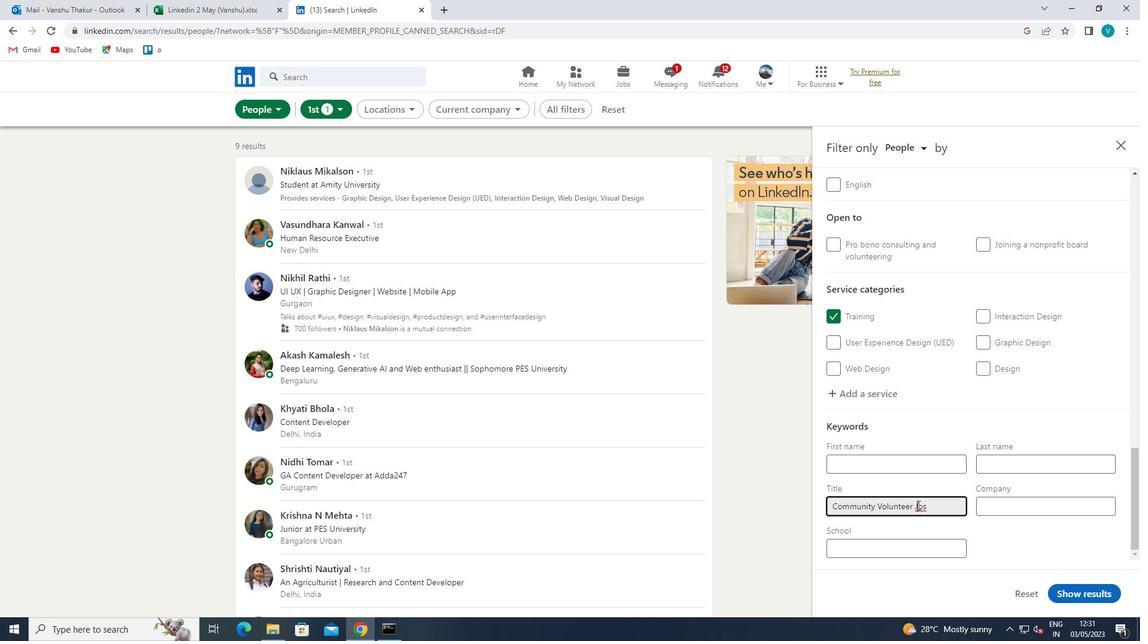 
Action: Key pressed S
Screenshot: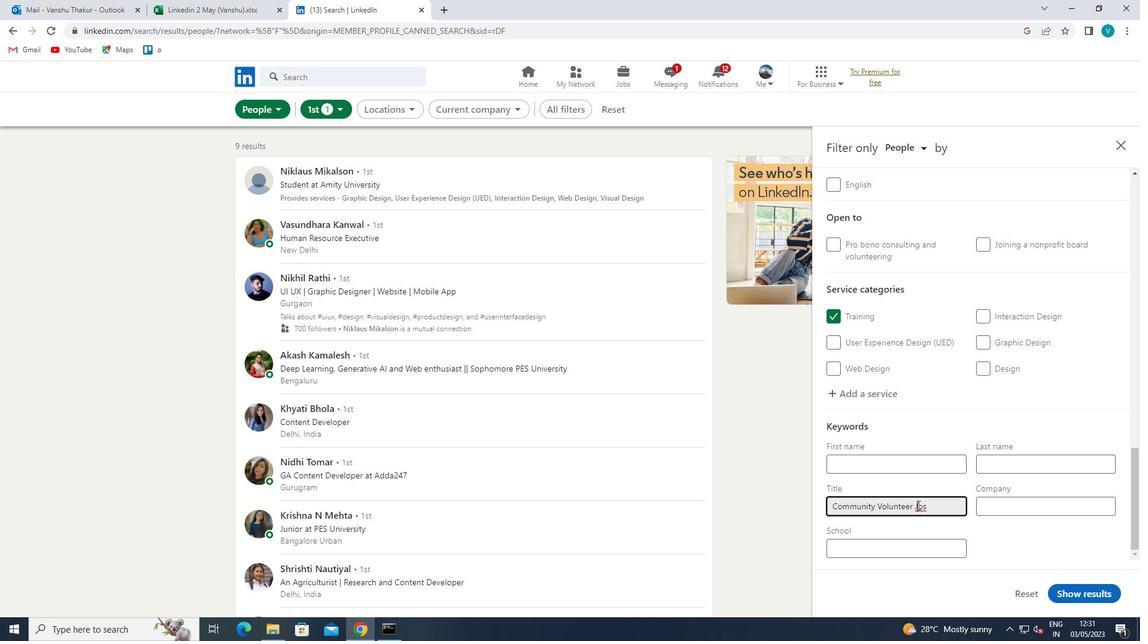 
Action: Mouse moved to (930, 533)
Screenshot: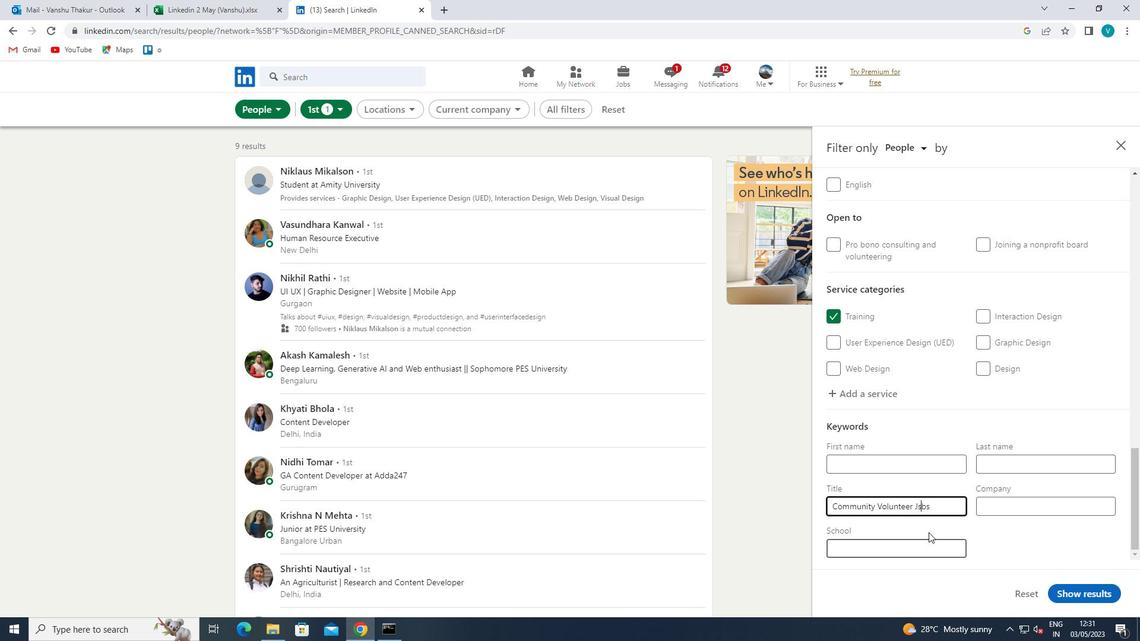 
Action: Key pressed <Key.backspace>
Screenshot: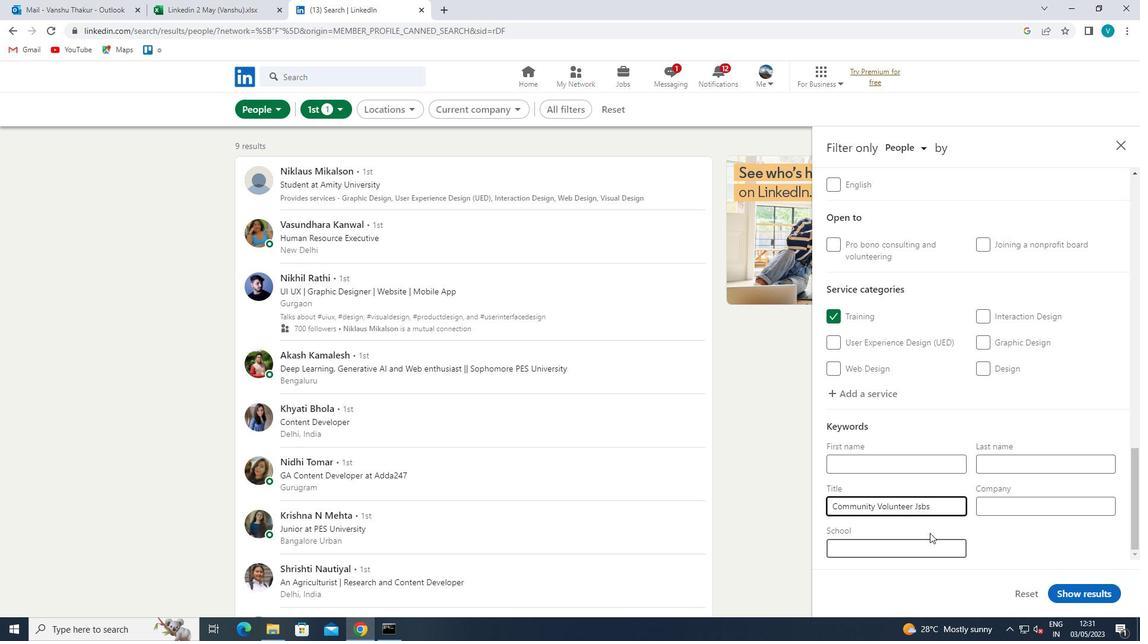 
Action: Mouse moved to (929, 534)
Screenshot: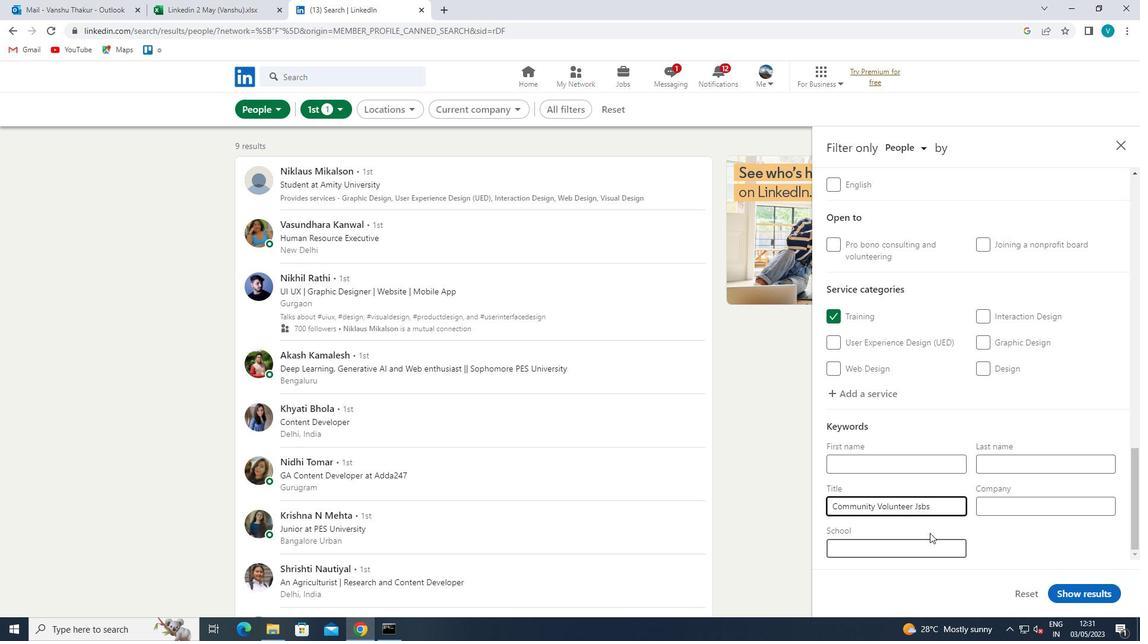 
Action: Key pressed O
Screenshot: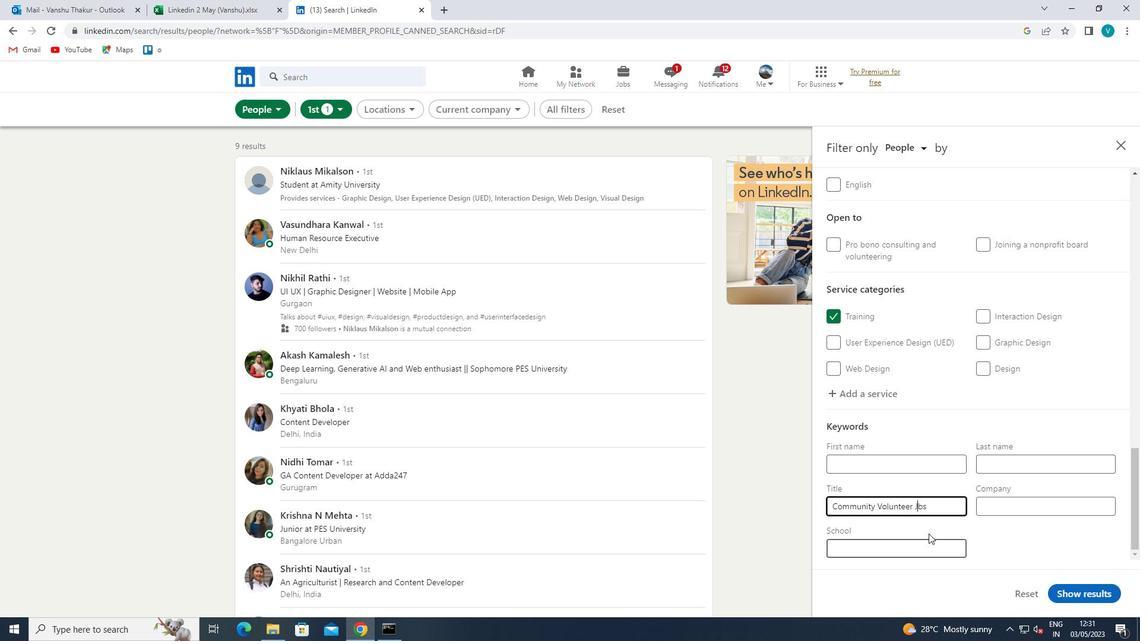 
Action: Mouse moved to (1067, 596)
Screenshot: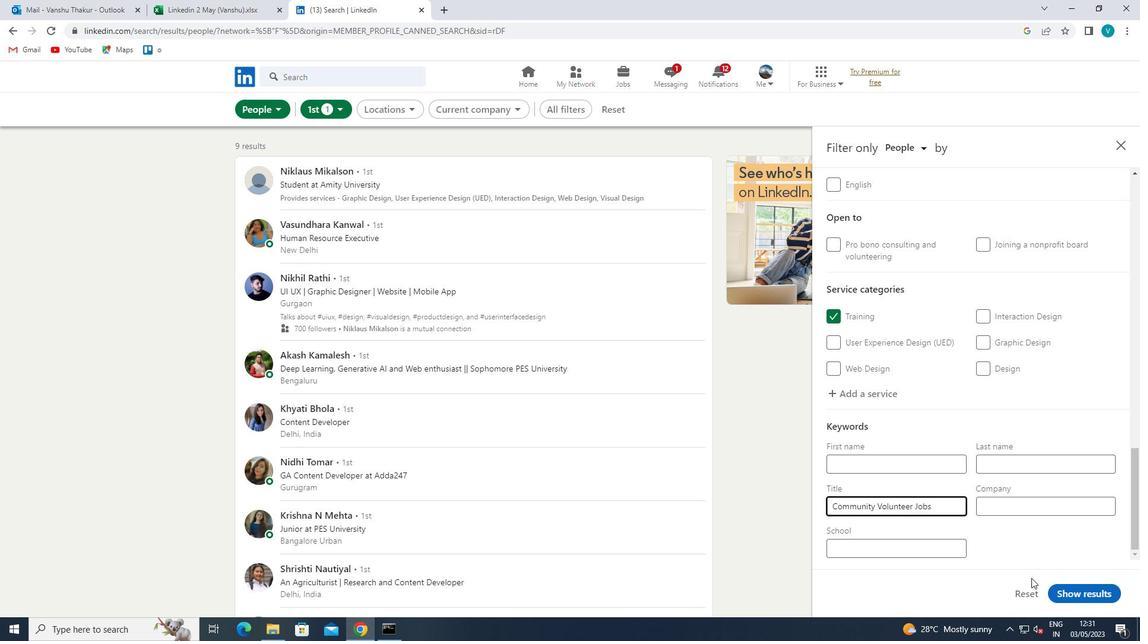 
Action: Mouse pressed left at (1067, 596)
Screenshot: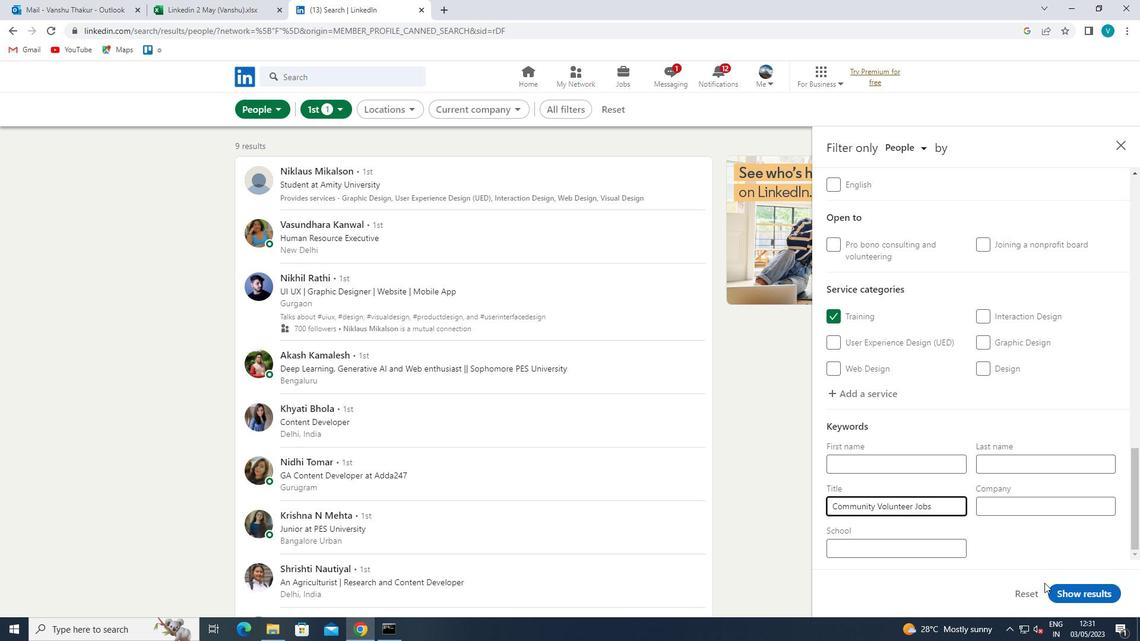
